 Task: Open Card Webinar Planning in Board Data Analytics Platforms to Workspace Document Management and add a team member Softage.1@softage.net, a label Green, a checklist Project Scope Management, an attachment from your computer, a color Green and finally, add a card description 'Update employee handbook with new policies' and a comment 'Given the potential impact of this task on our team morale and motivation, let us ensure that we approach it with a sense of positivity and enthusiasm.'. Add a start date 'Jan 01, 1900' with a due date 'Jan 08, 1900'
Action: Mouse moved to (88, 430)
Screenshot: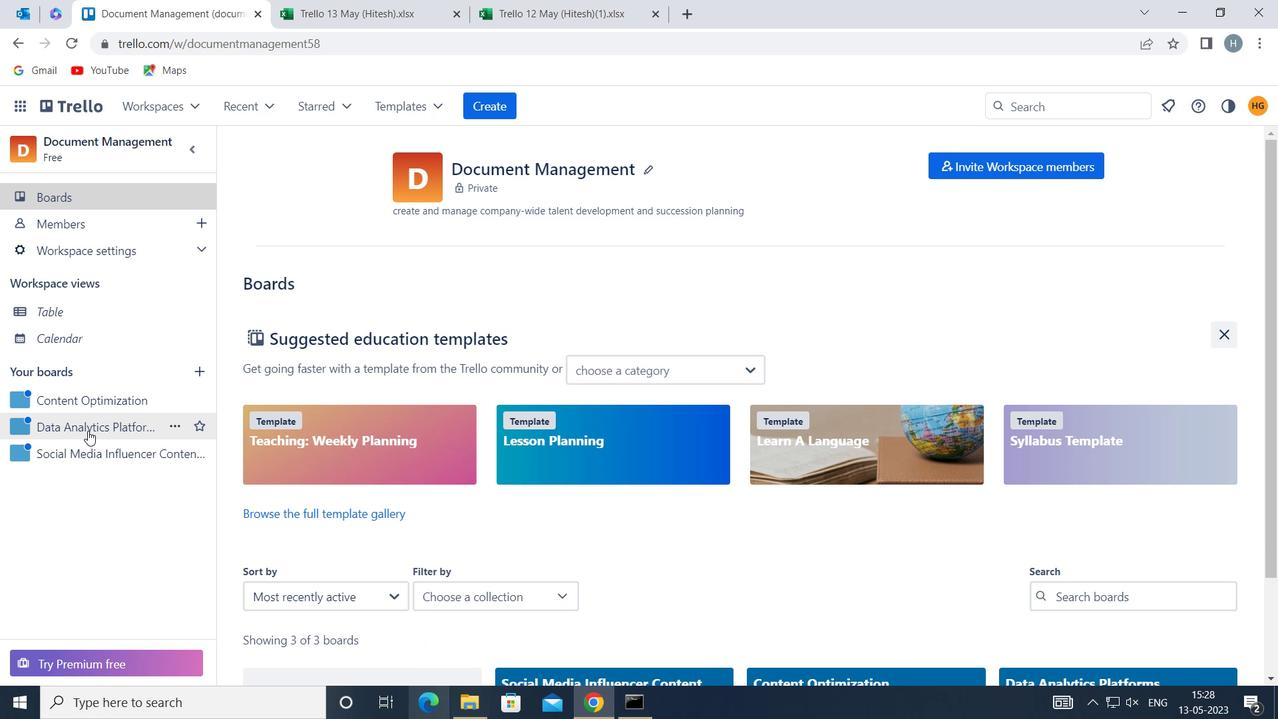 
Action: Mouse pressed left at (88, 430)
Screenshot: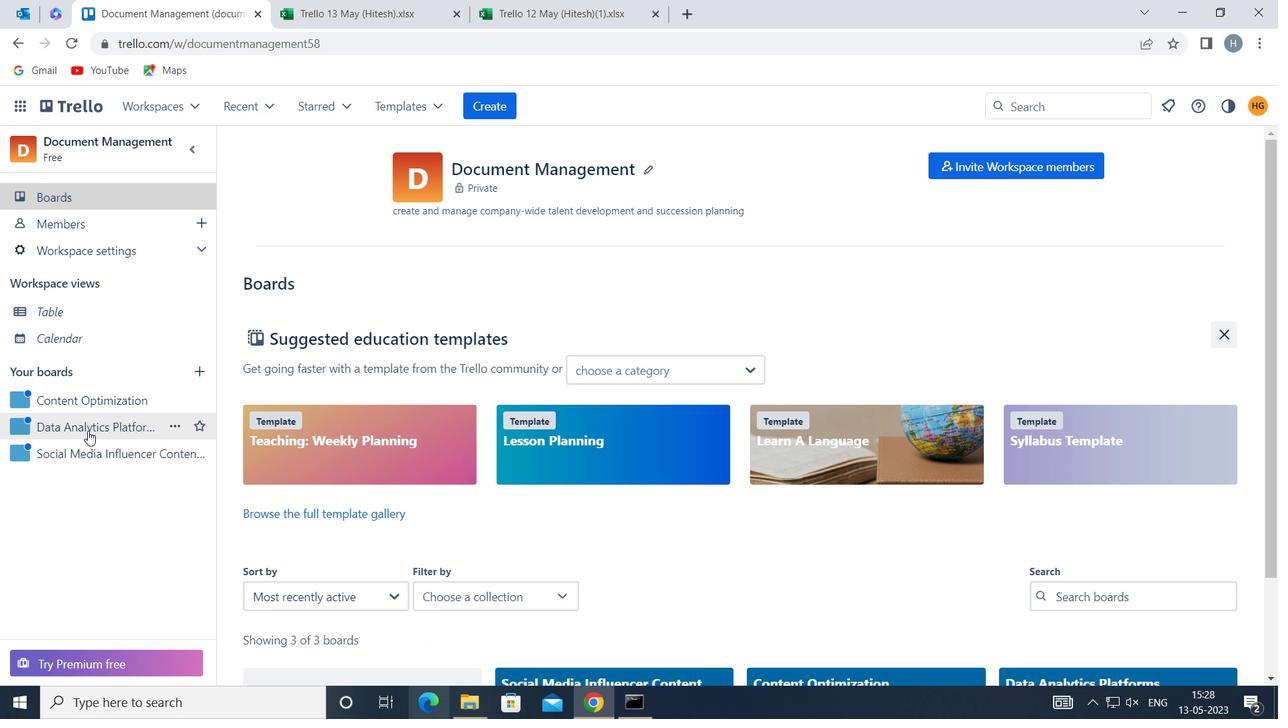 
Action: Mouse moved to (372, 232)
Screenshot: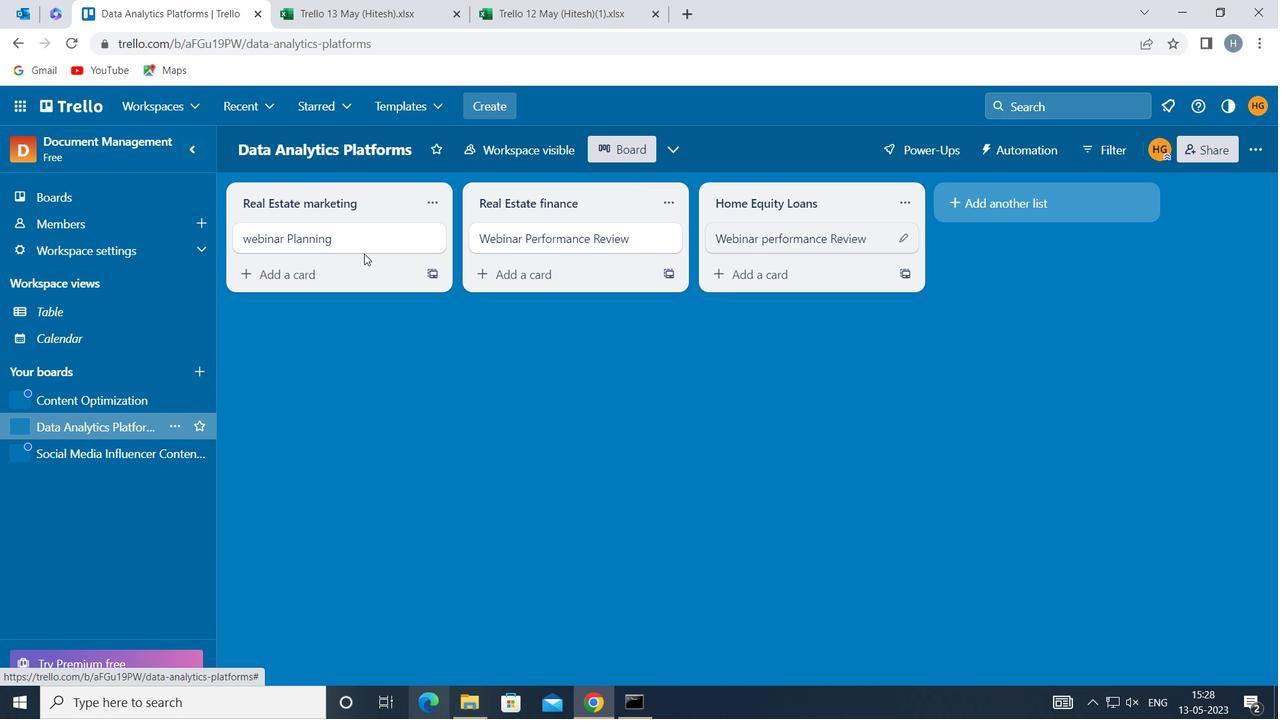 
Action: Mouse pressed left at (372, 232)
Screenshot: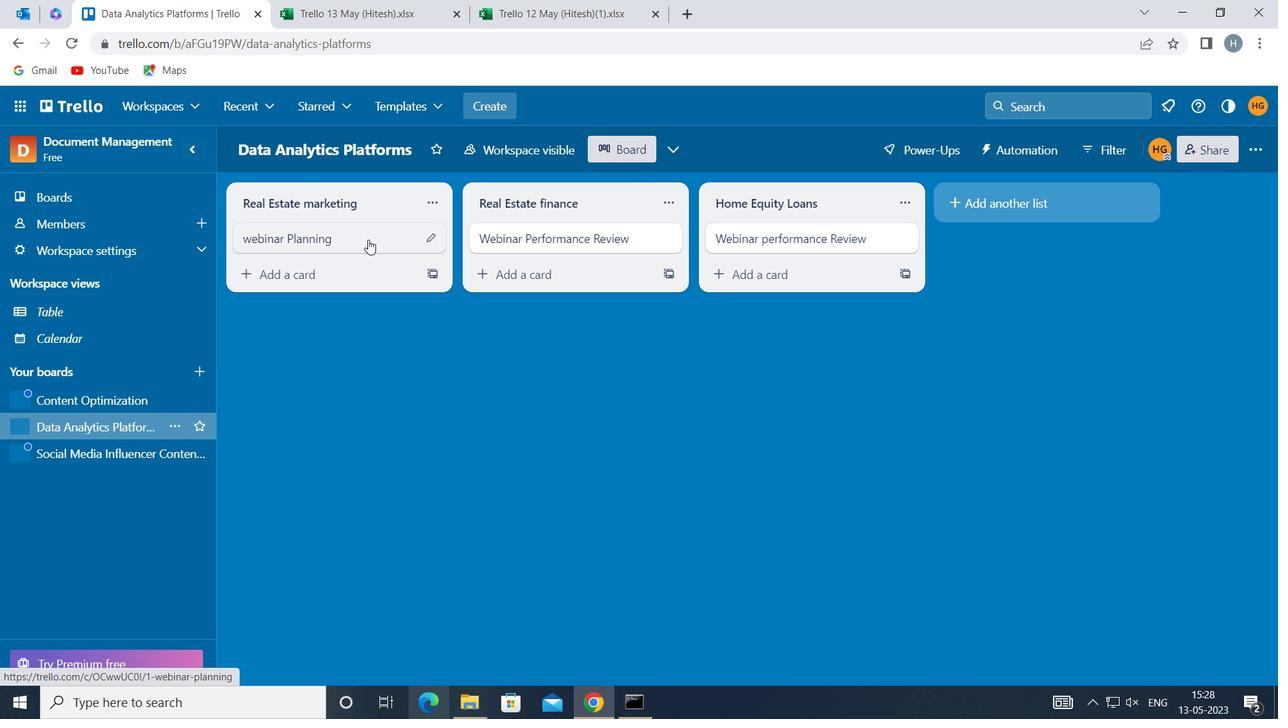 
Action: Mouse moved to (868, 220)
Screenshot: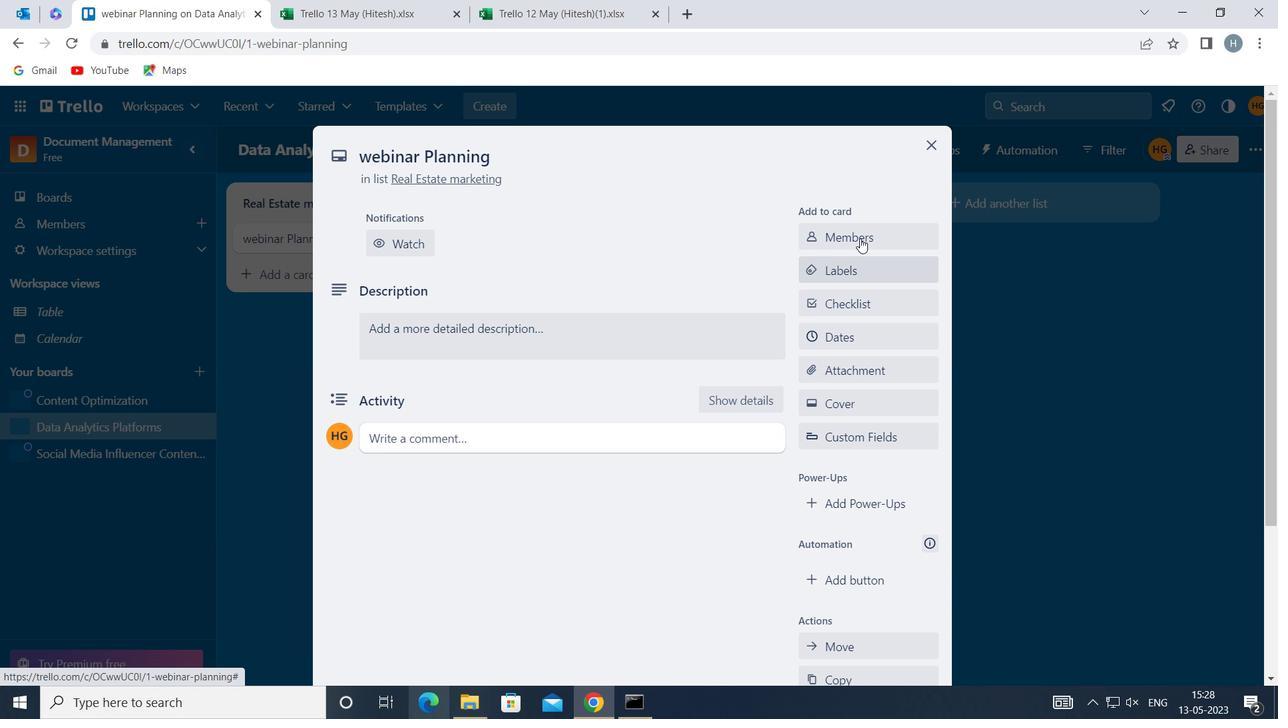 
Action: Mouse pressed left at (868, 220)
Screenshot: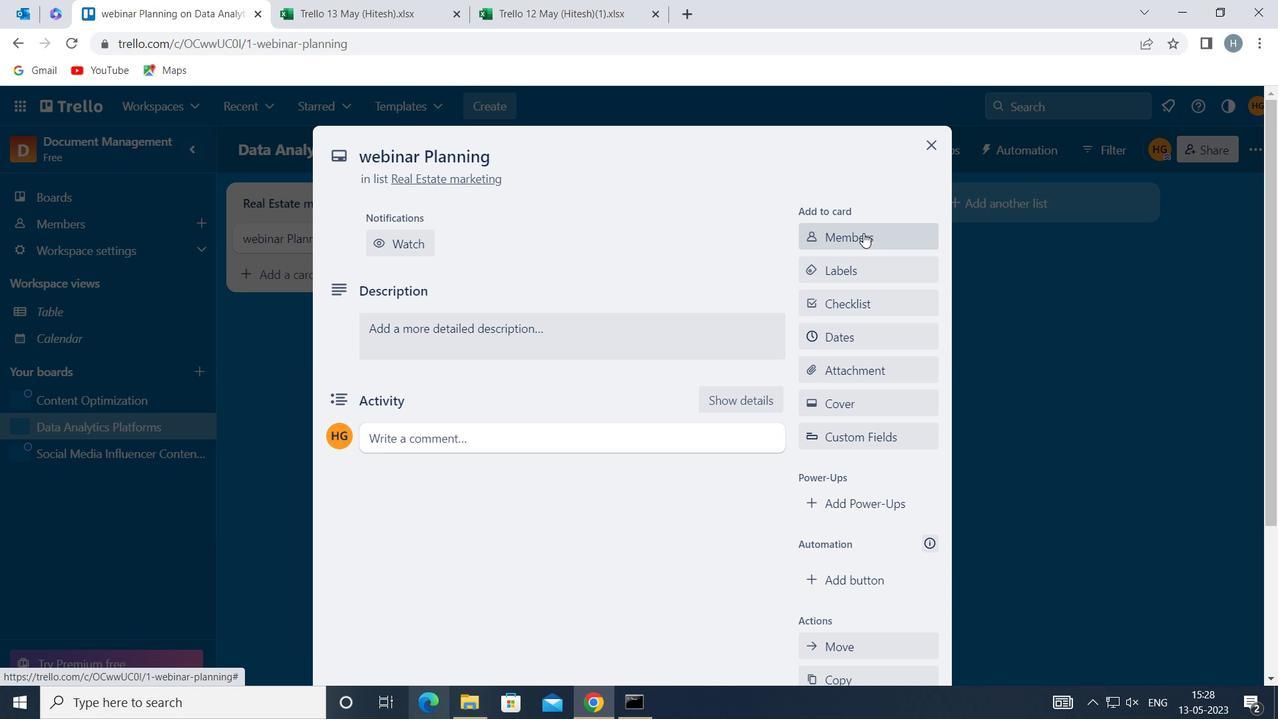 
Action: Mouse moved to (871, 234)
Screenshot: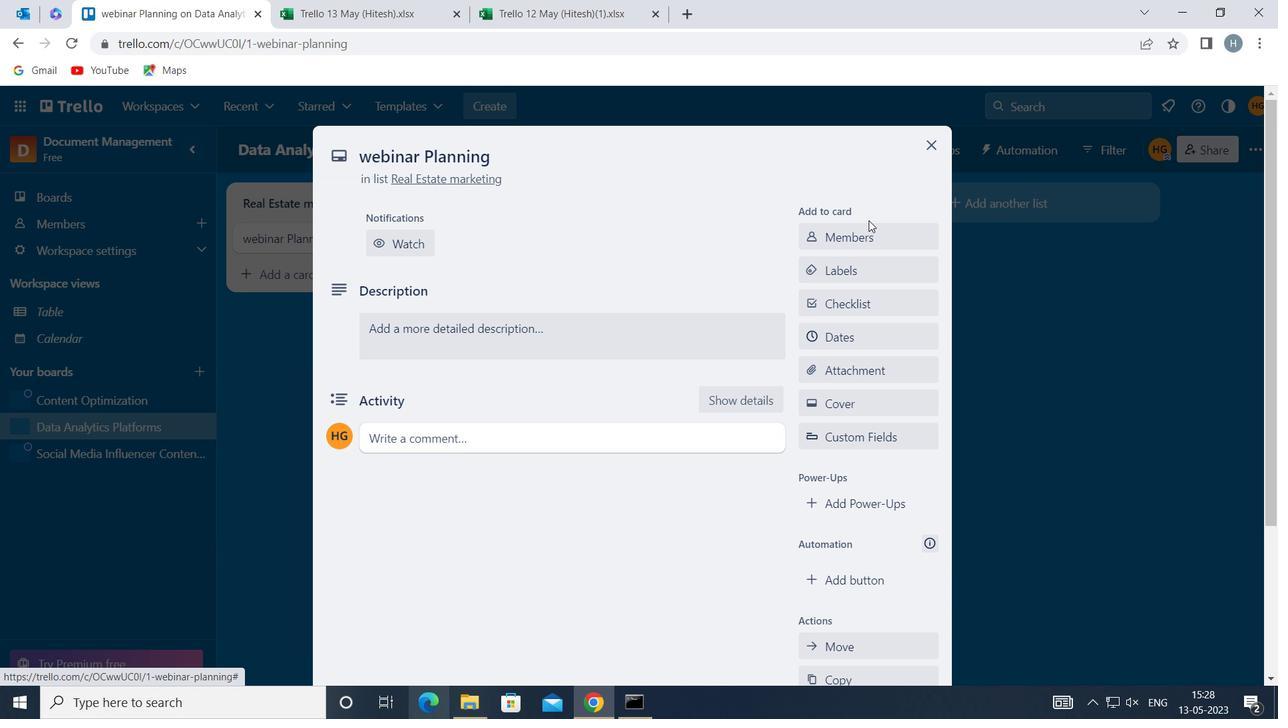 
Action: Mouse pressed left at (871, 234)
Screenshot: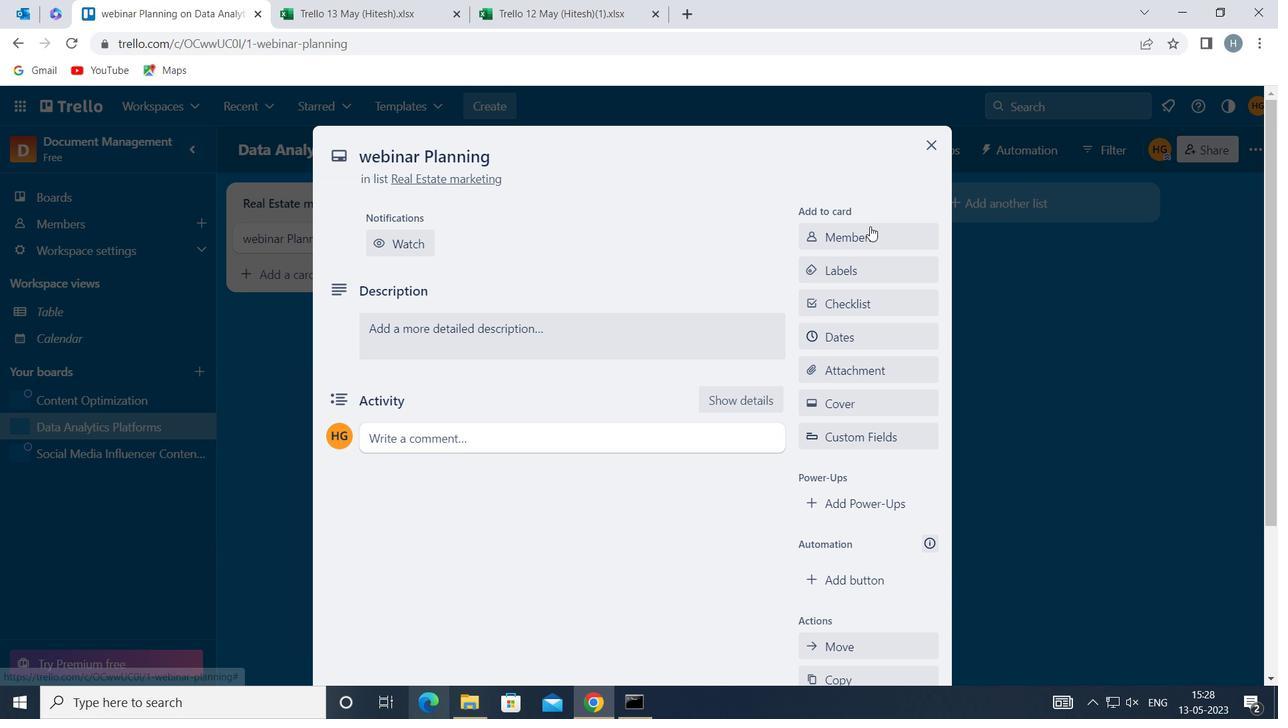 
Action: Mouse moved to (872, 235)
Screenshot: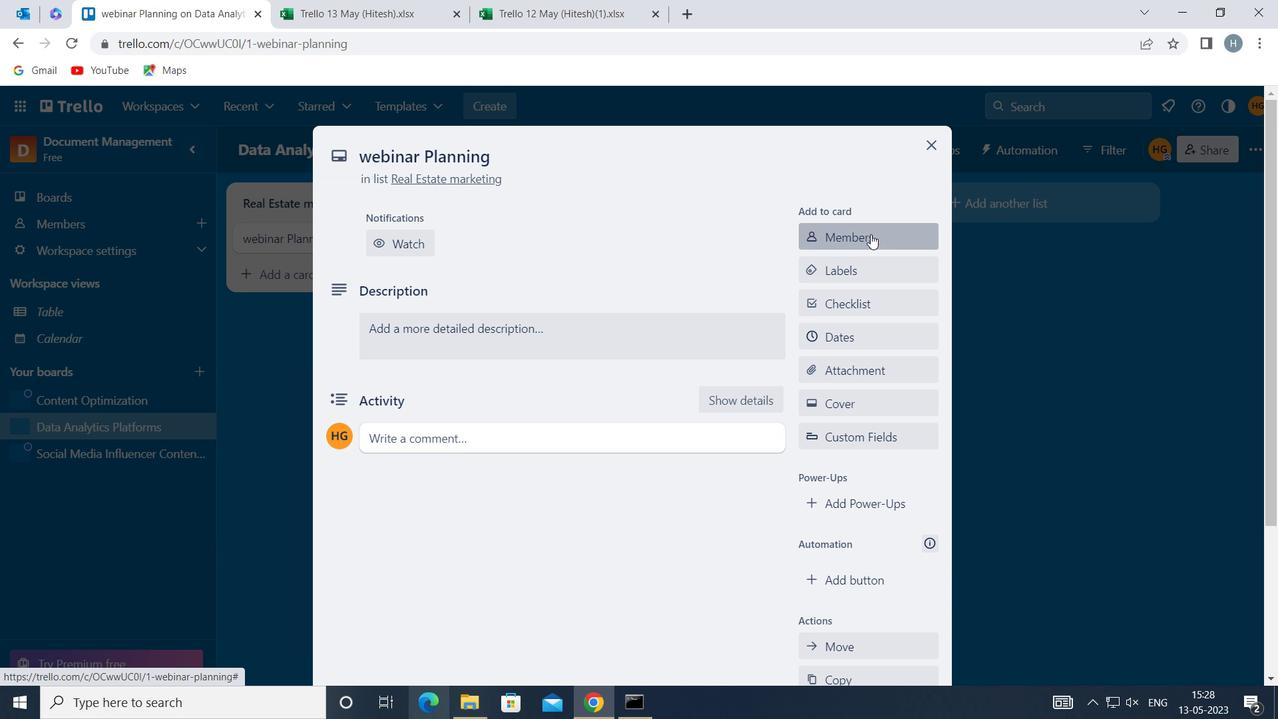 
Action: Key pressed softage
Screenshot: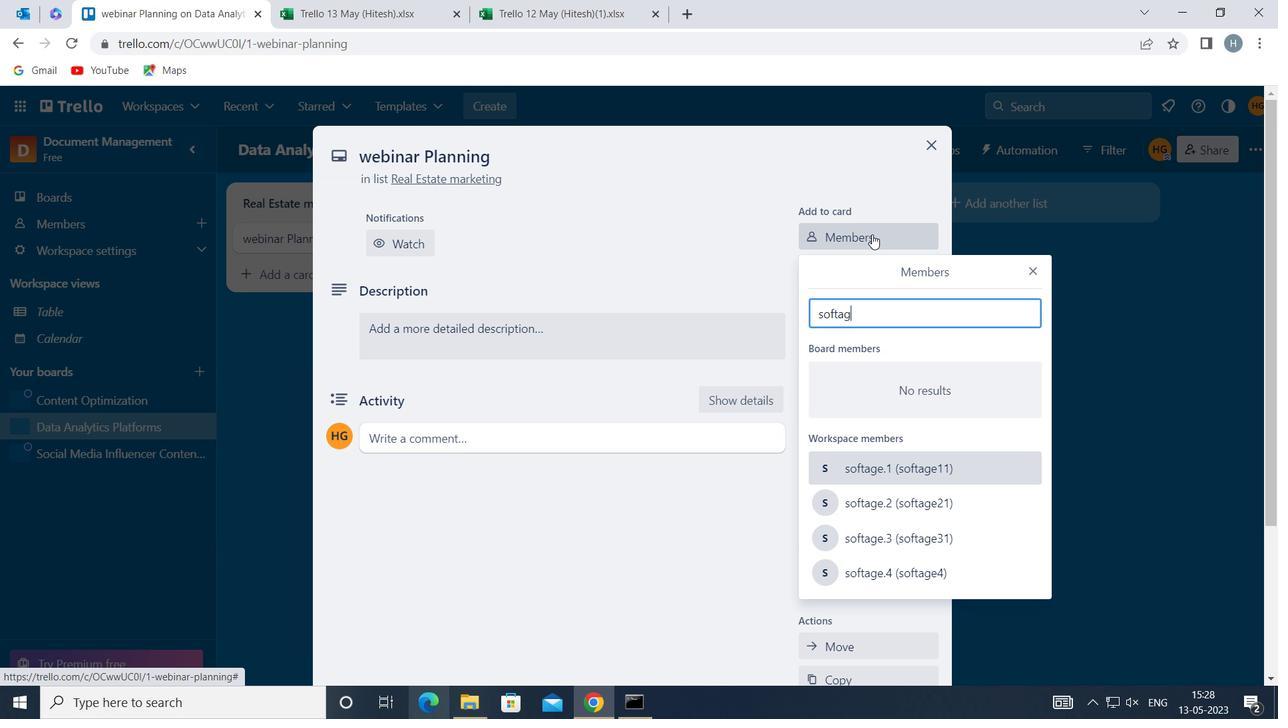 
Action: Mouse moved to (852, 458)
Screenshot: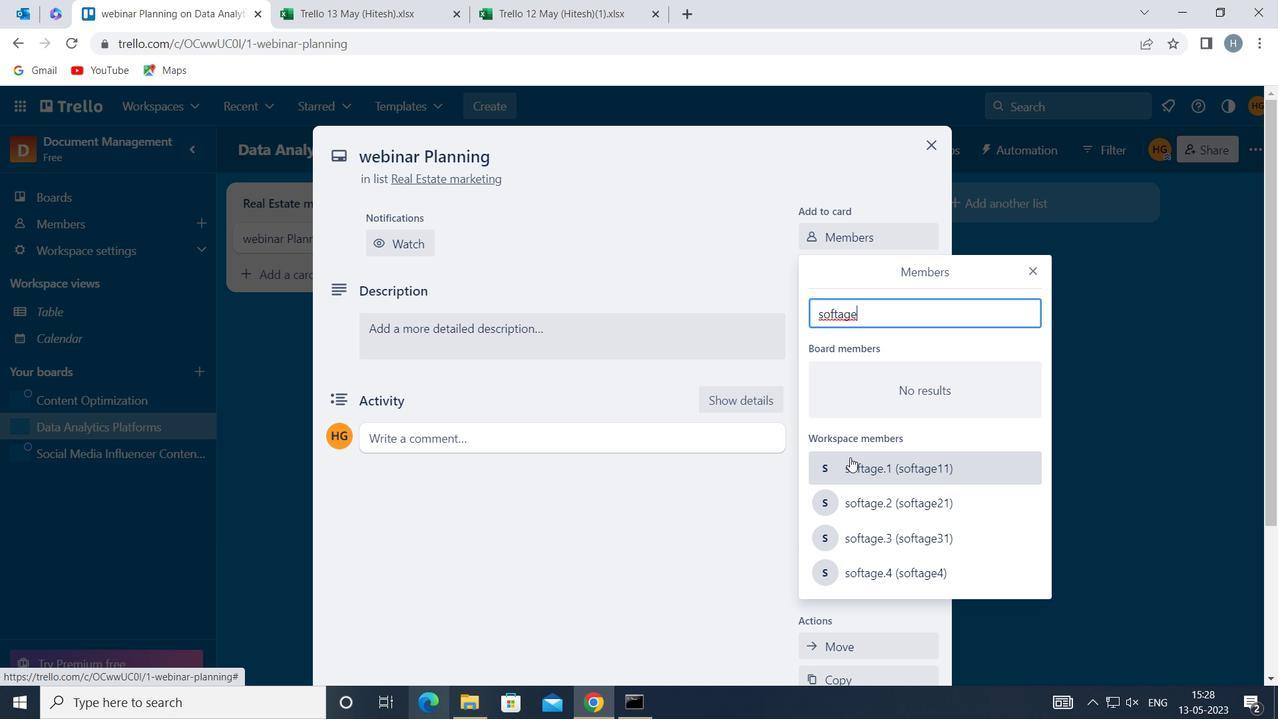 
Action: Mouse pressed left at (852, 458)
Screenshot: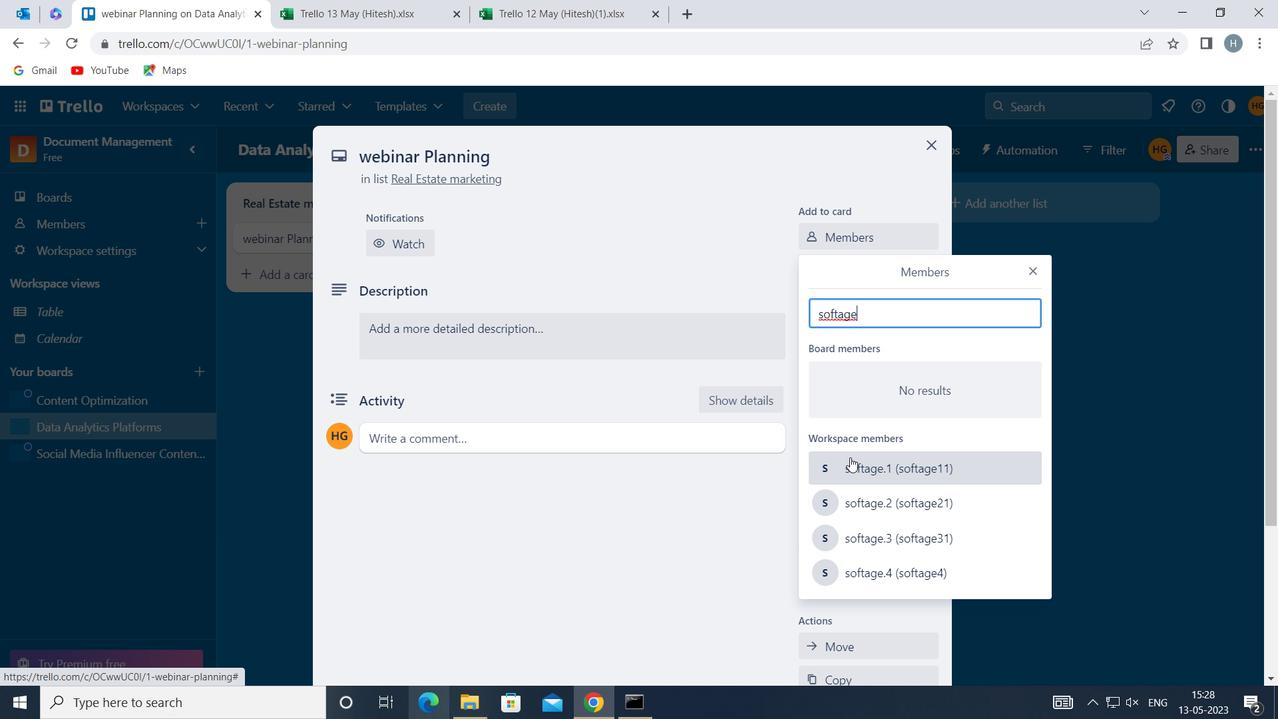 
Action: Mouse moved to (1033, 270)
Screenshot: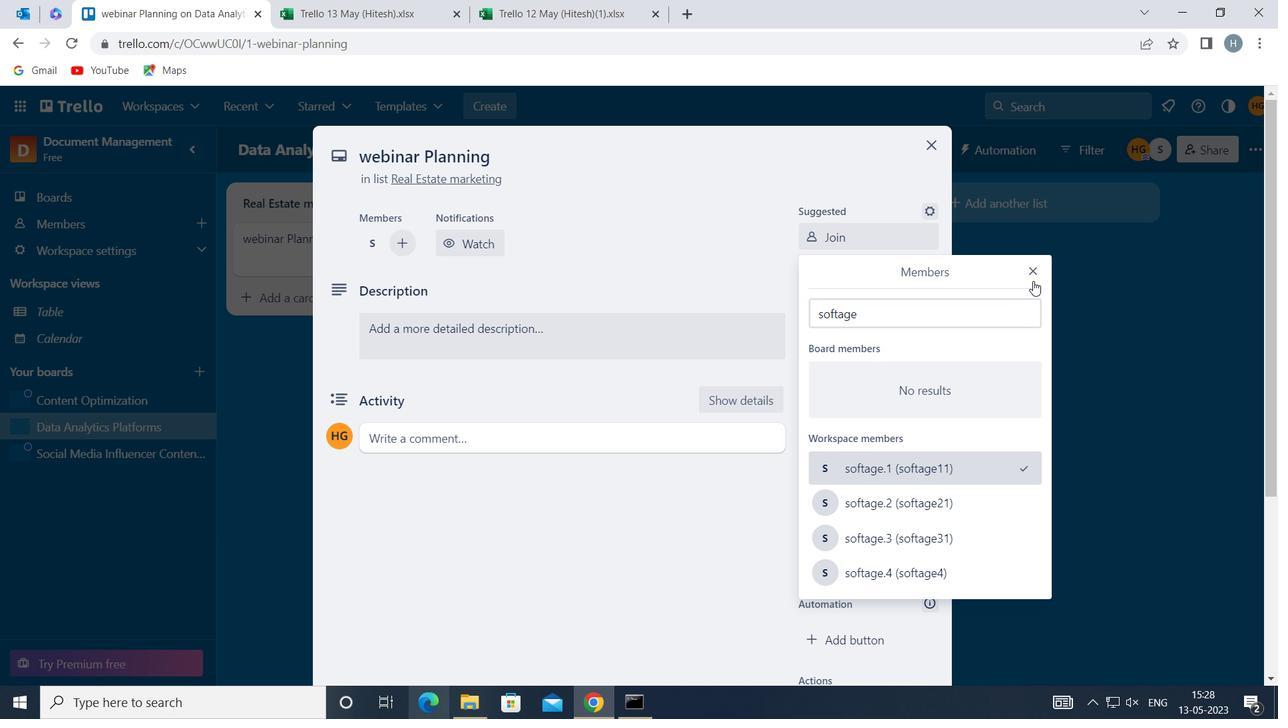 
Action: Mouse pressed left at (1033, 270)
Screenshot: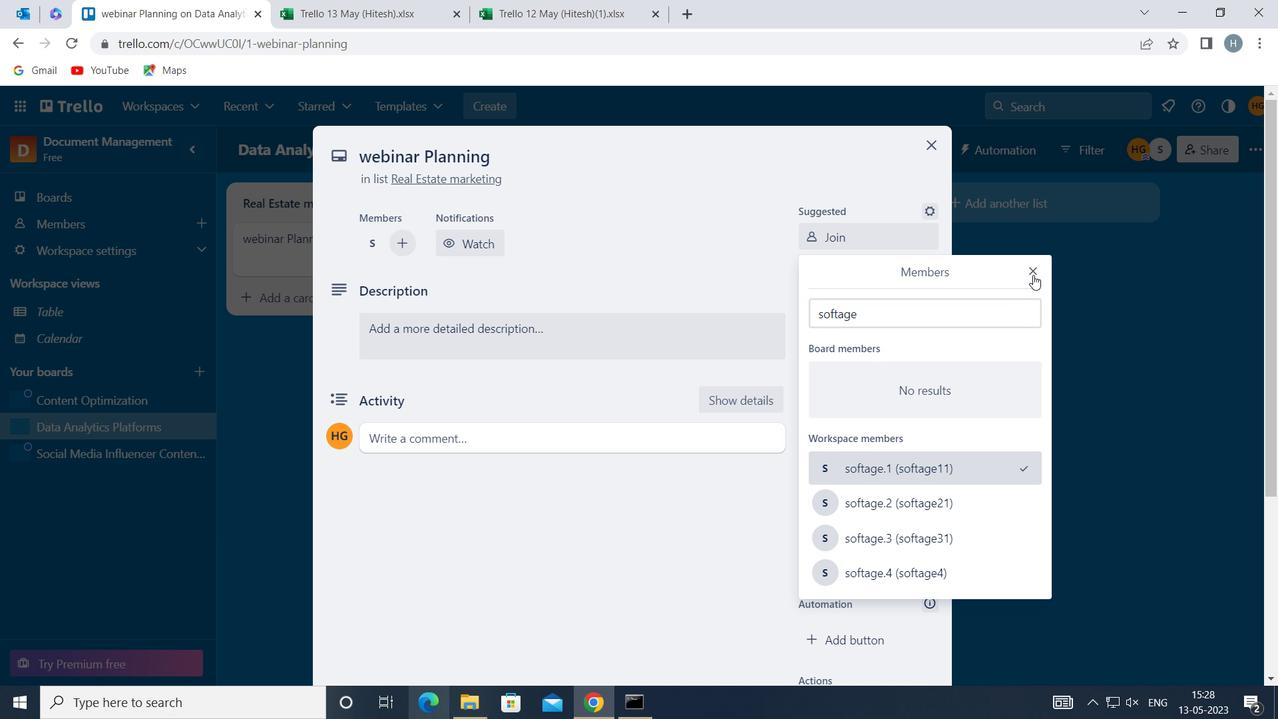 
Action: Mouse moved to (860, 322)
Screenshot: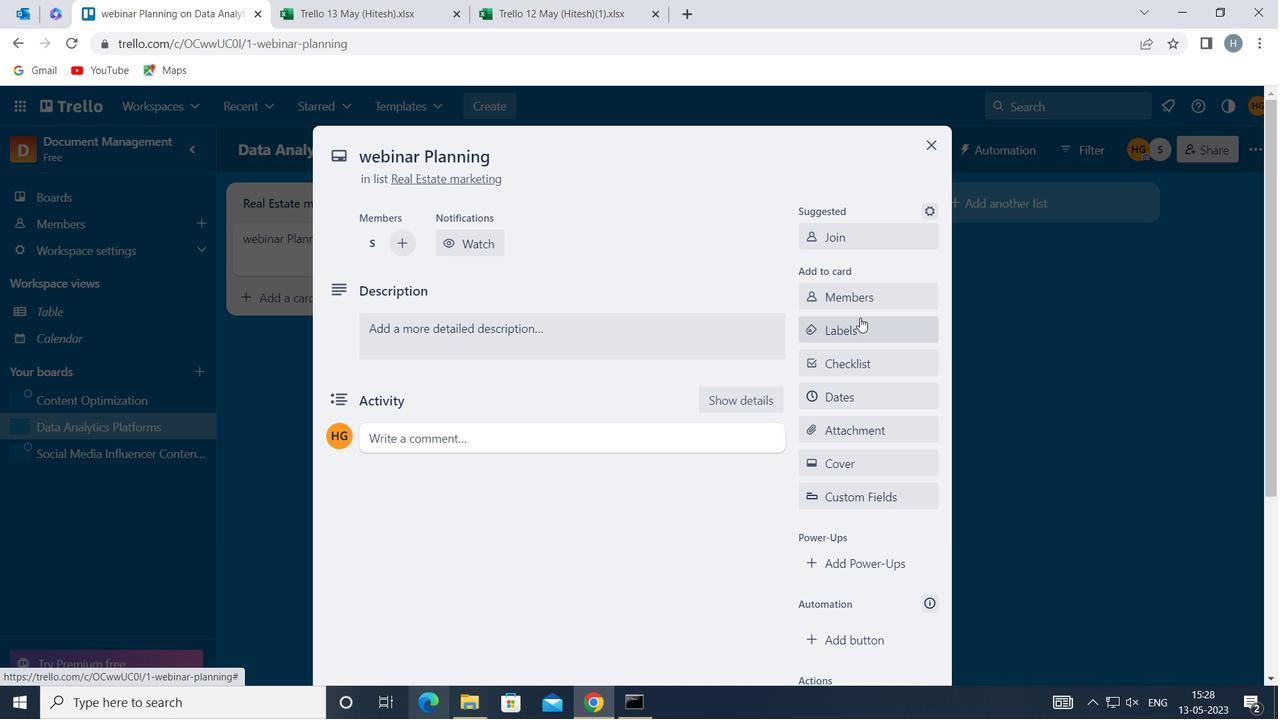 
Action: Mouse pressed left at (860, 322)
Screenshot: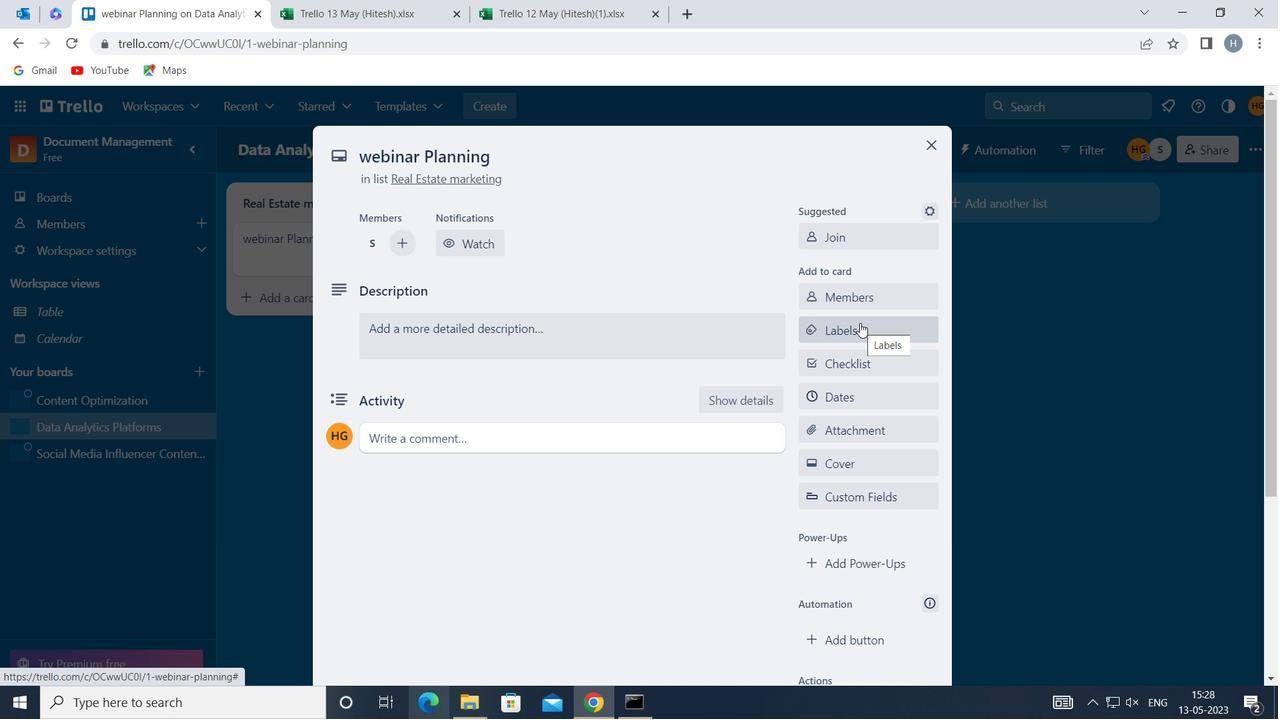 
Action: Mouse moved to (900, 239)
Screenshot: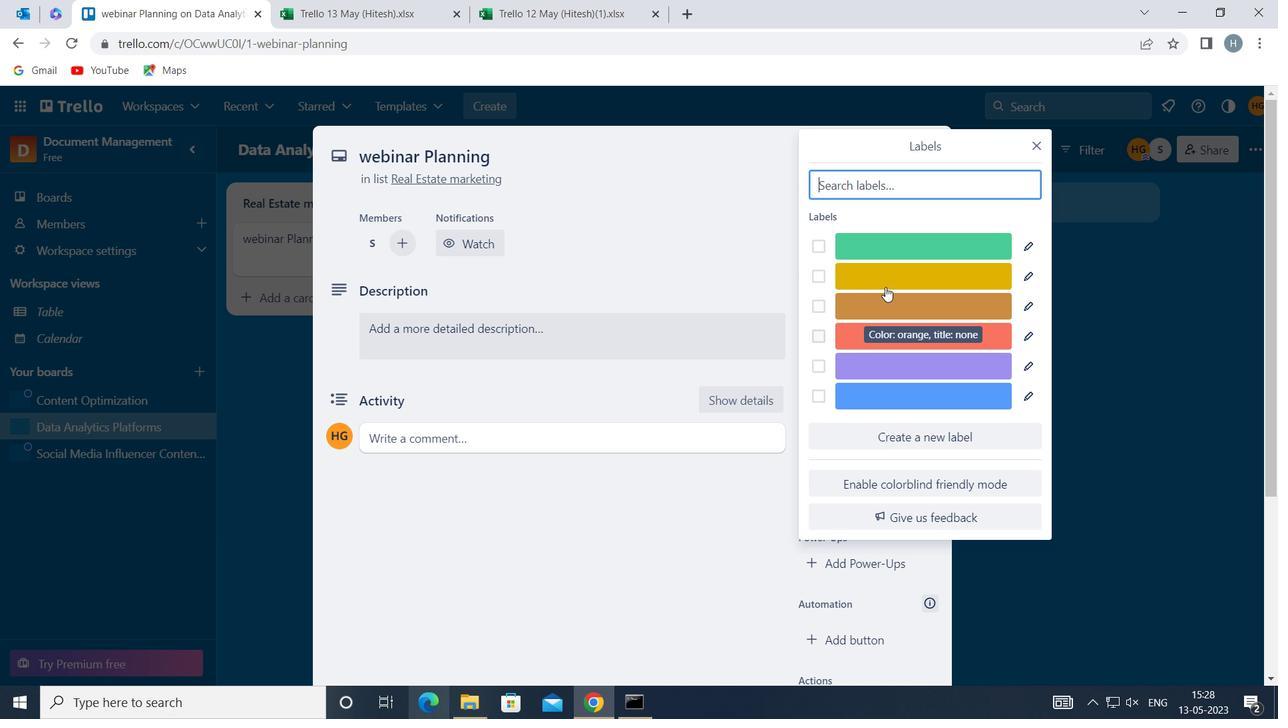 
Action: Mouse pressed left at (900, 239)
Screenshot: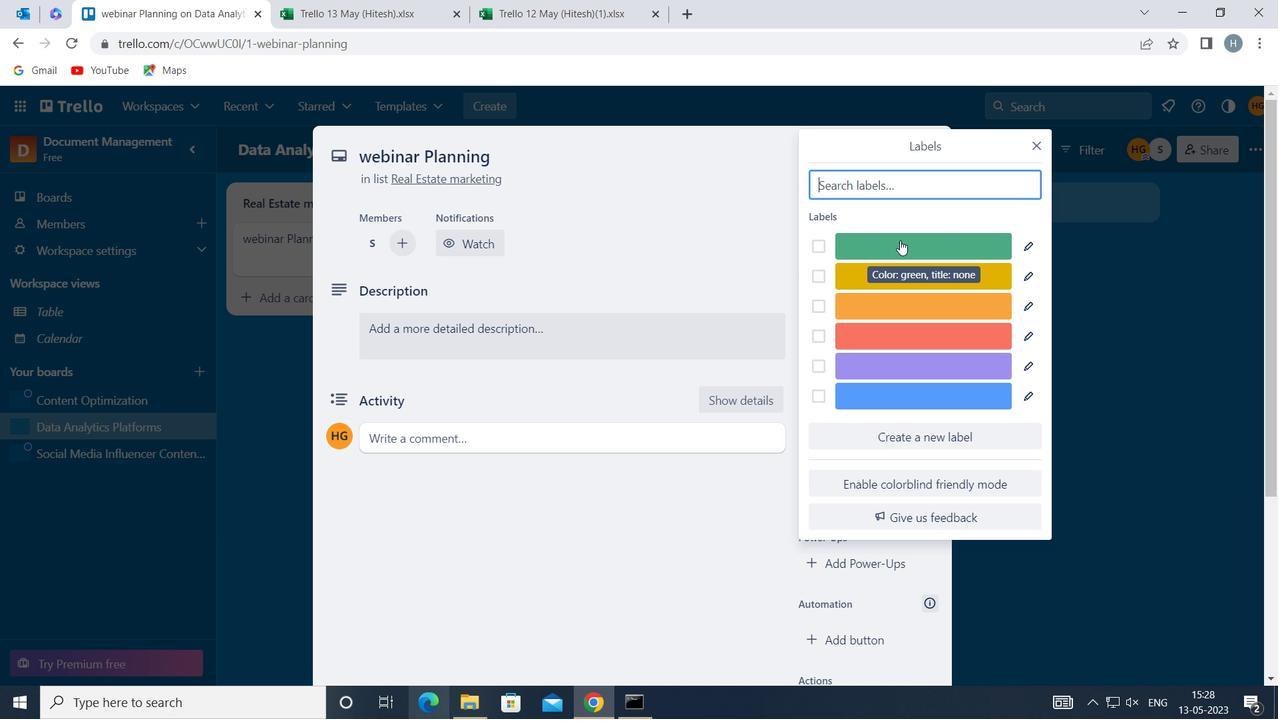 
Action: Mouse moved to (1037, 140)
Screenshot: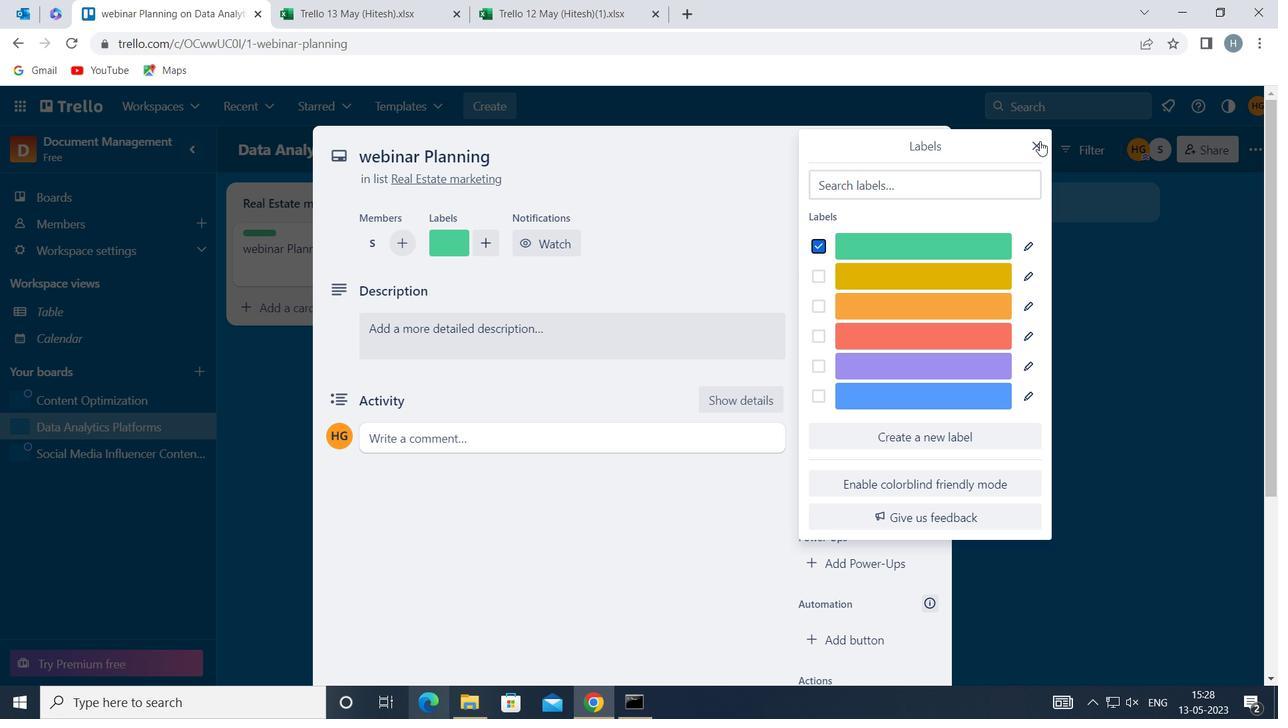 
Action: Mouse pressed left at (1037, 140)
Screenshot: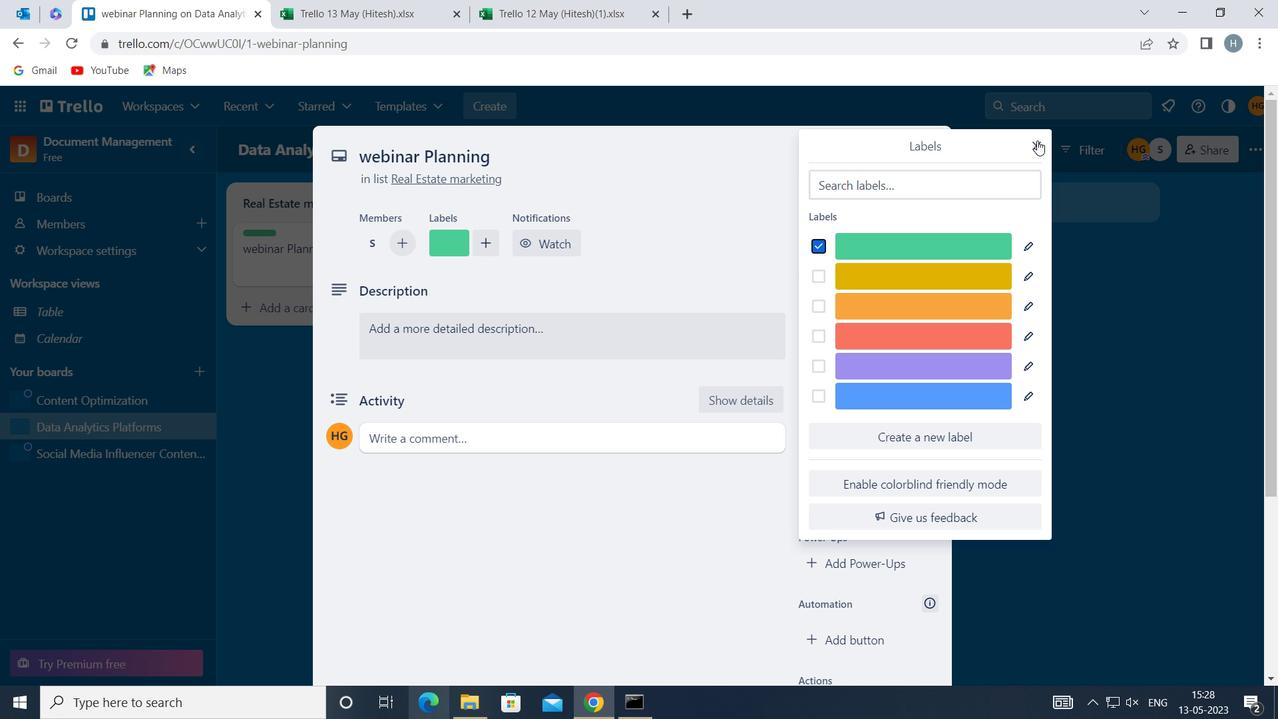
Action: Mouse moved to (888, 357)
Screenshot: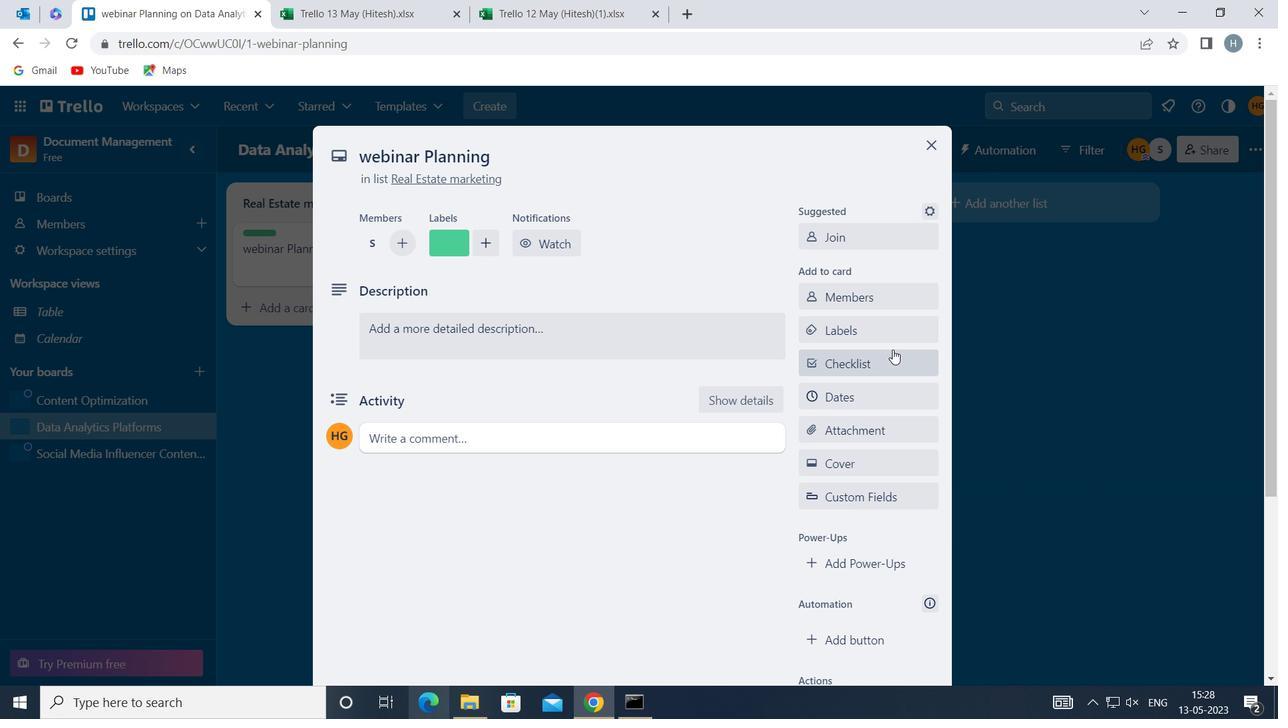 
Action: Mouse pressed left at (888, 357)
Screenshot: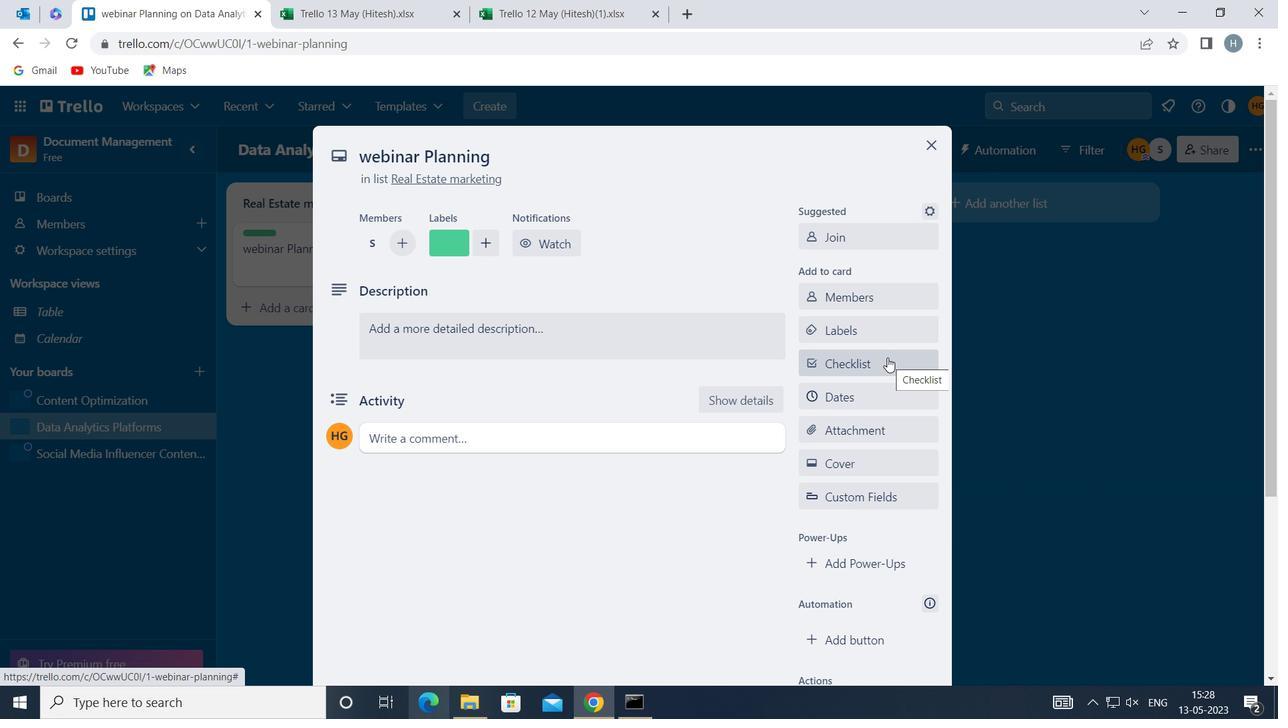 
Action: Key pressed <Key.shift>PROJECT<Key.space><Key.shift>SCOPE<Key.space><Key.shift>M<Key.backspace><Key.shift>MANAGEMENT
Screenshot: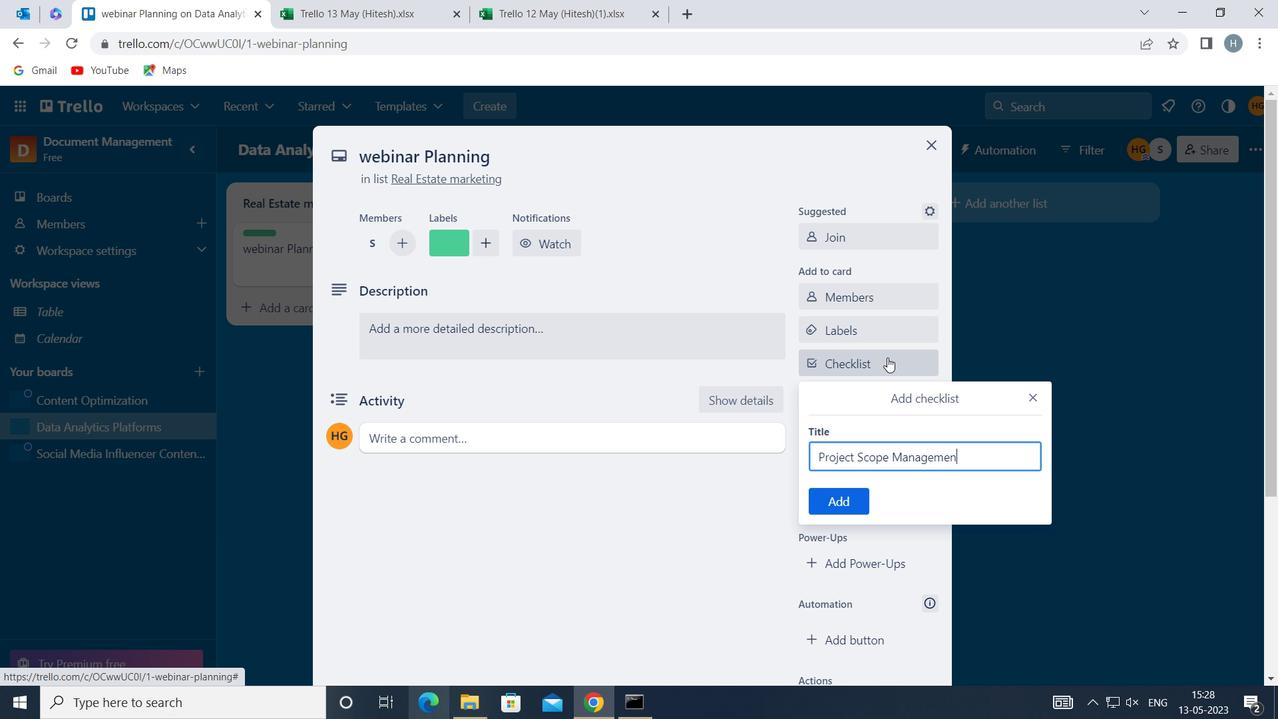 
Action: Mouse moved to (842, 498)
Screenshot: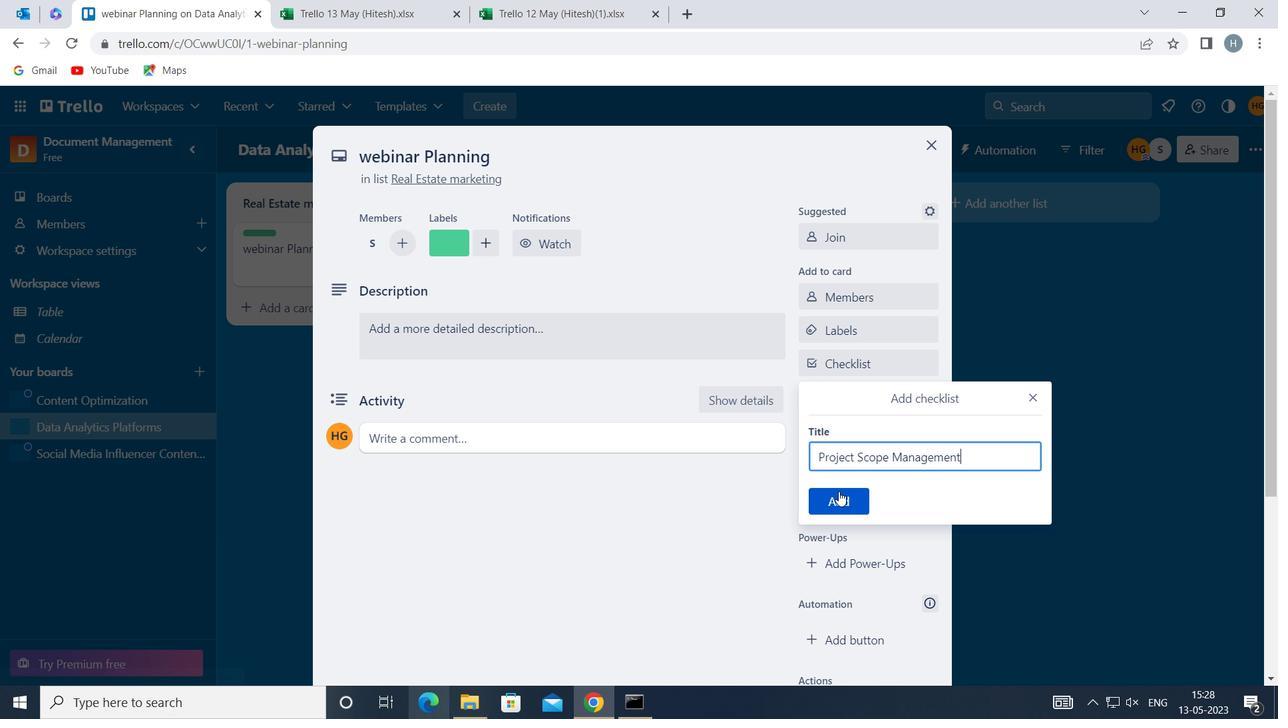 
Action: Mouse pressed left at (842, 498)
Screenshot: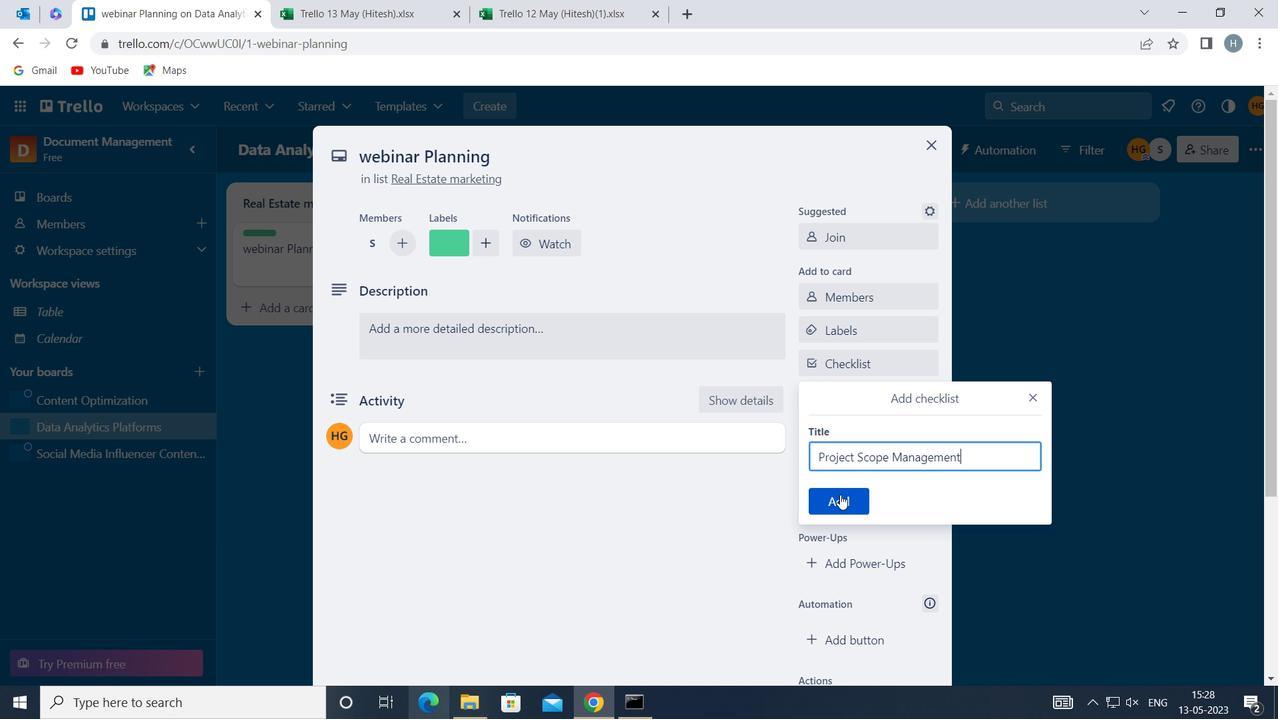 
Action: Mouse moved to (894, 425)
Screenshot: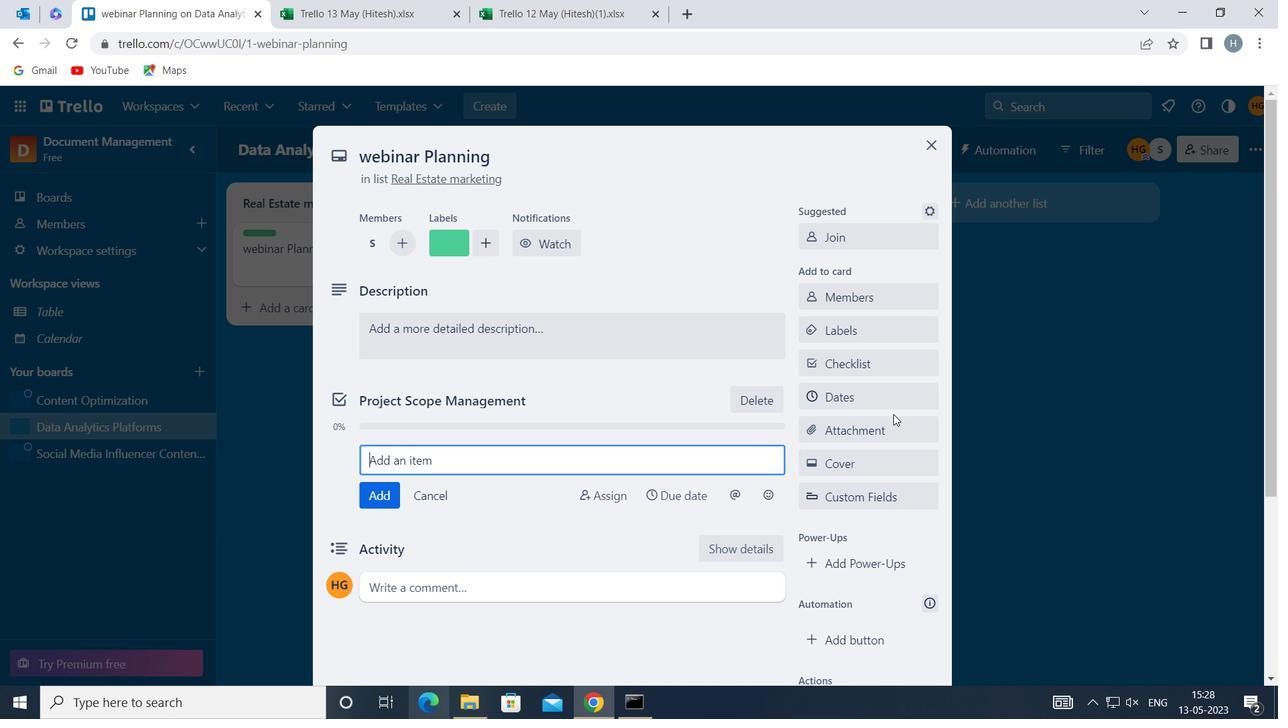 
Action: Mouse pressed left at (894, 425)
Screenshot: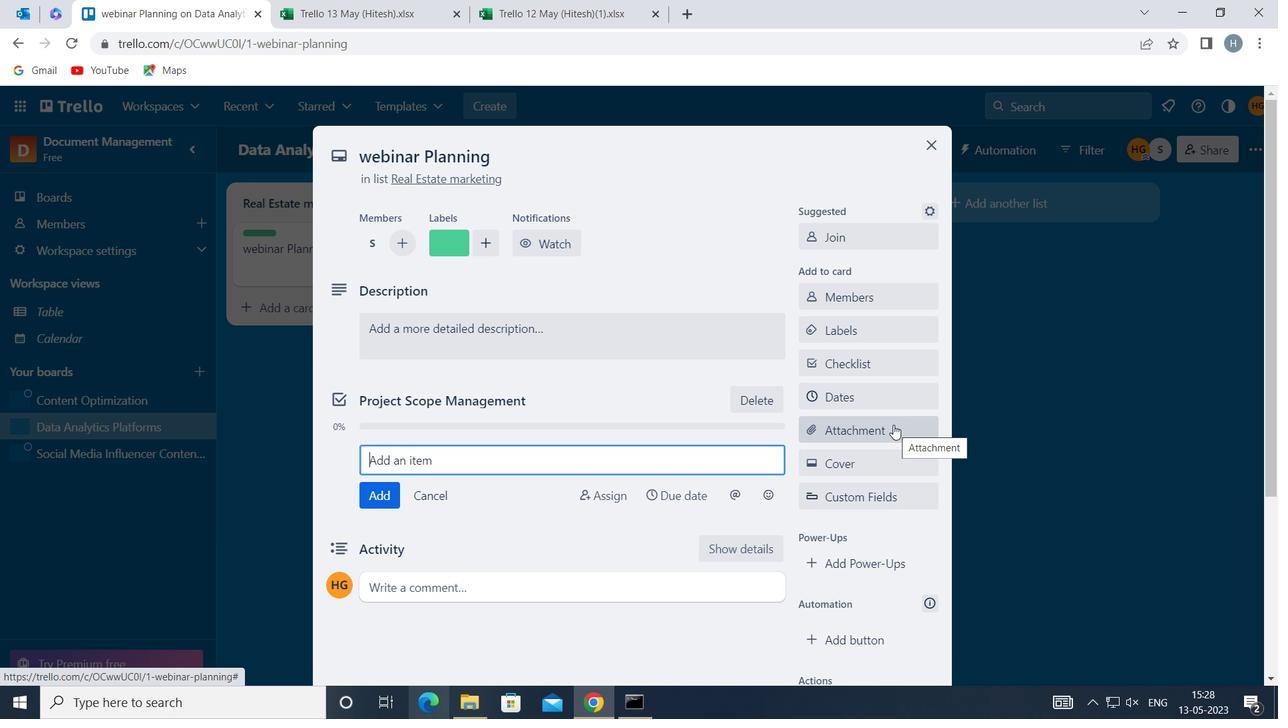 
Action: Mouse moved to (850, 180)
Screenshot: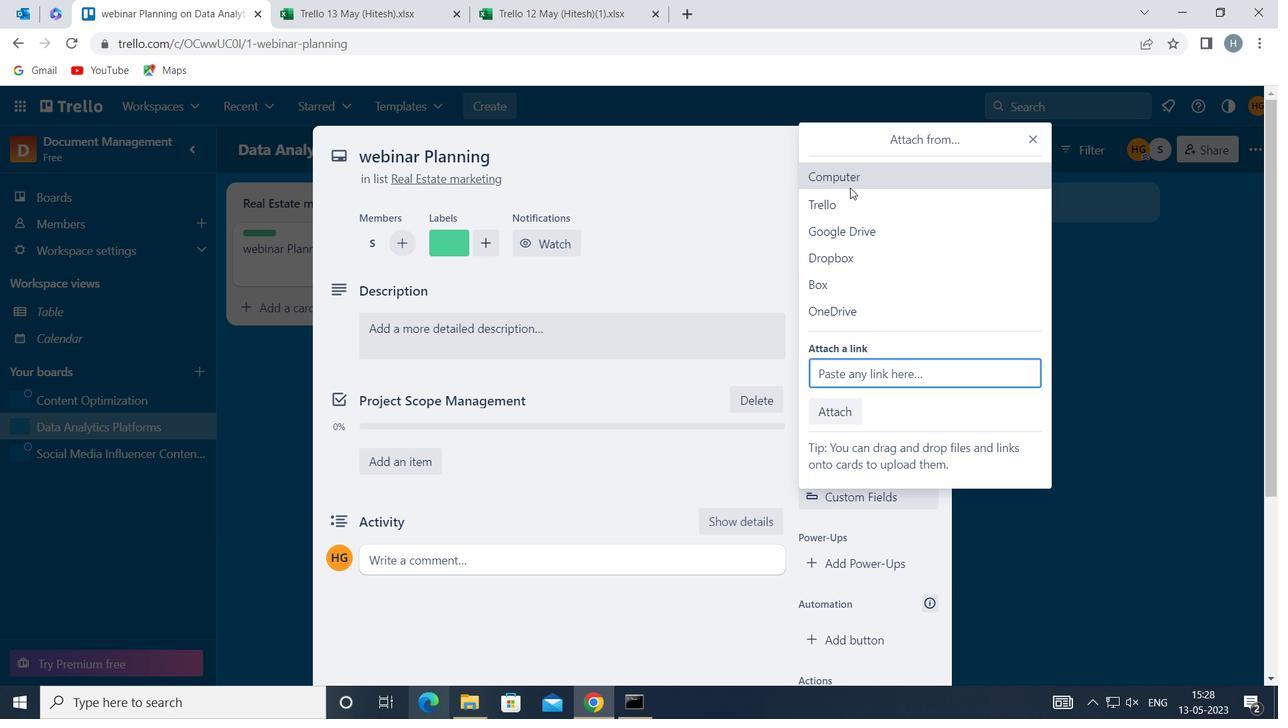 
Action: Mouse pressed left at (850, 180)
Screenshot: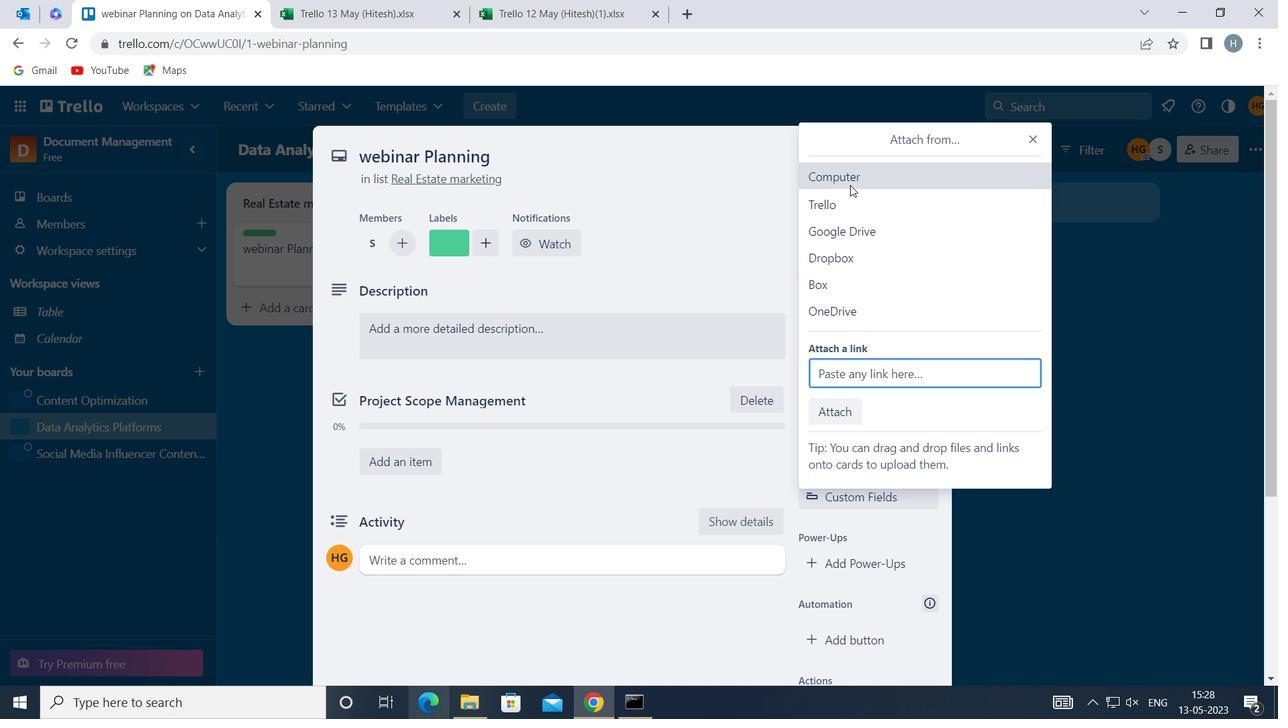 
Action: Mouse moved to (486, 141)
Screenshot: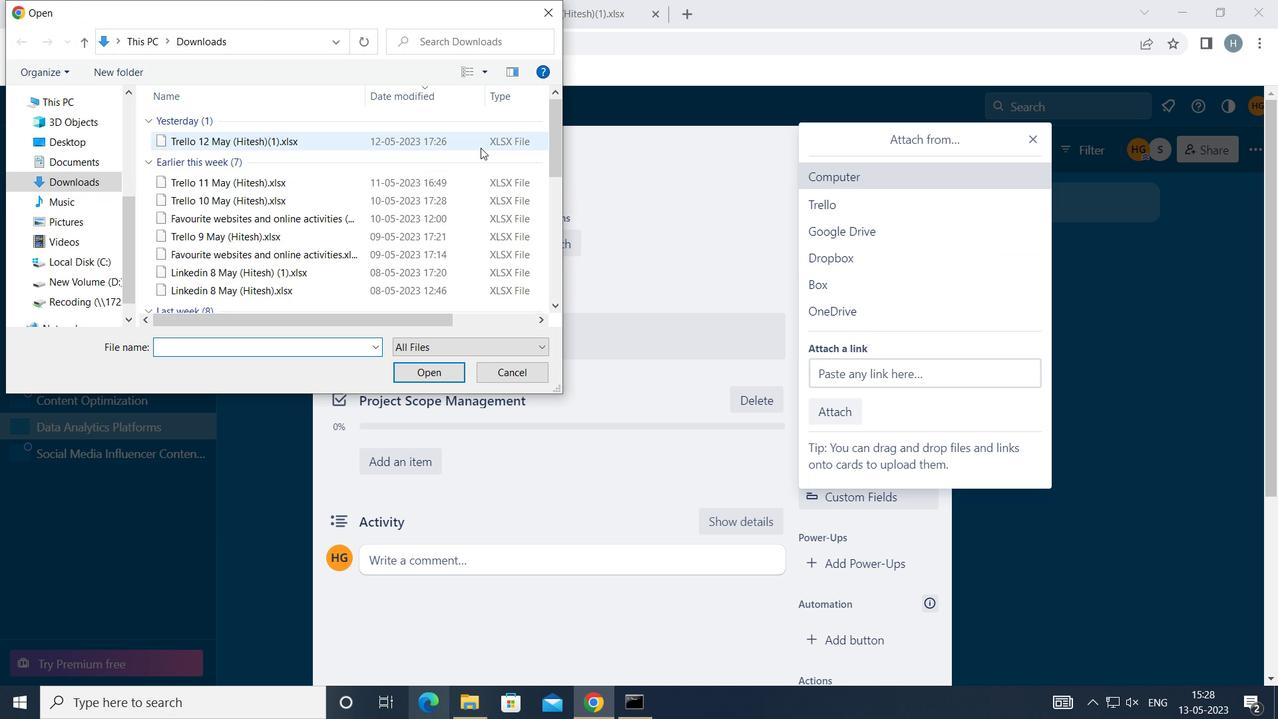 
Action: Mouse pressed left at (486, 141)
Screenshot: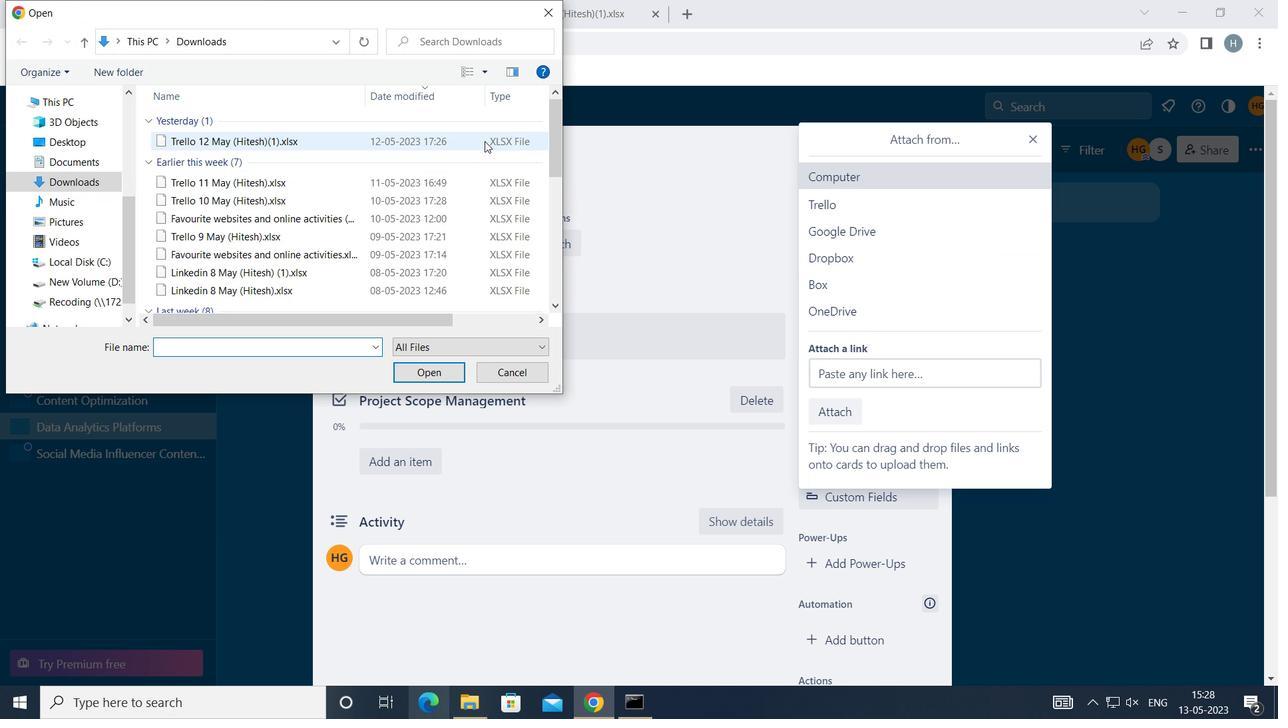 
Action: Mouse moved to (476, 177)
Screenshot: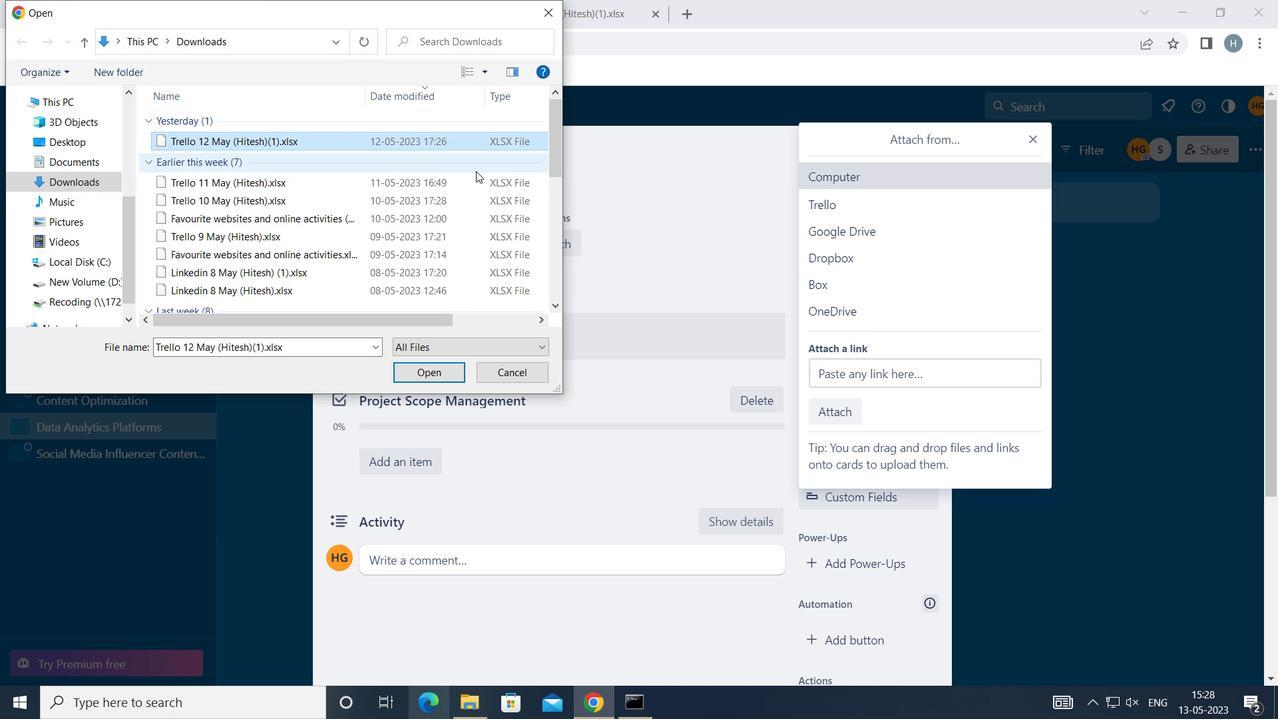 
Action: Mouse pressed left at (476, 177)
Screenshot: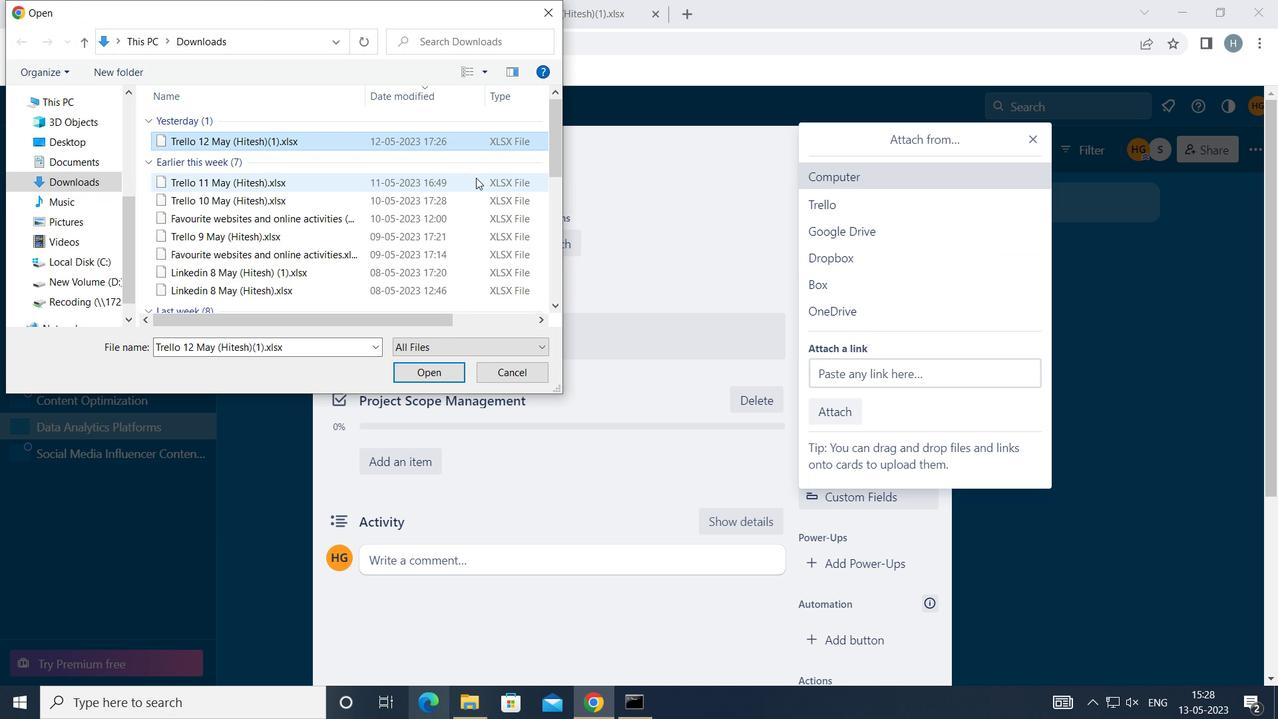 
Action: Mouse moved to (438, 366)
Screenshot: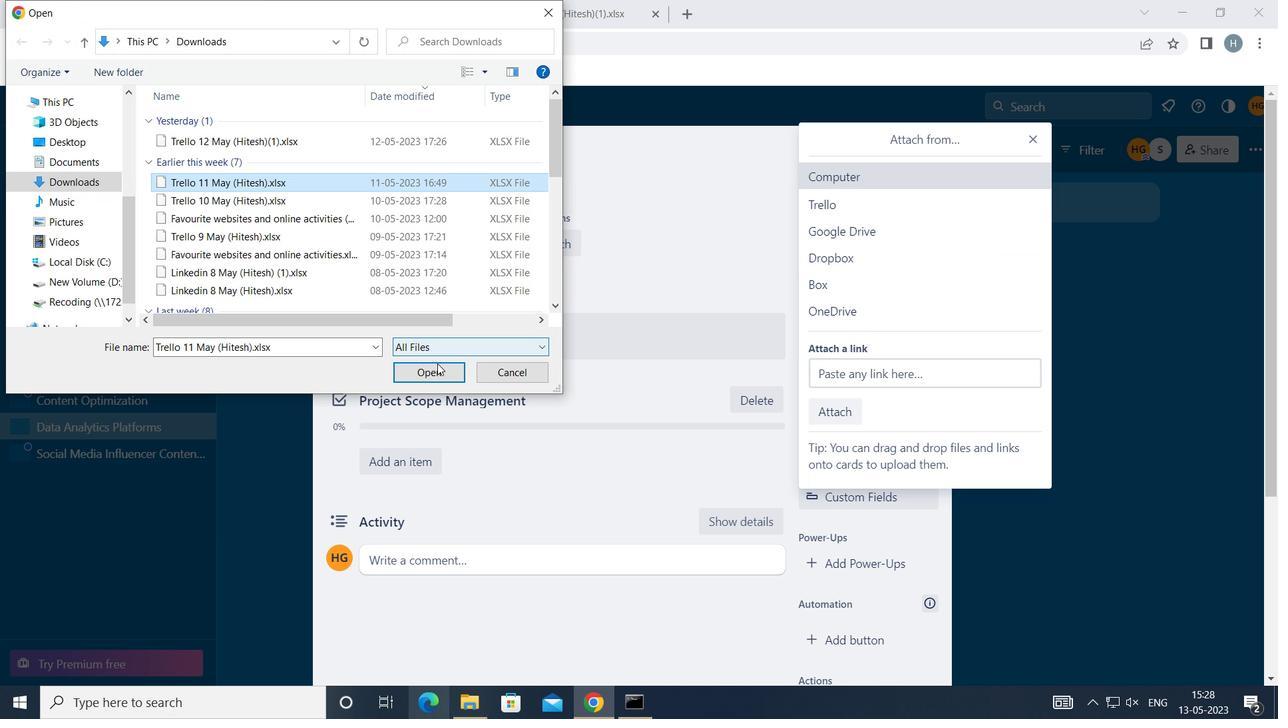 
Action: Mouse pressed left at (438, 366)
Screenshot: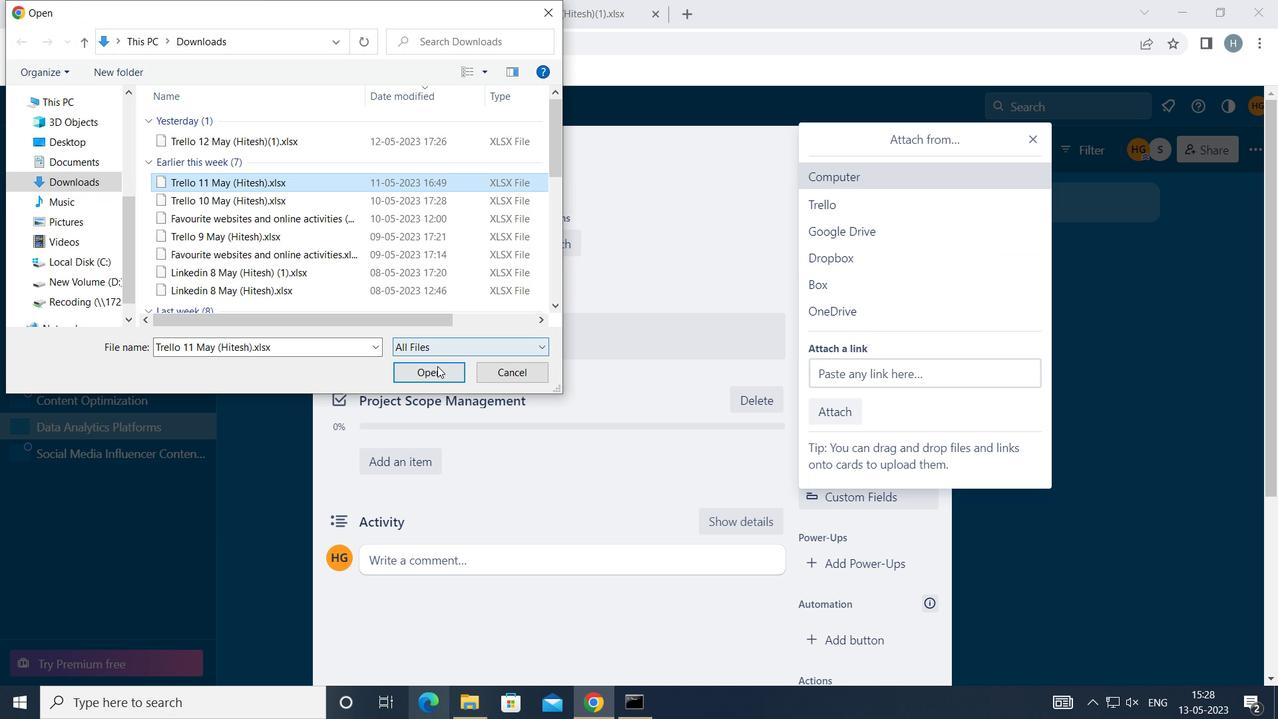 
Action: Mouse moved to (866, 463)
Screenshot: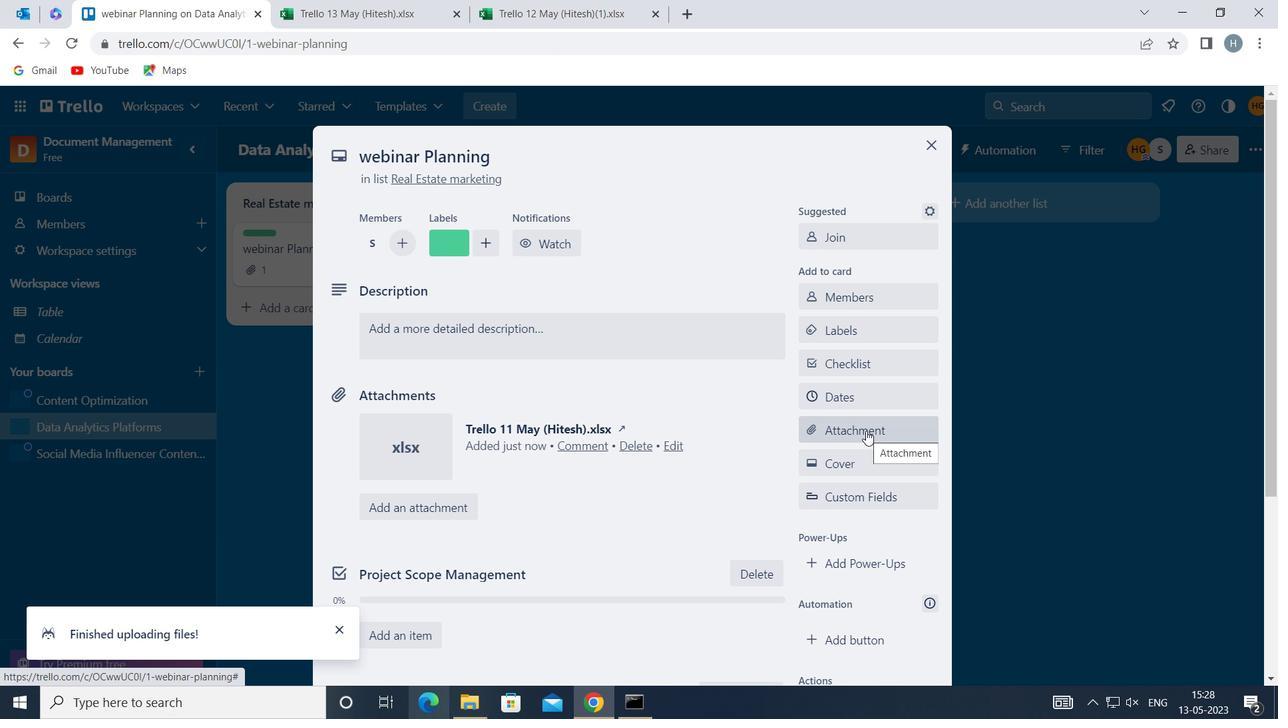 
Action: Mouse pressed left at (866, 463)
Screenshot: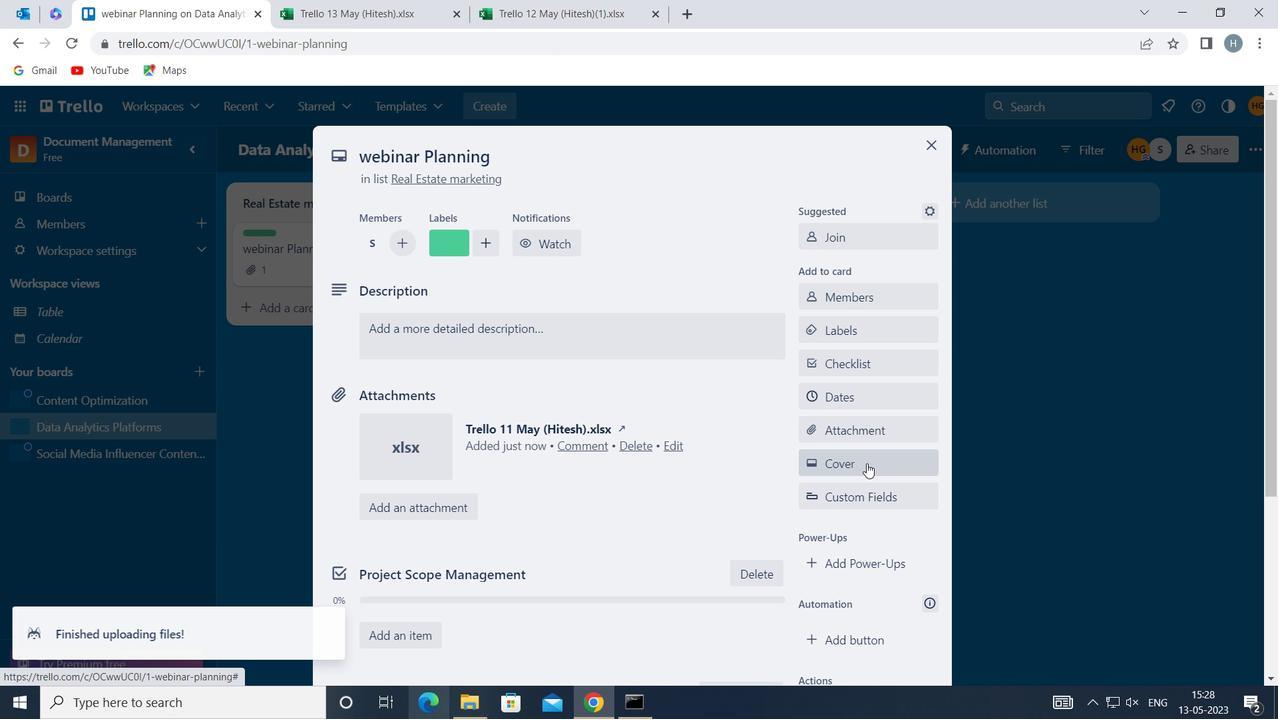 
Action: Mouse moved to (831, 342)
Screenshot: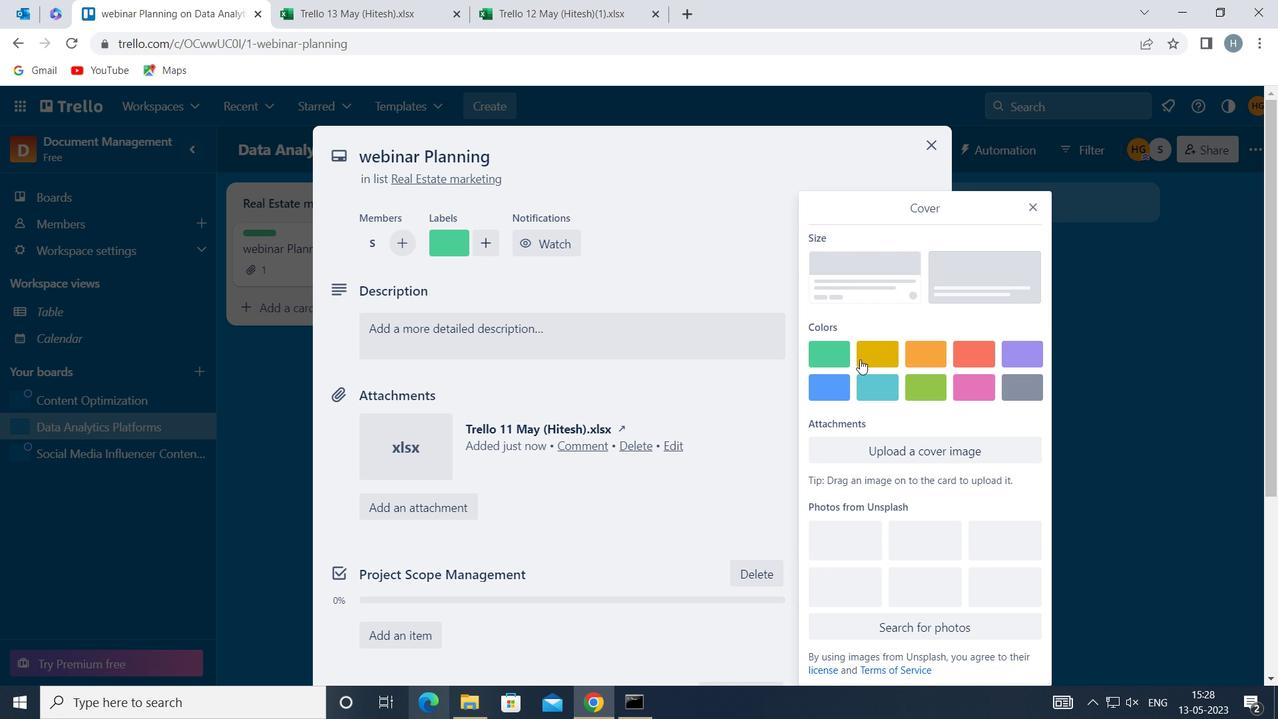 
Action: Mouse pressed left at (831, 342)
Screenshot: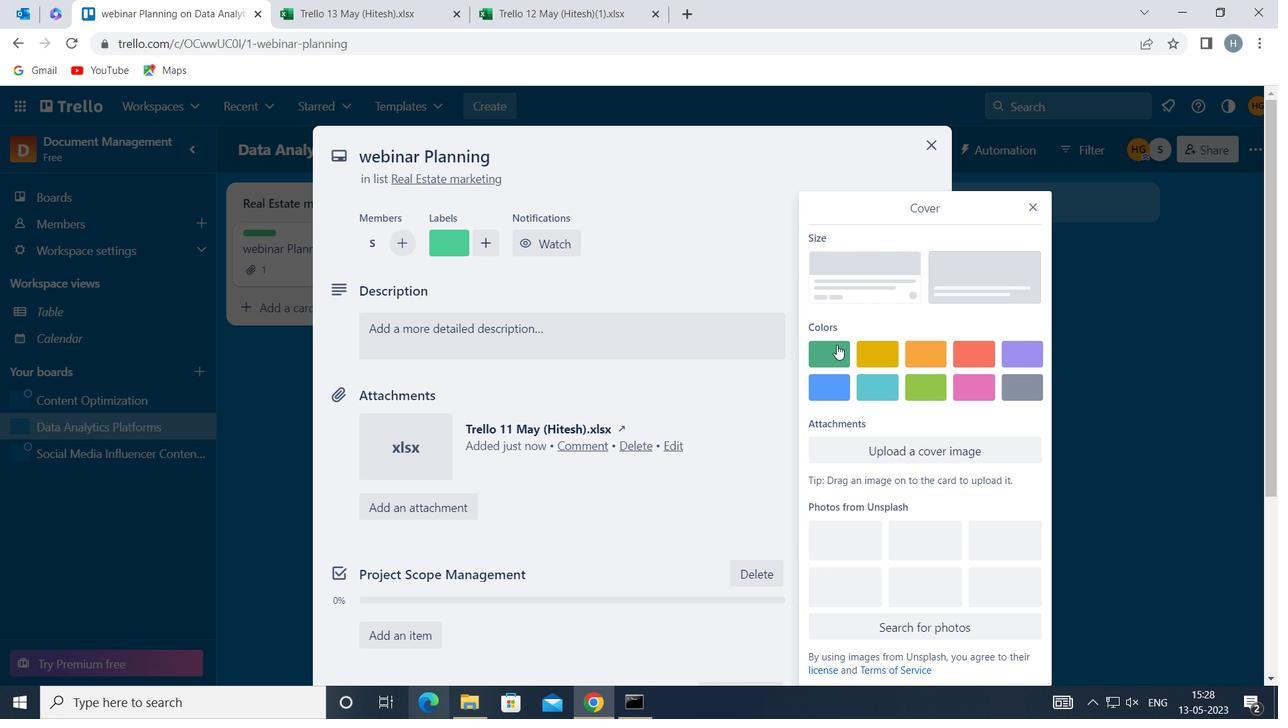 
Action: Mouse moved to (1031, 175)
Screenshot: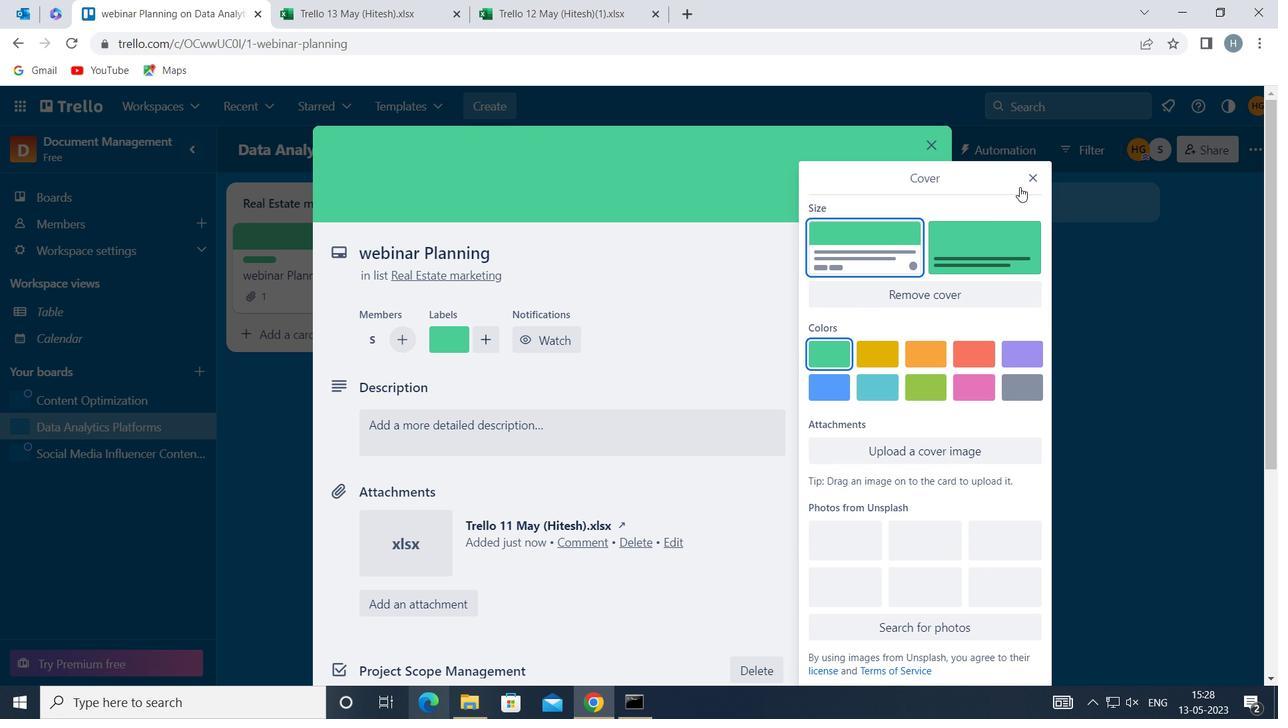 
Action: Mouse pressed left at (1031, 175)
Screenshot: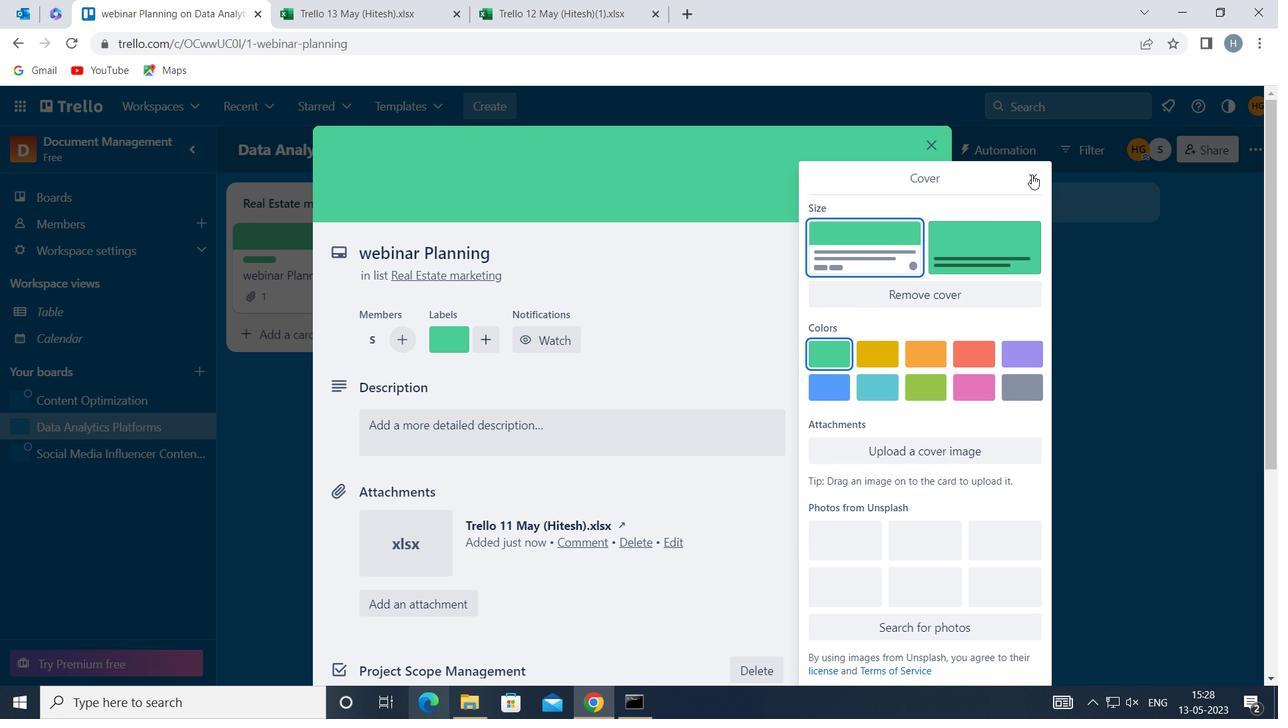 
Action: Mouse moved to (626, 433)
Screenshot: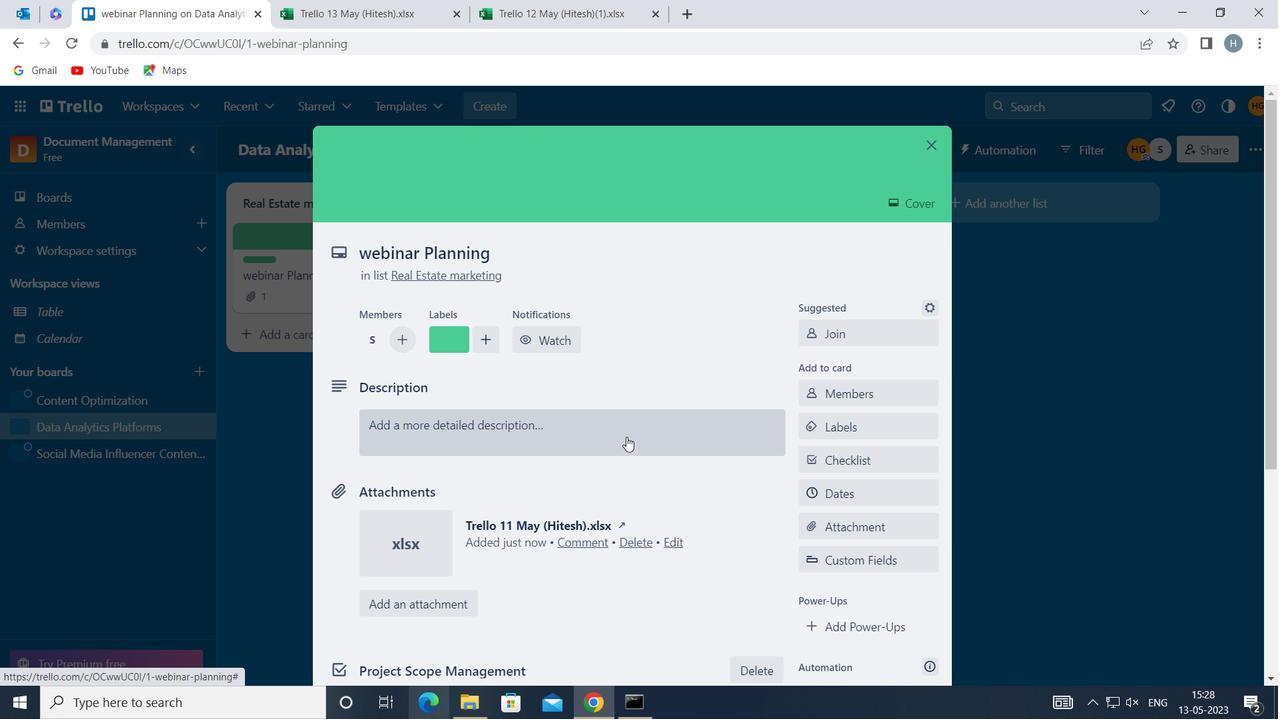 
Action: Mouse pressed left at (626, 433)
Screenshot: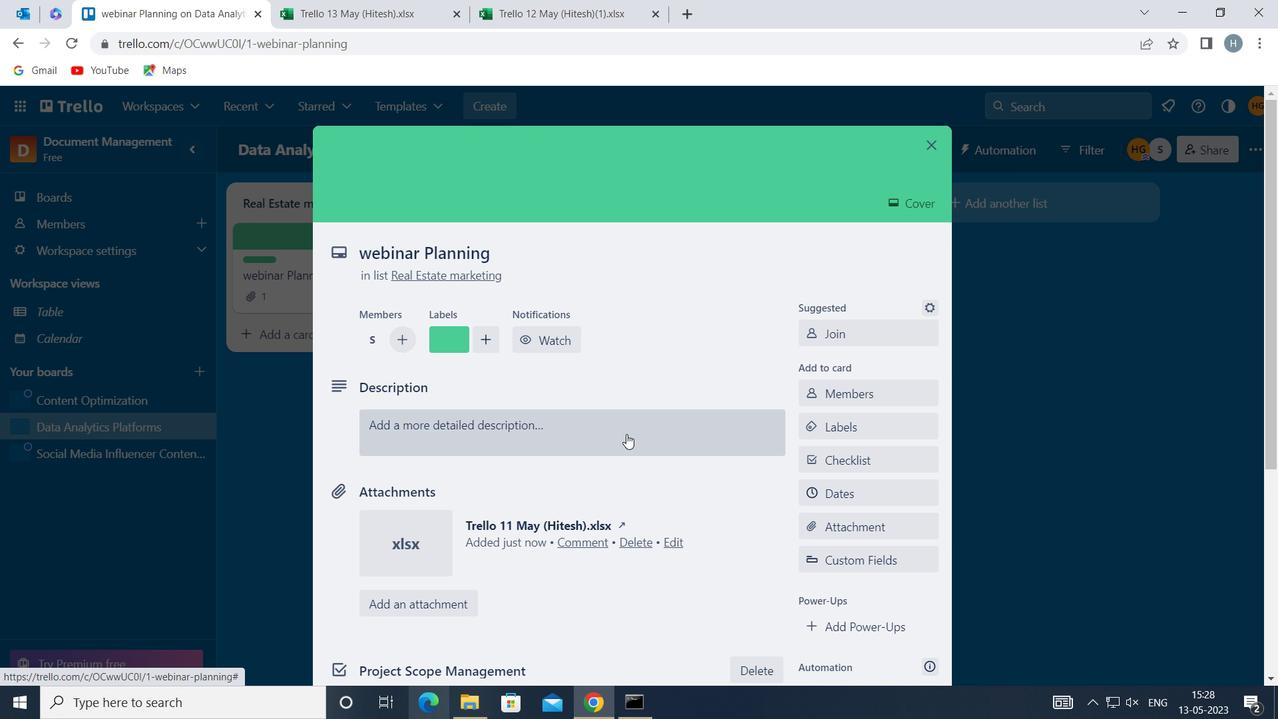 
Action: Mouse moved to (626, 432)
Screenshot: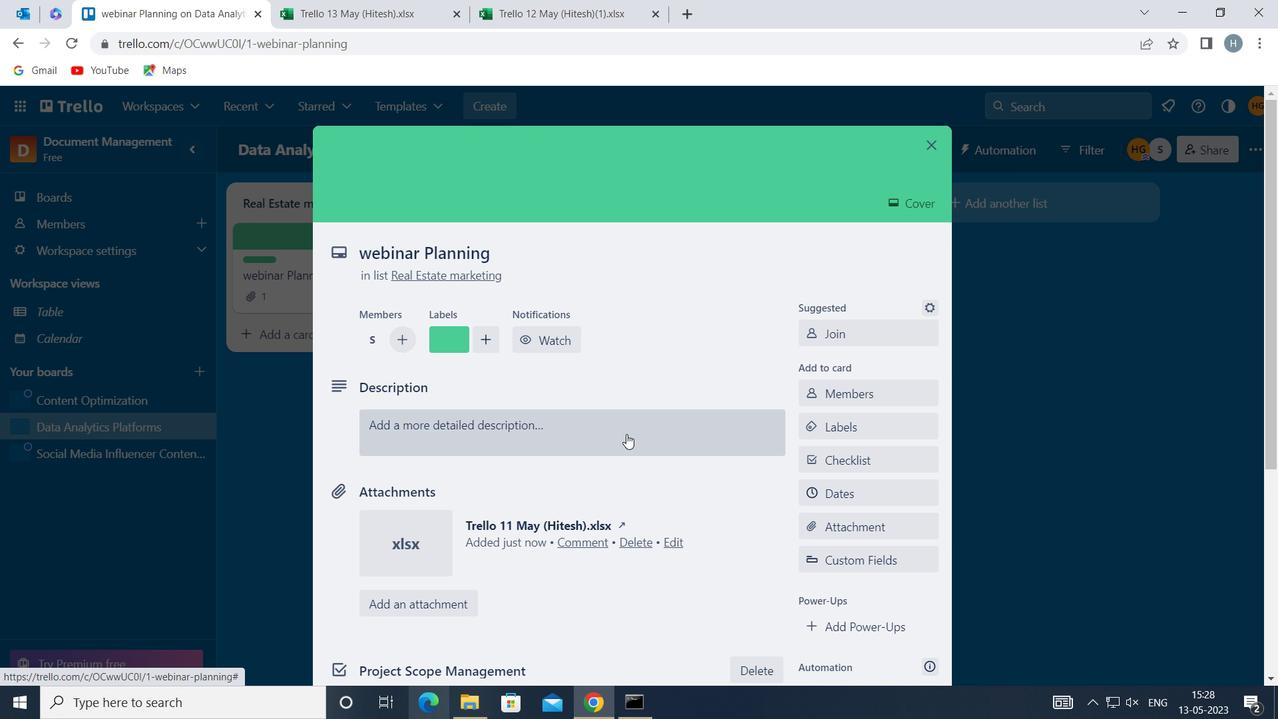 
Action: Key pressed <Key.shift>UPDATE<Key.space>EMPLOYEE<Key.space>HANDBOOK<Key.space>WITH<Key.space>NEW<Key.space>POLICIES<Key.space>A<Key.backspace>
Screenshot: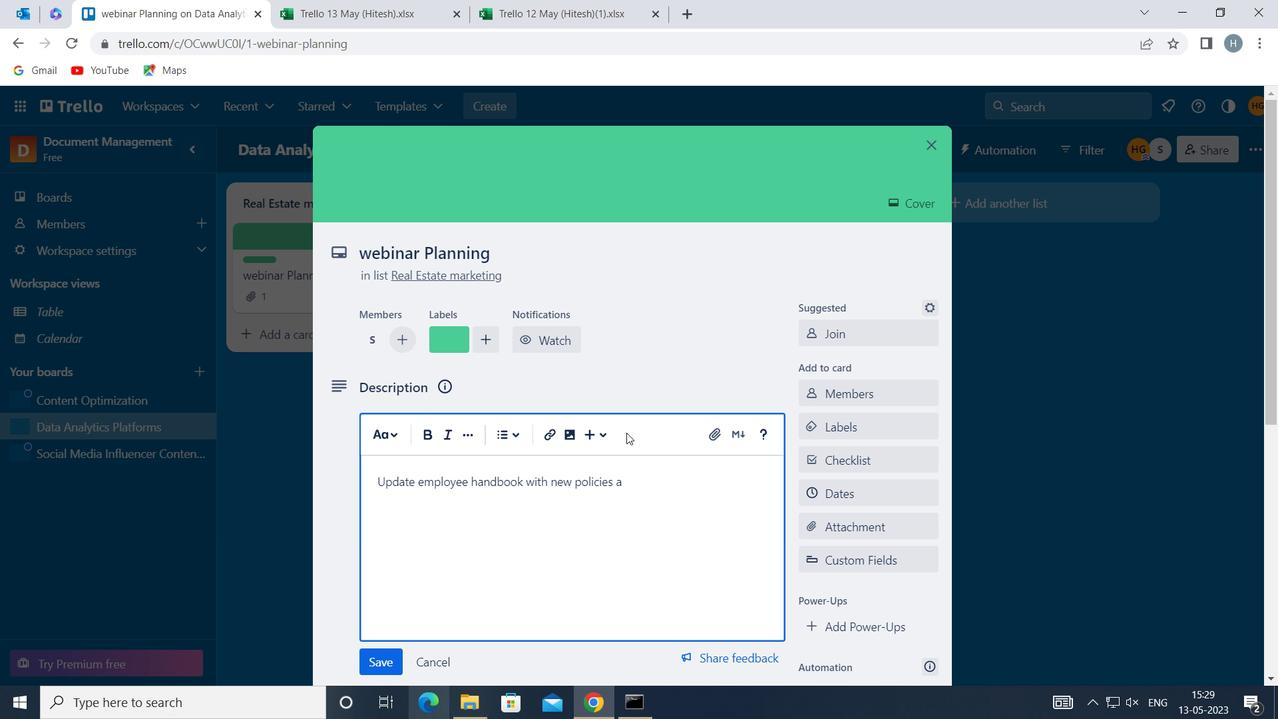 
Action: Mouse moved to (382, 663)
Screenshot: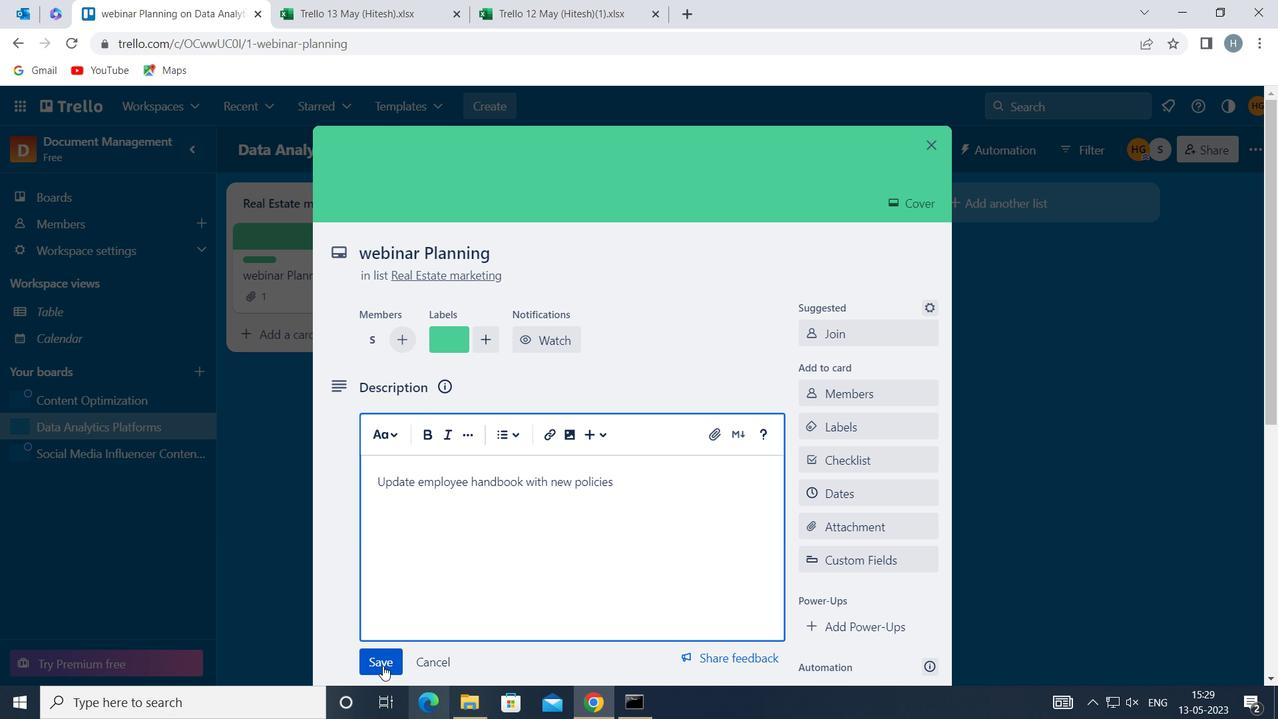 
Action: Mouse pressed left at (382, 663)
Screenshot: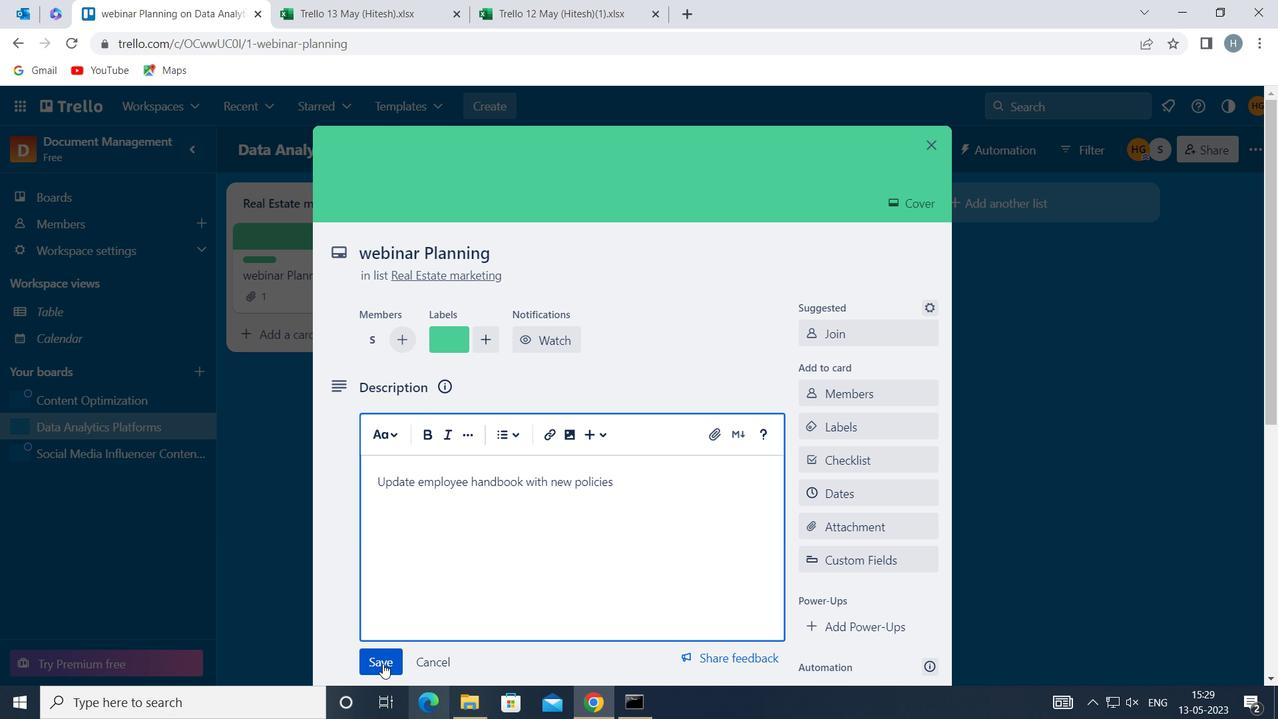 
Action: Mouse moved to (442, 549)
Screenshot: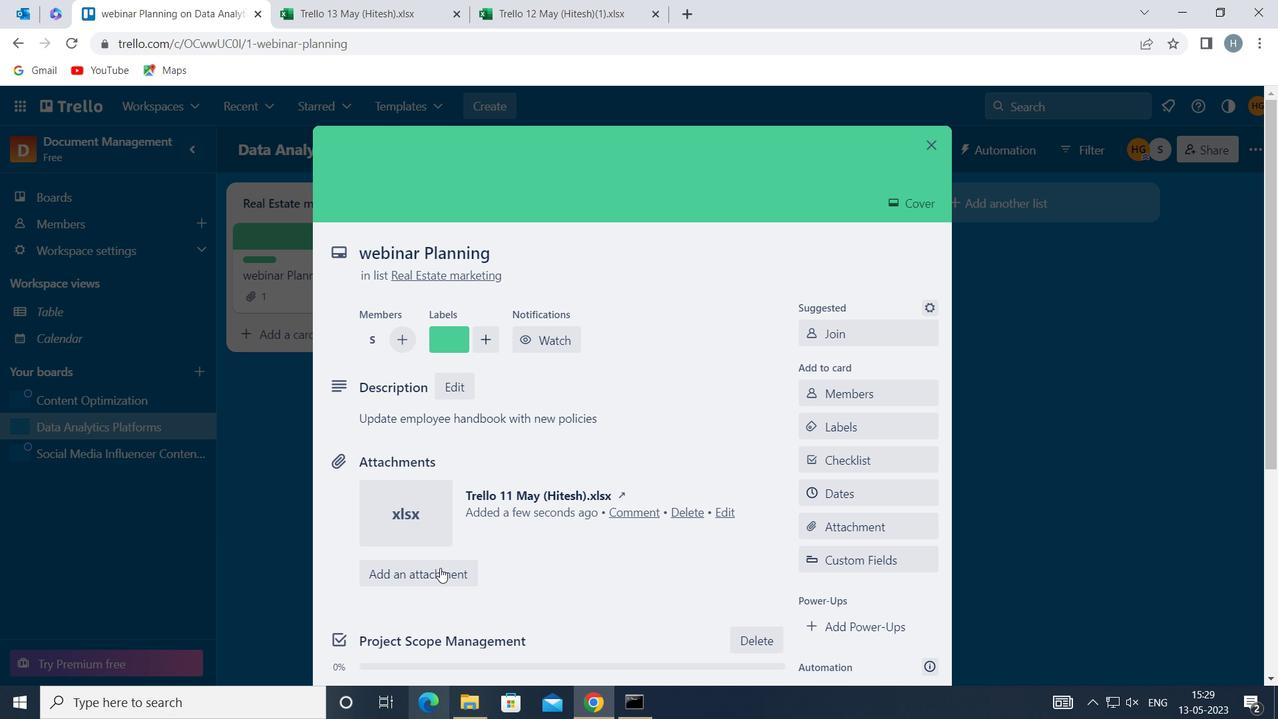 
Action: Mouse scrolled (442, 548) with delta (0, 0)
Screenshot: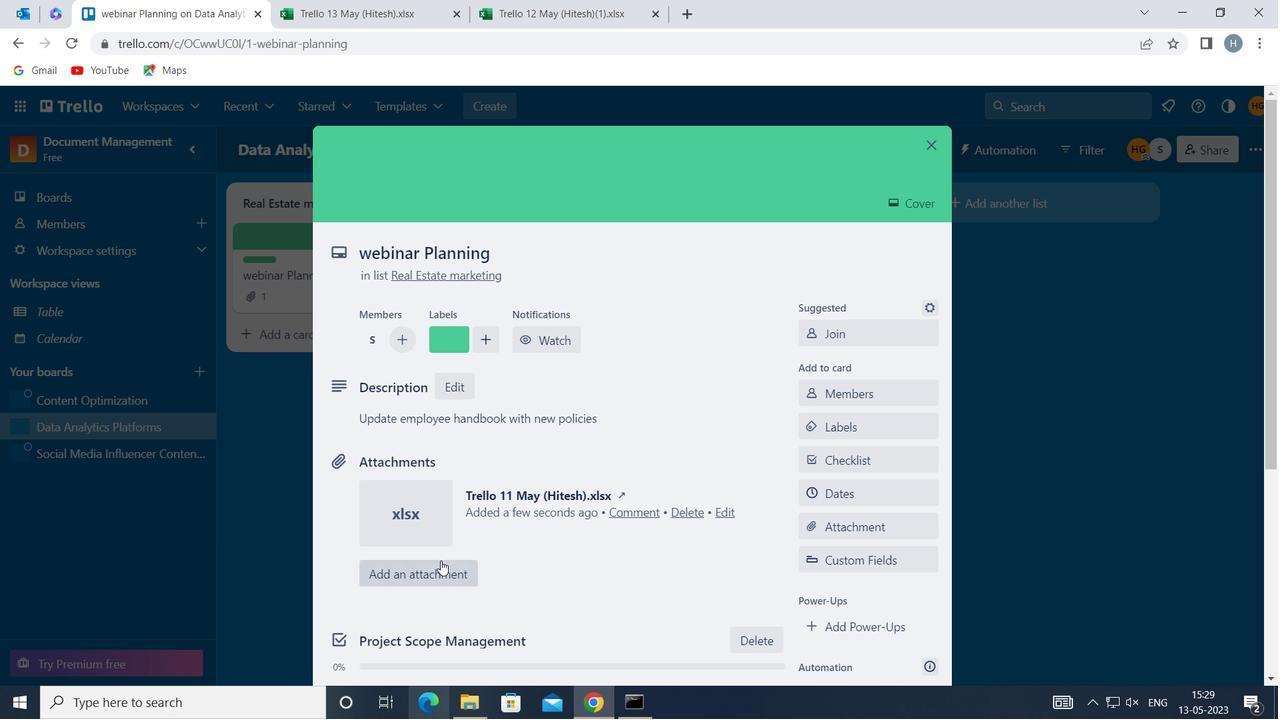 
Action: Mouse scrolled (442, 548) with delta (0, 0)
Screenshot: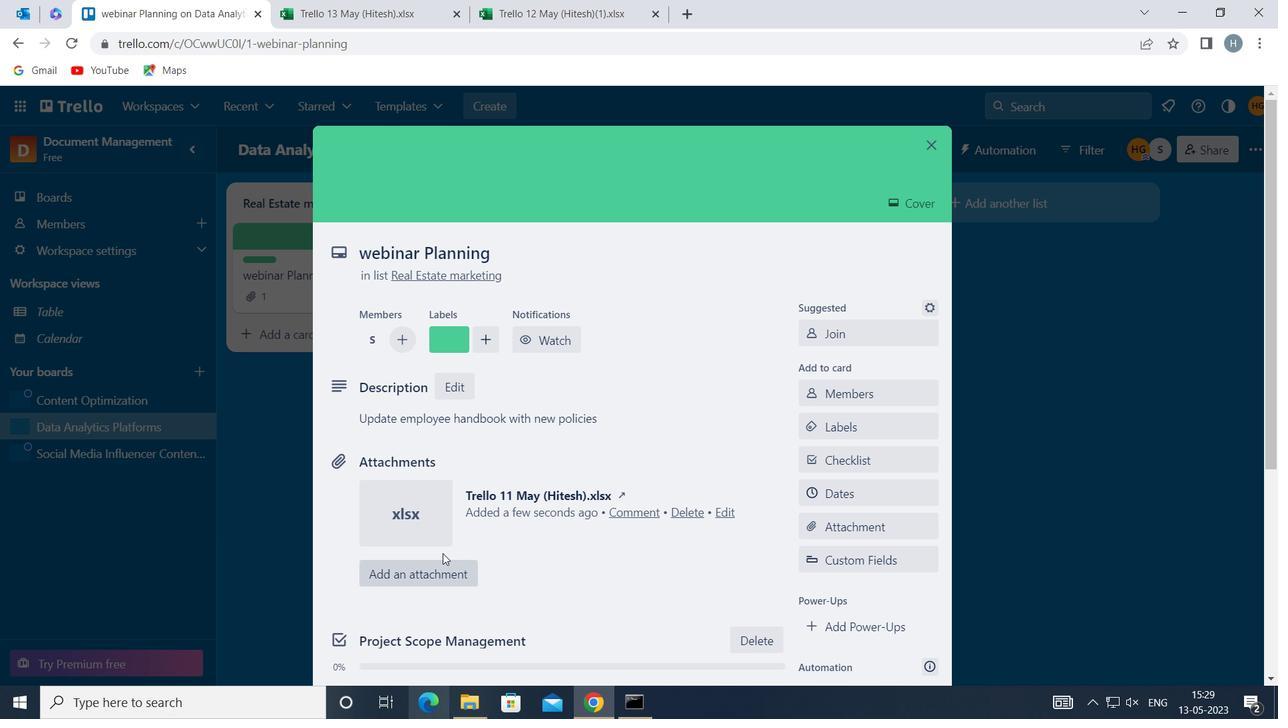 
Action: Mouse moved to (506, 615)
Screenshot: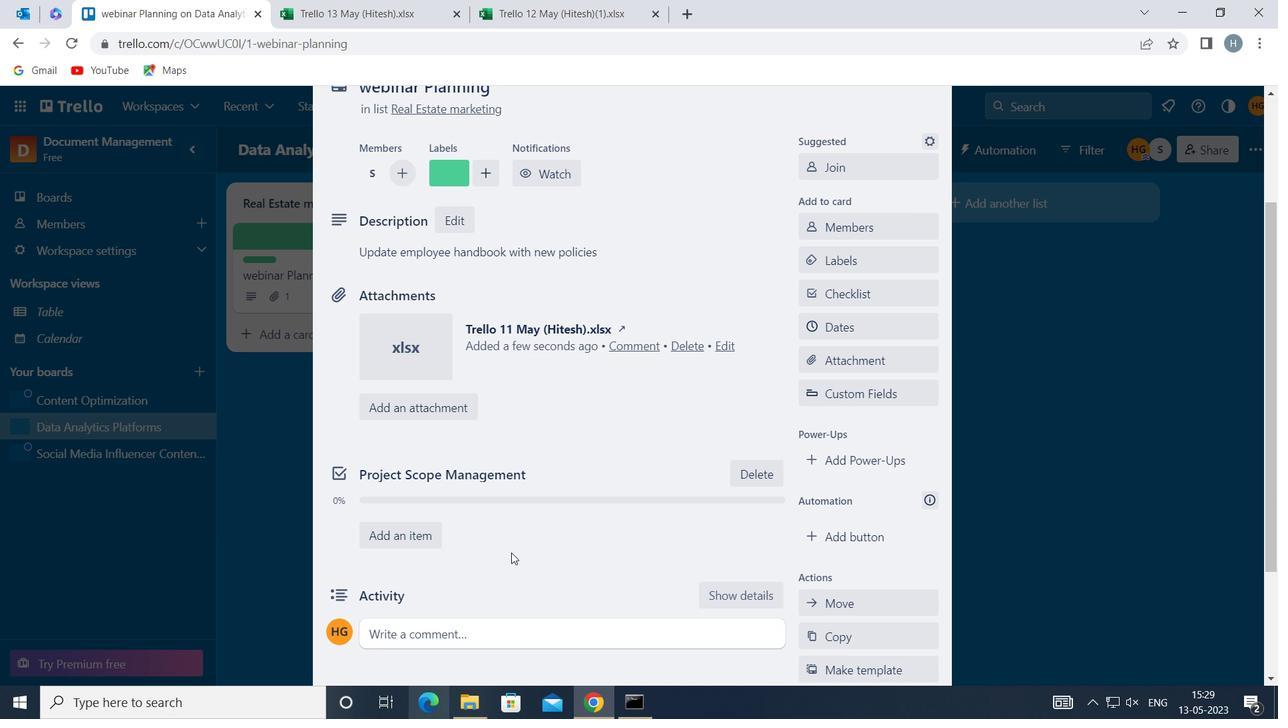 
Action: Mouse pressed left at (506, 615)
Screenshot: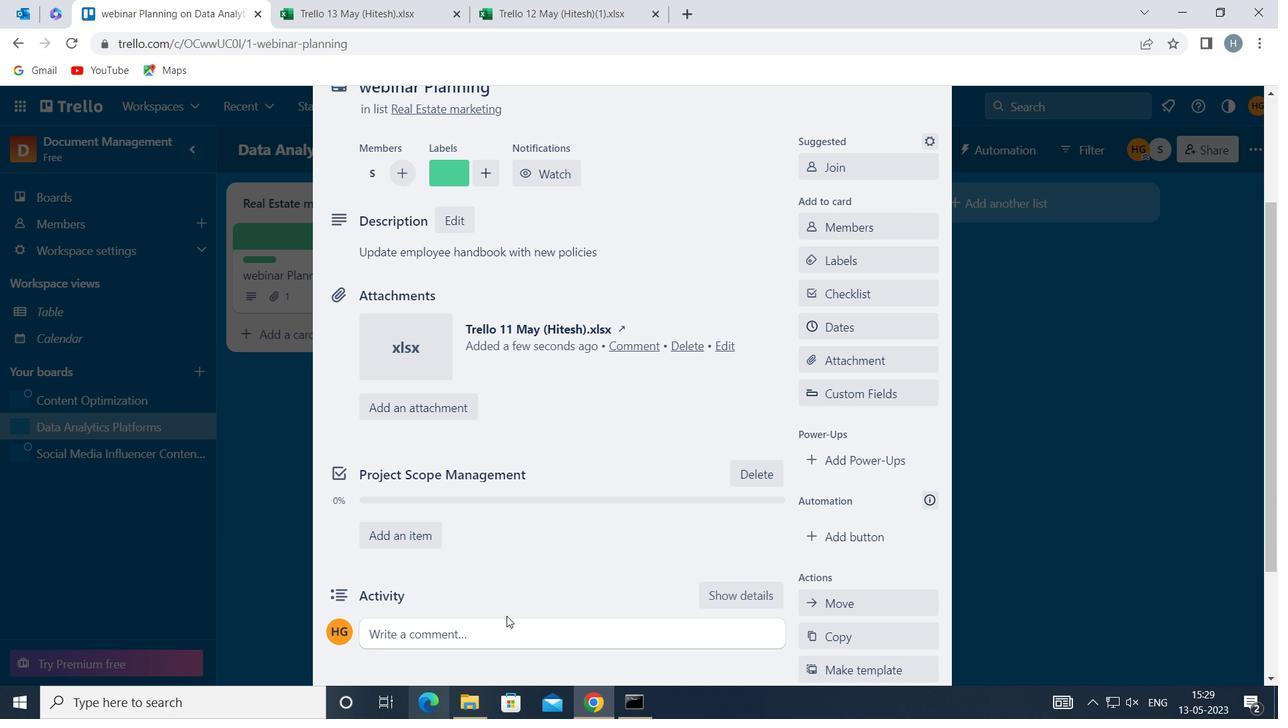 
Action: Mouse moved to (507, 627)
Screenshot: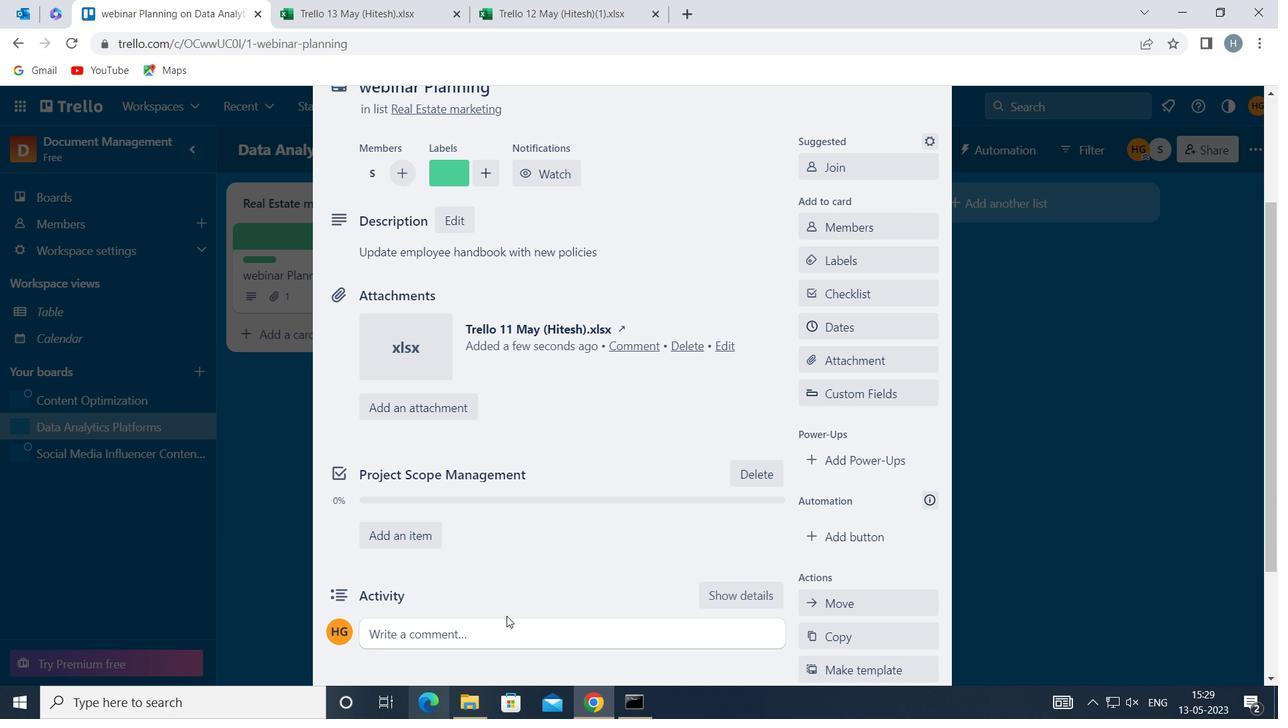 
Action: Mouse pressed left at (507, 627)
Screenshot: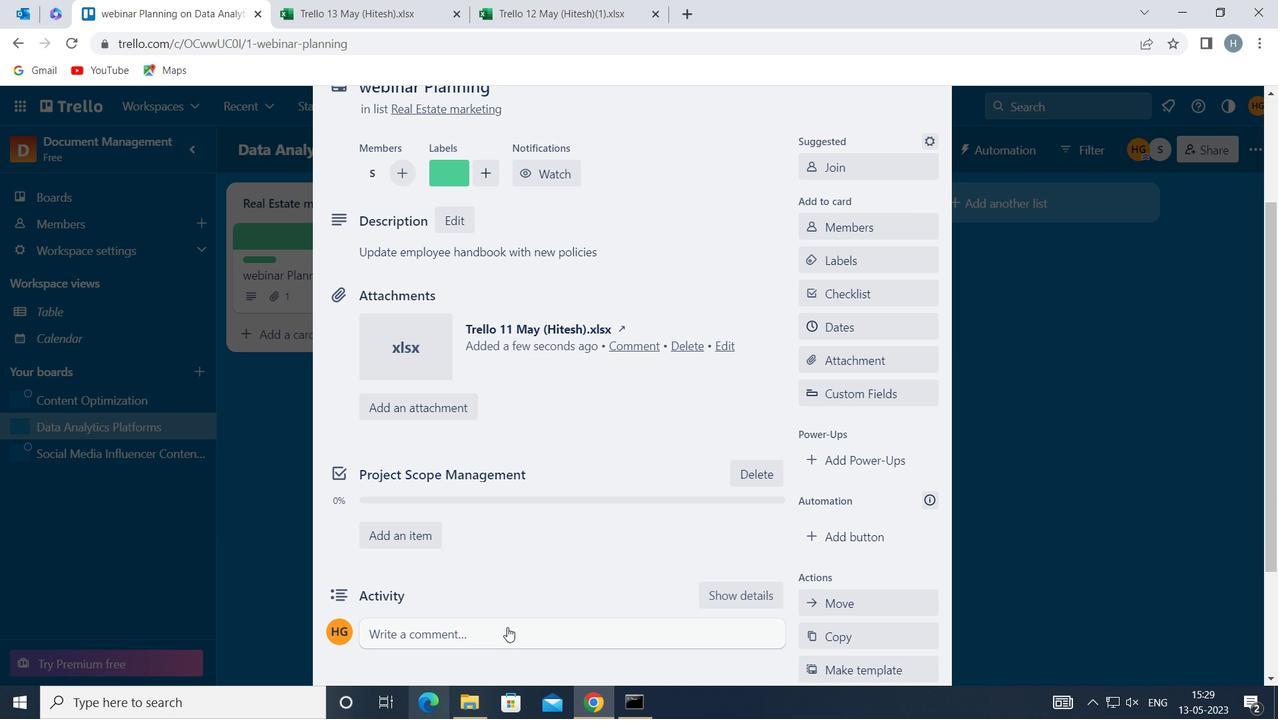 
Action: Mouse moved to (503, 494)
Screenshot: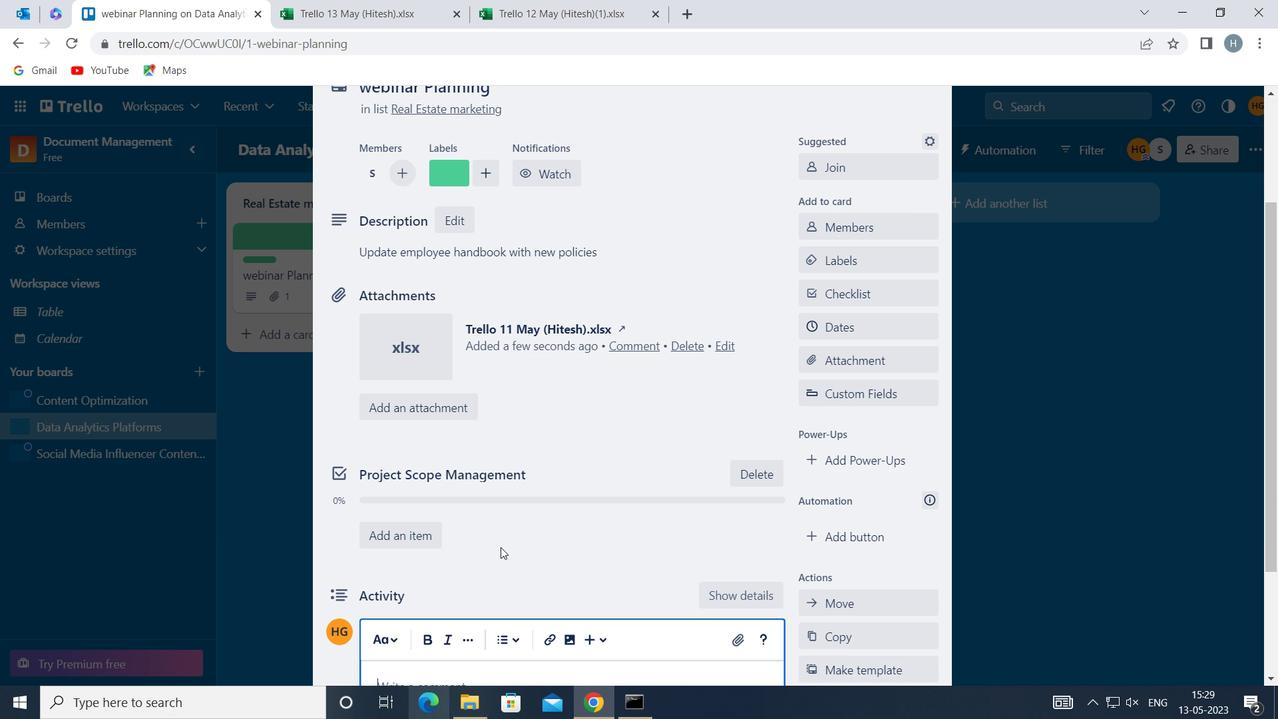 
Action: Mouse scrolled (503, 494) with delta (0, 0)
Screenshot: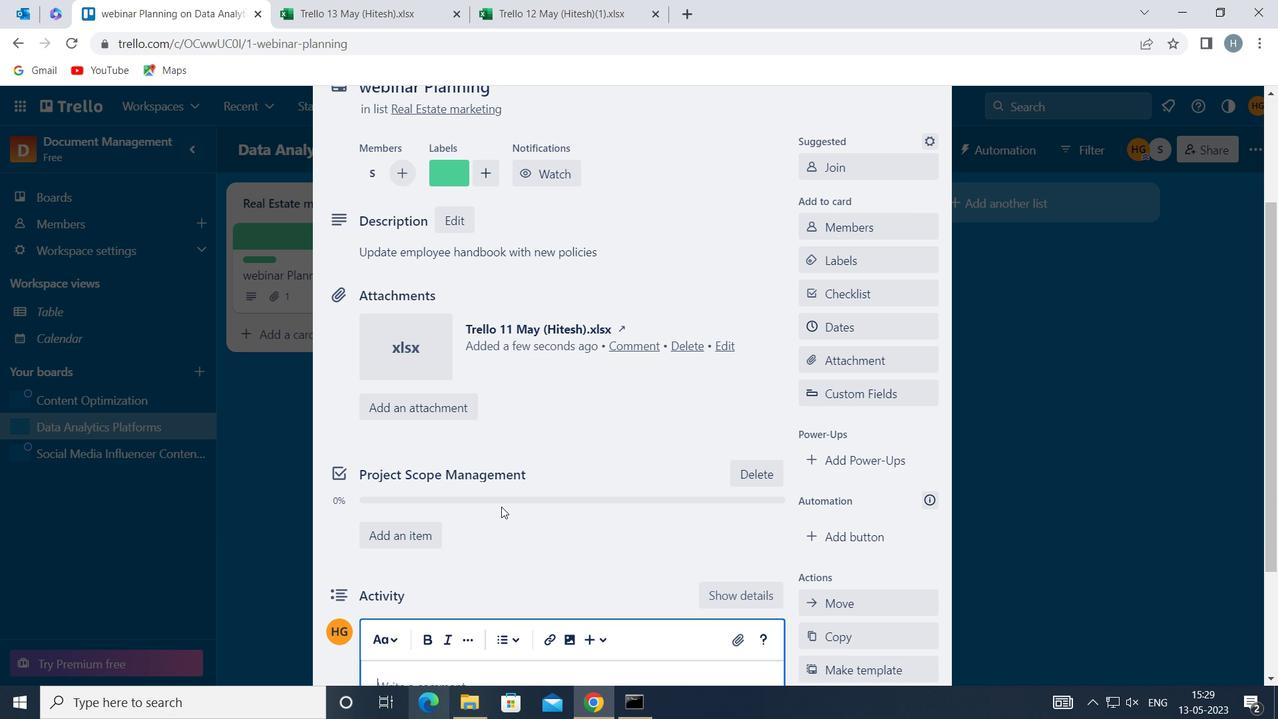 
Action: Mouse scrolled (503, 494) with delta (0, 0)
Screenshot: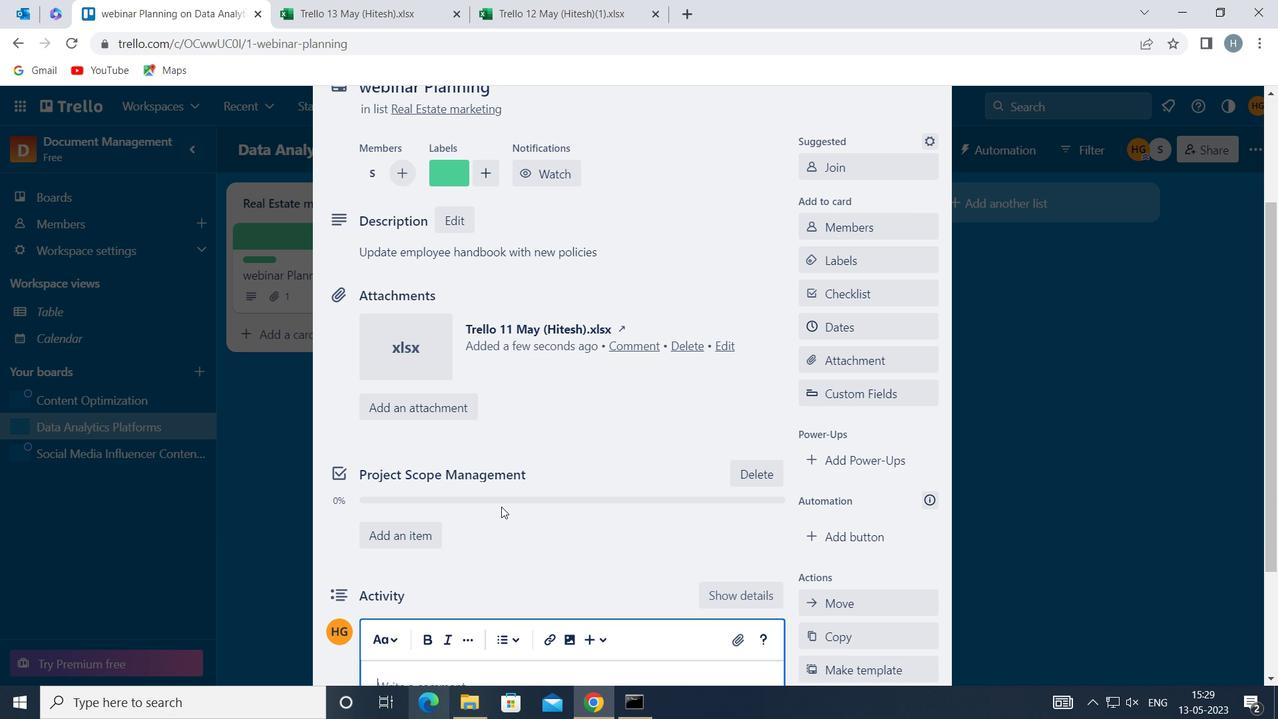 
Action: Mouse scrolled (503, 494) with delta (0, 0)
Screenshot: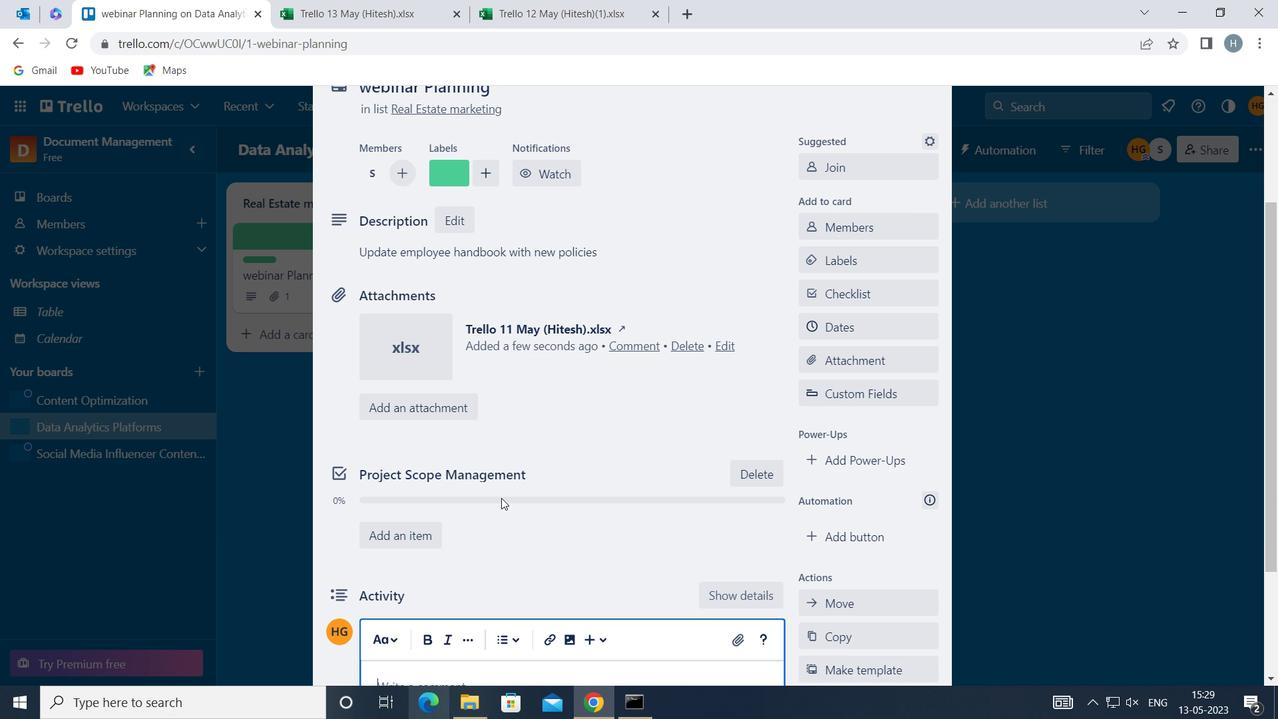 
Action: Mouse moved to (471, 516)
Screenshot: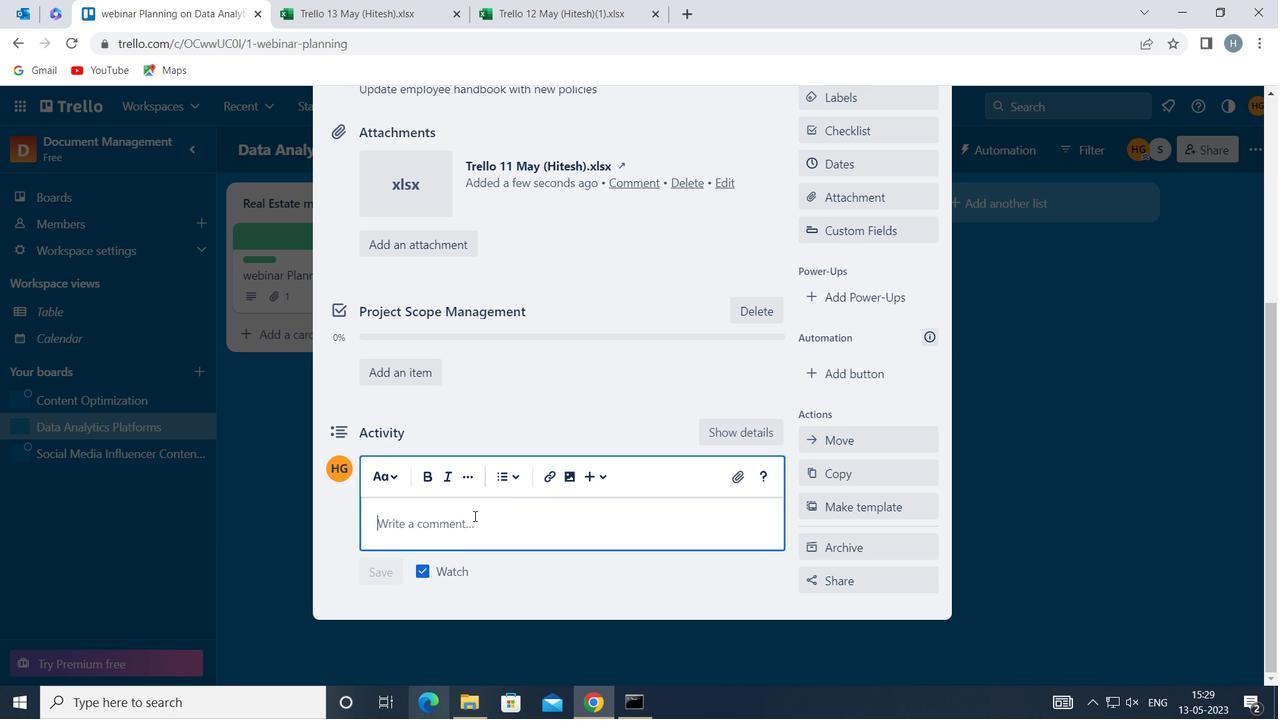 
Action: Mouse pressed left at (471, 516)
Screenshot: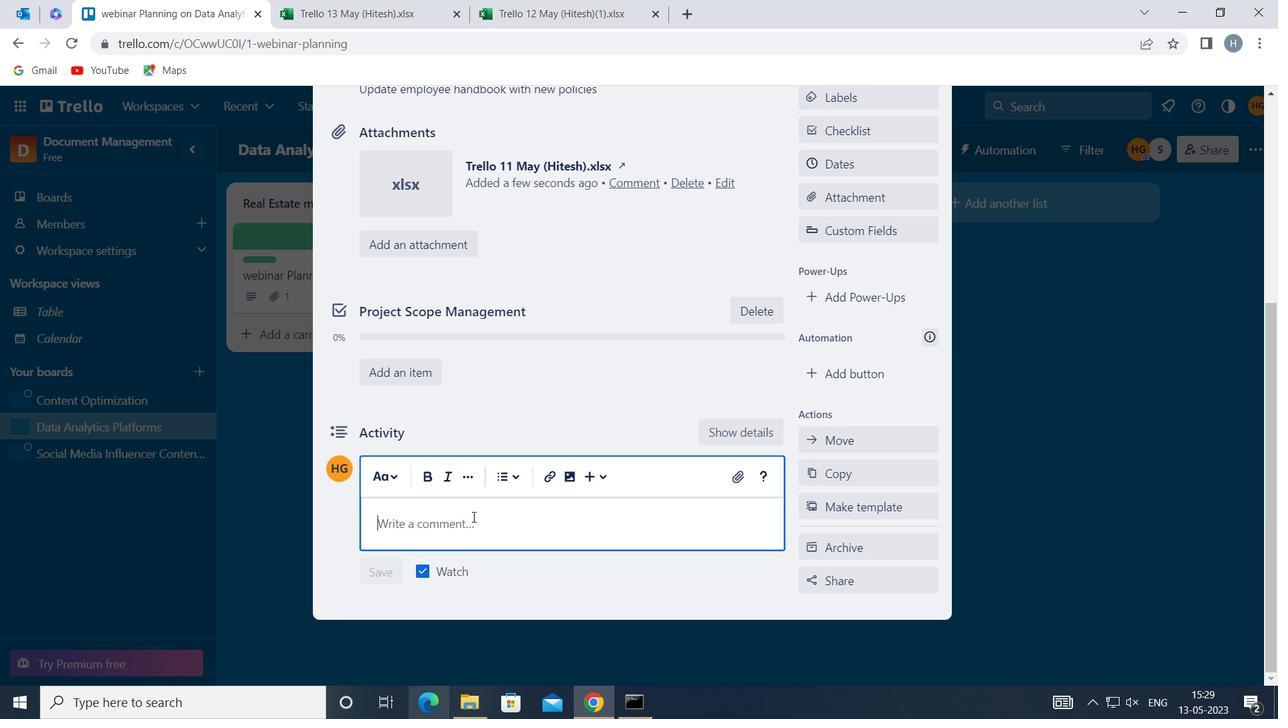 
Action: Key pressed <Key.shift>GIVEN<Key.space>THE<Key.space>POTENTIAL<Key.space>IMPACT<Key.space>OF<Key.space>THIS<Key.space>TASK<Key.space>ON<Key.space>OUR<Key.space>TEAM<Key.space>MORALE<Key.space>AND<Key.space>MOTIVATION,<Key.space>LET<Key.space>US<Key.space>ENSURE<Key.space>THAT<Key.space>WE<Key.space>APPROACH<Key.space>IT<Key.space>WITH<Key.space>A<Key.space>SENSE<Key.space>OF<Key.space>POSIR<Key.backspace>TIVITY<Key.space>AND<Key.space>ENTHUSIASM<Key.space>
Screenshot: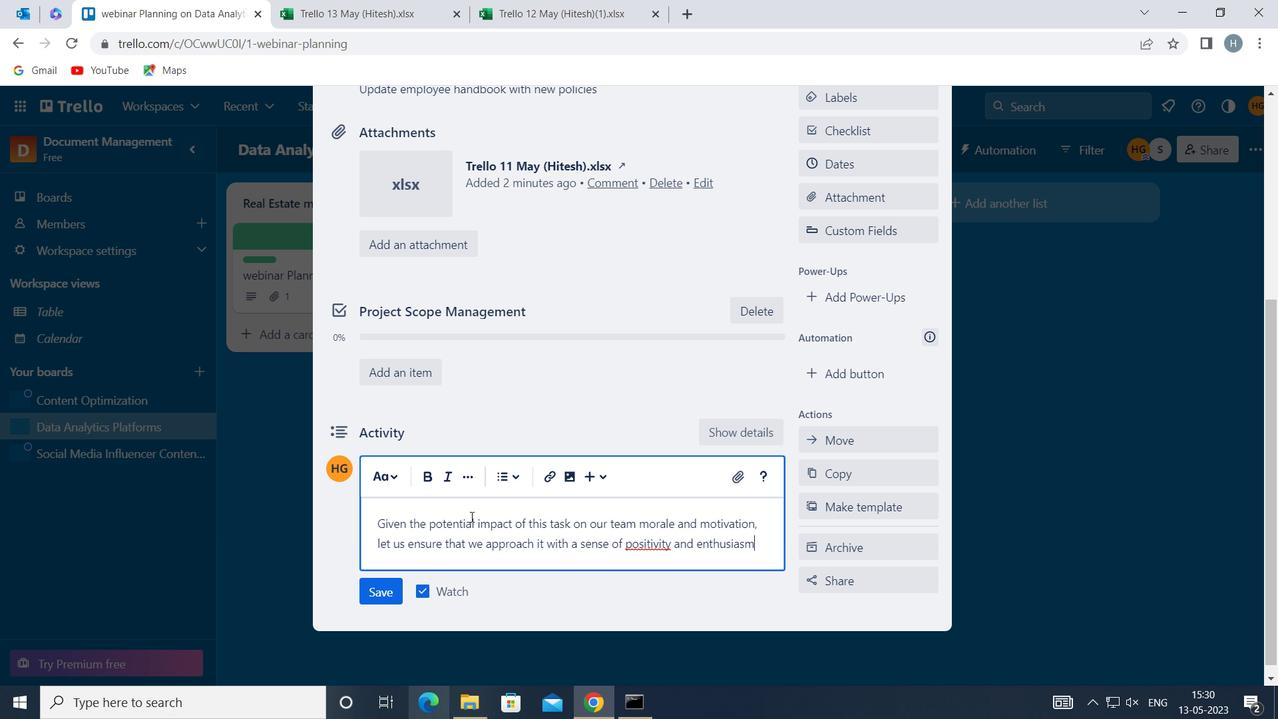
Action: Mouse moved to (391, 589)
Screenshot: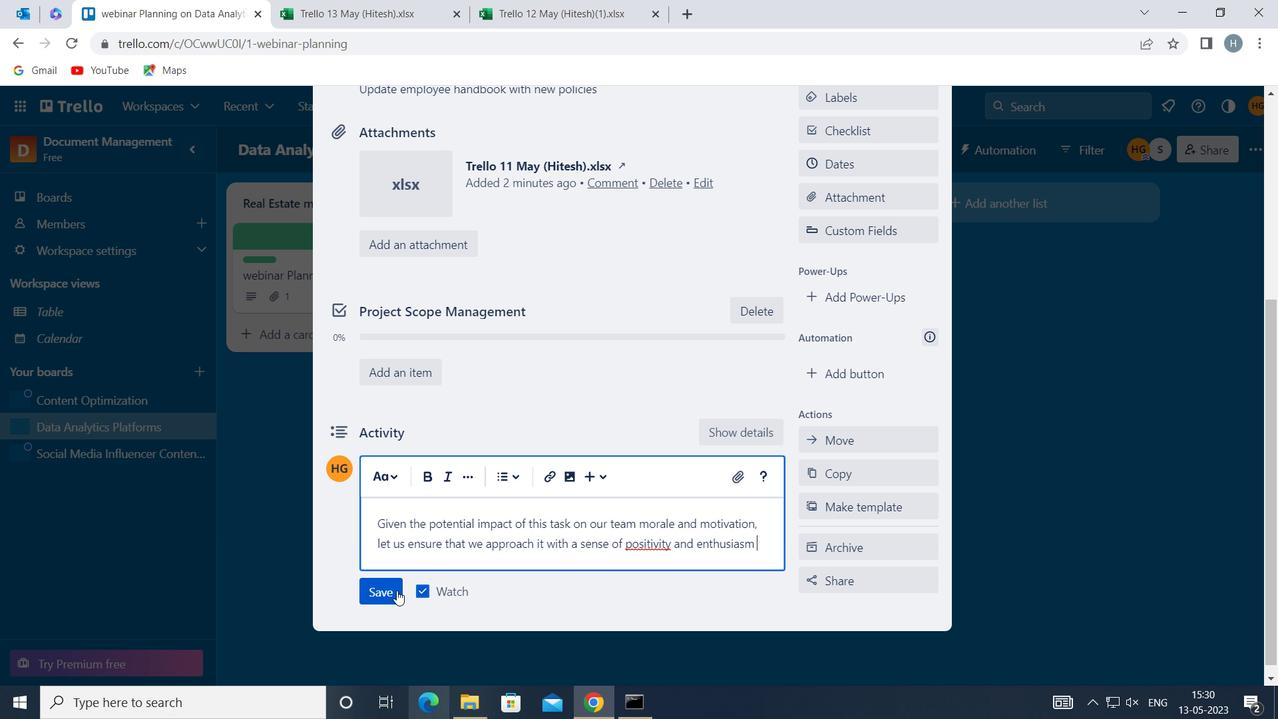 
Action: Mouse pressed left at (391, 589)
Screenshot: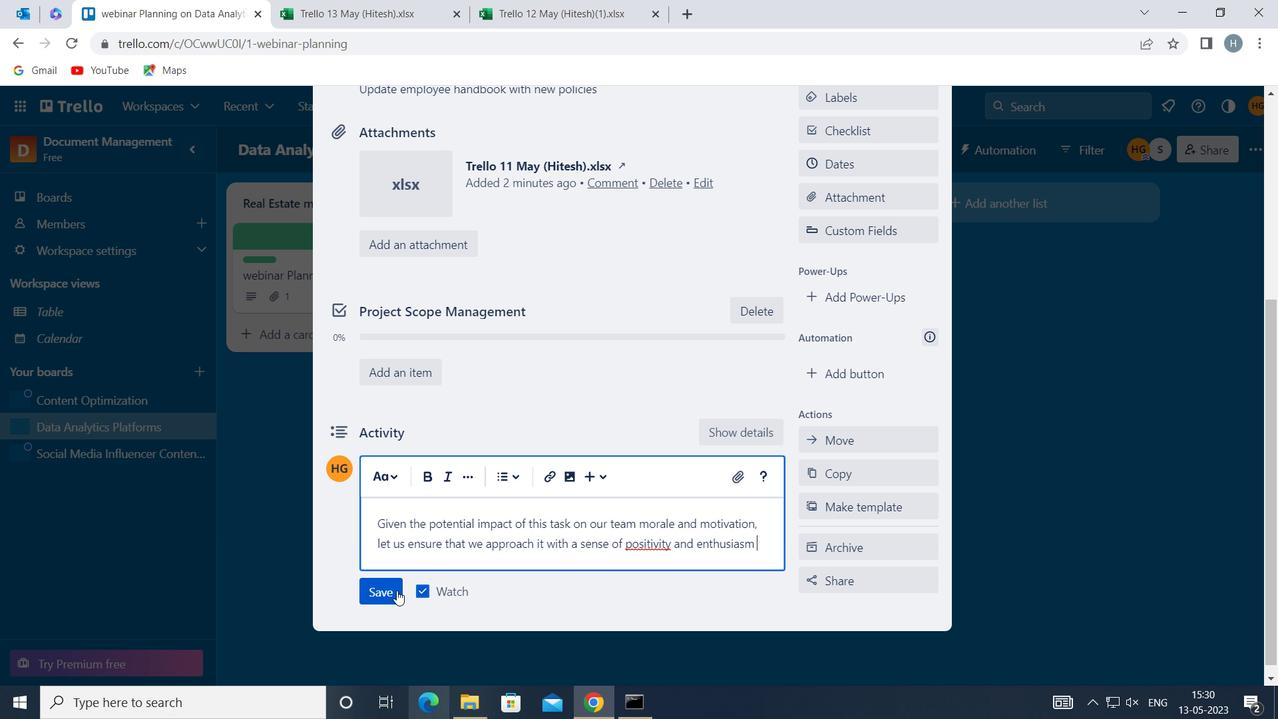 
Action: Mouse moved to (851, 156)
Screenshot: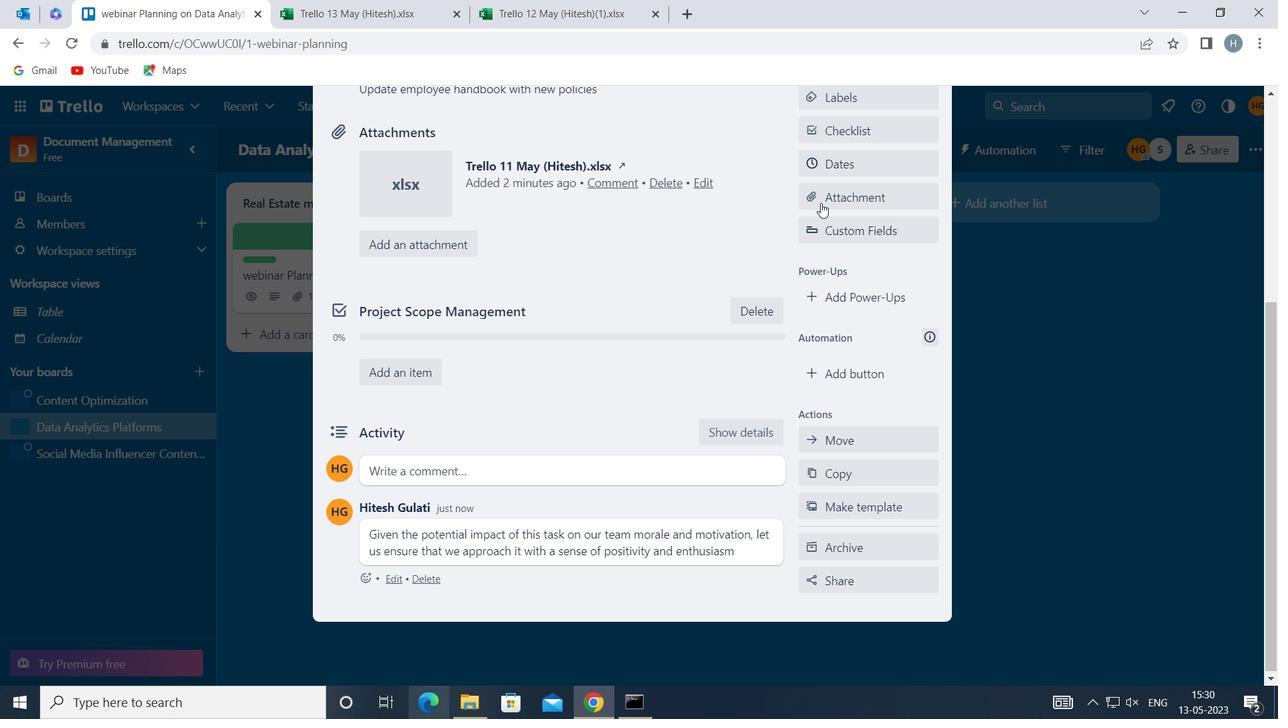
Action: Mouse pressed left at (851, 156)
Screenshot: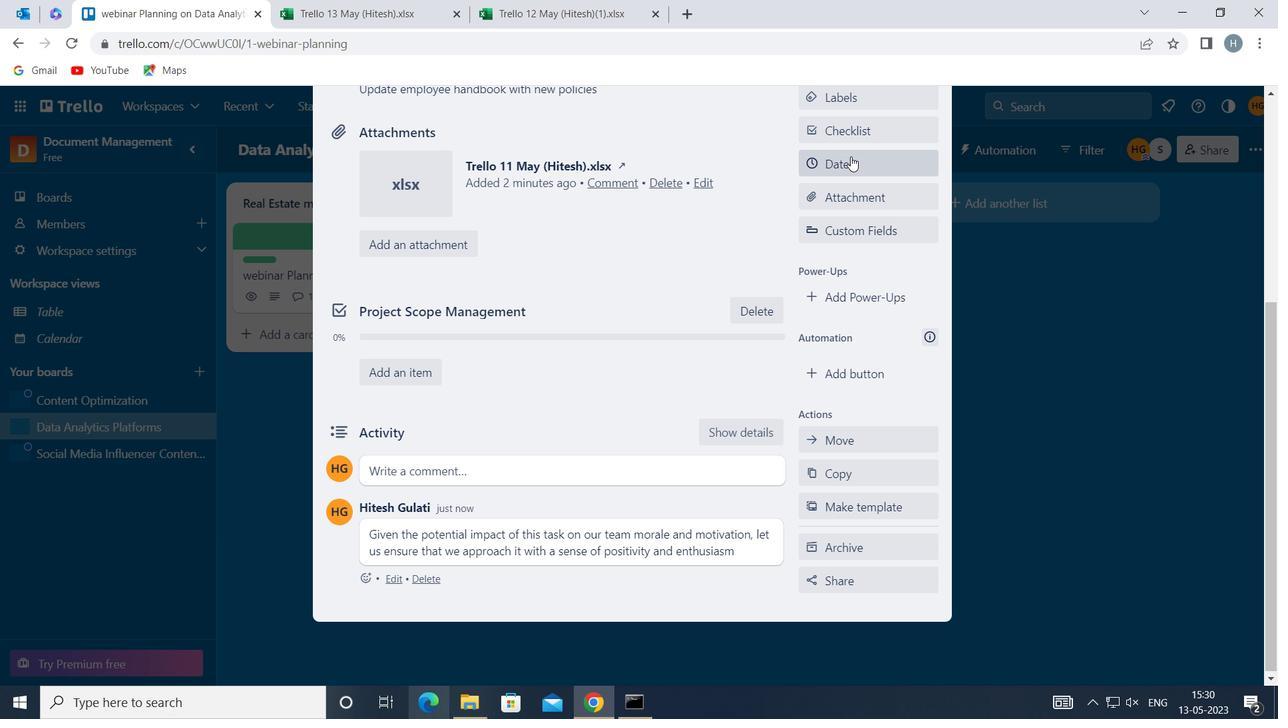 
Action: Mouse moved to (814, 446)
Screenshot: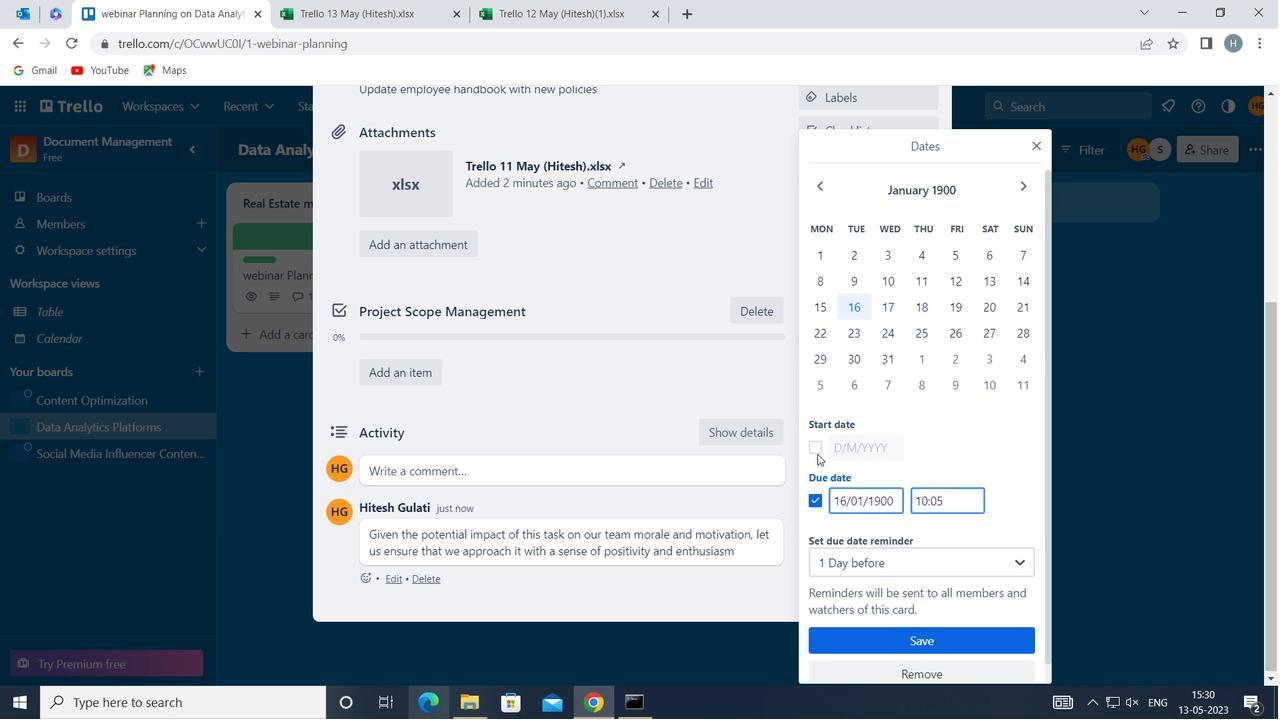 
Action: Mouse pressed left at (814, 446)
Screenshot: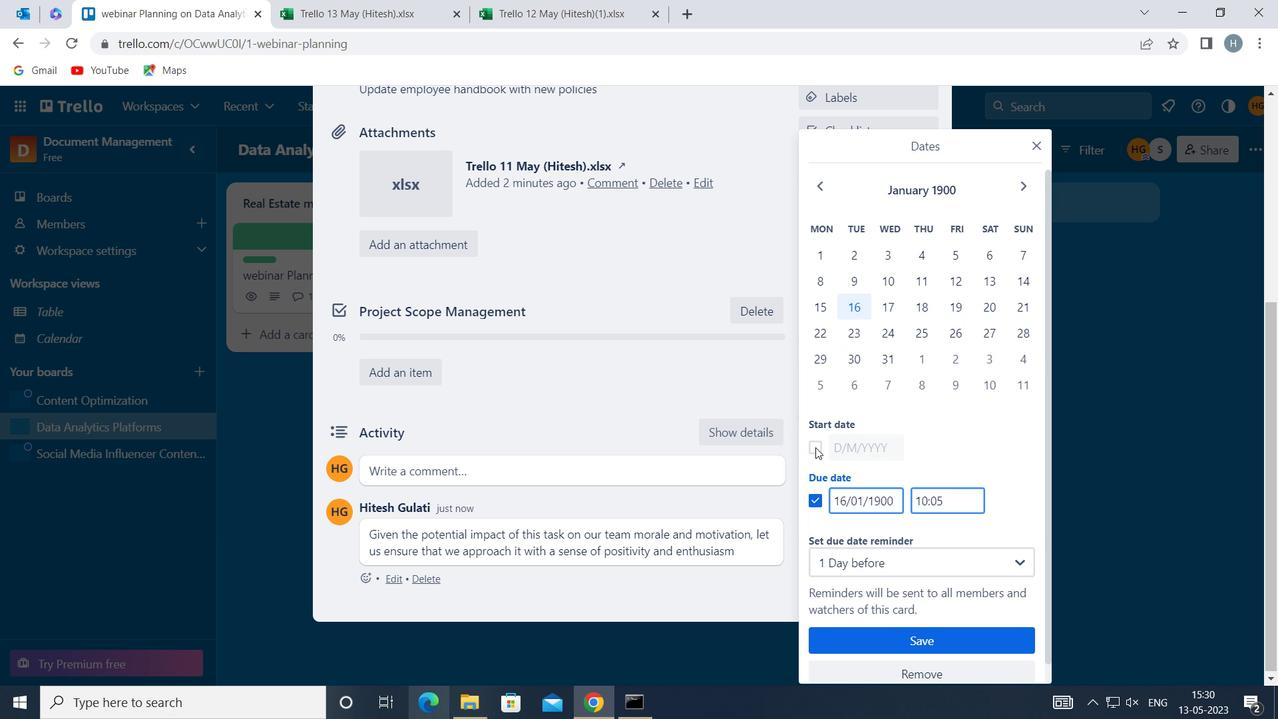 
Action: Mouse moved to (835, 443)
Screenshot: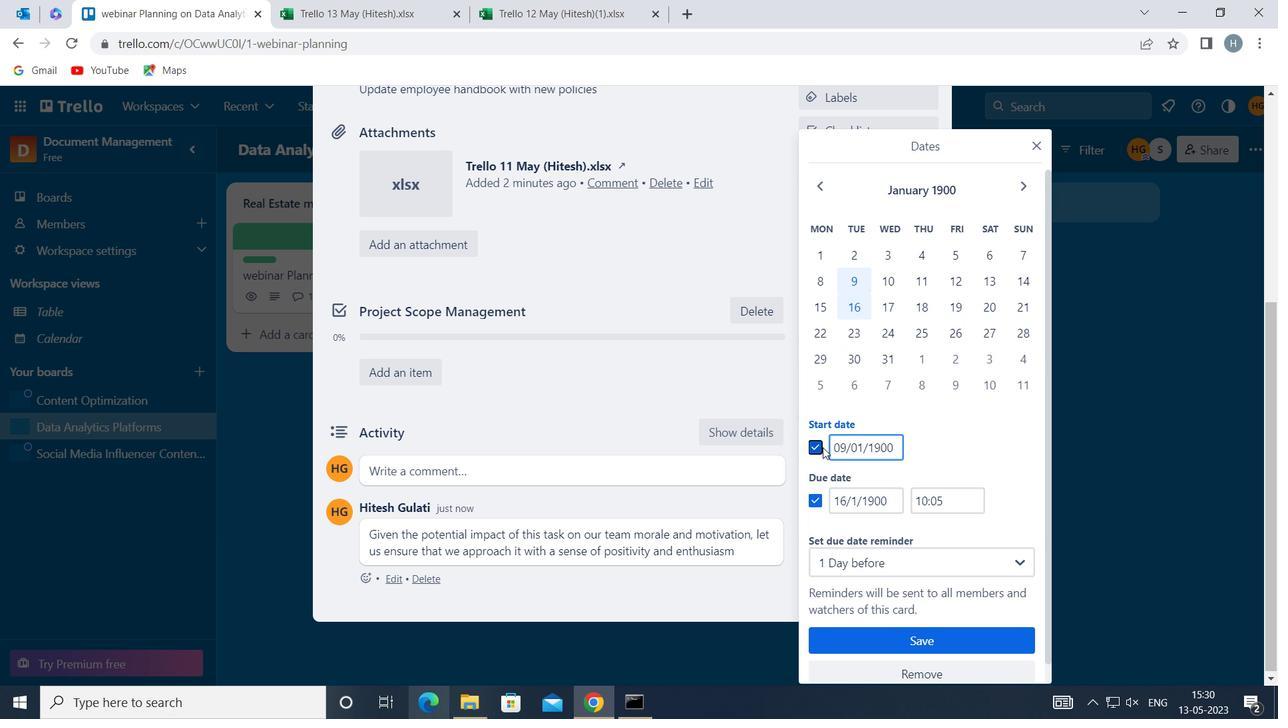 
Action: Mouse pressed left at (835, 443)
Screenshot: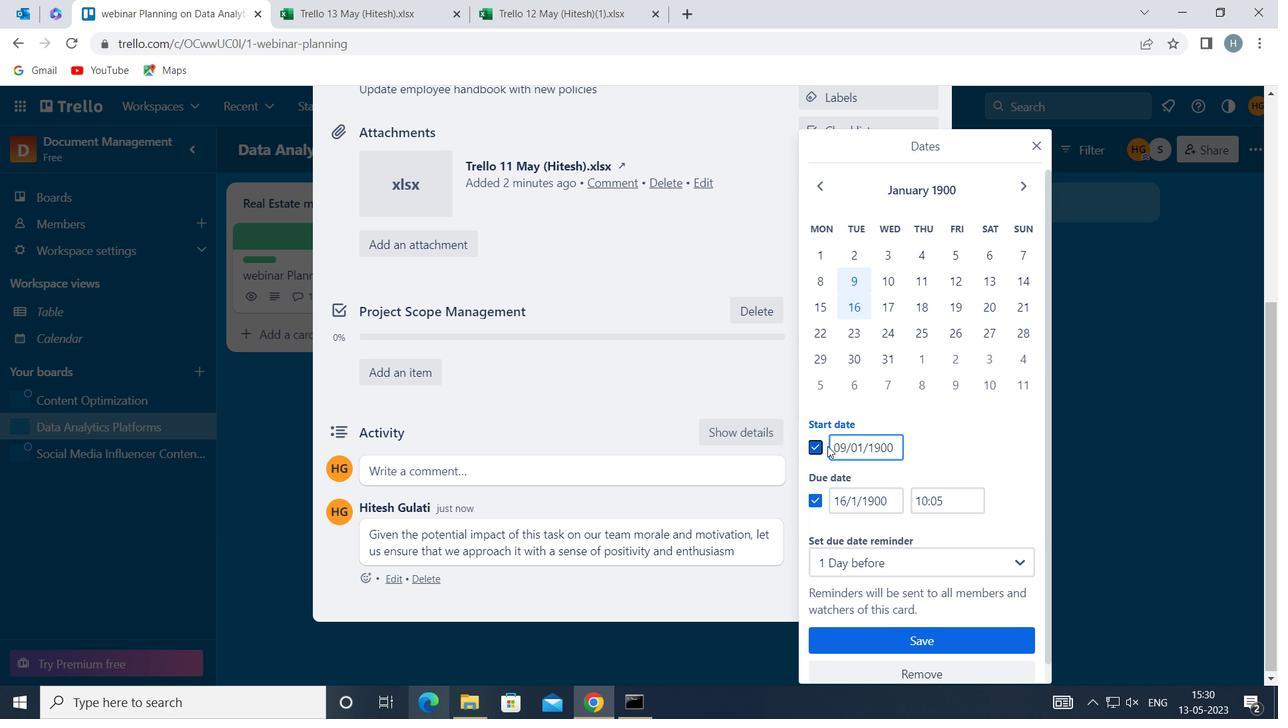 
Action: Key pressed <Key.right><Key.backspace>1
Screenshot: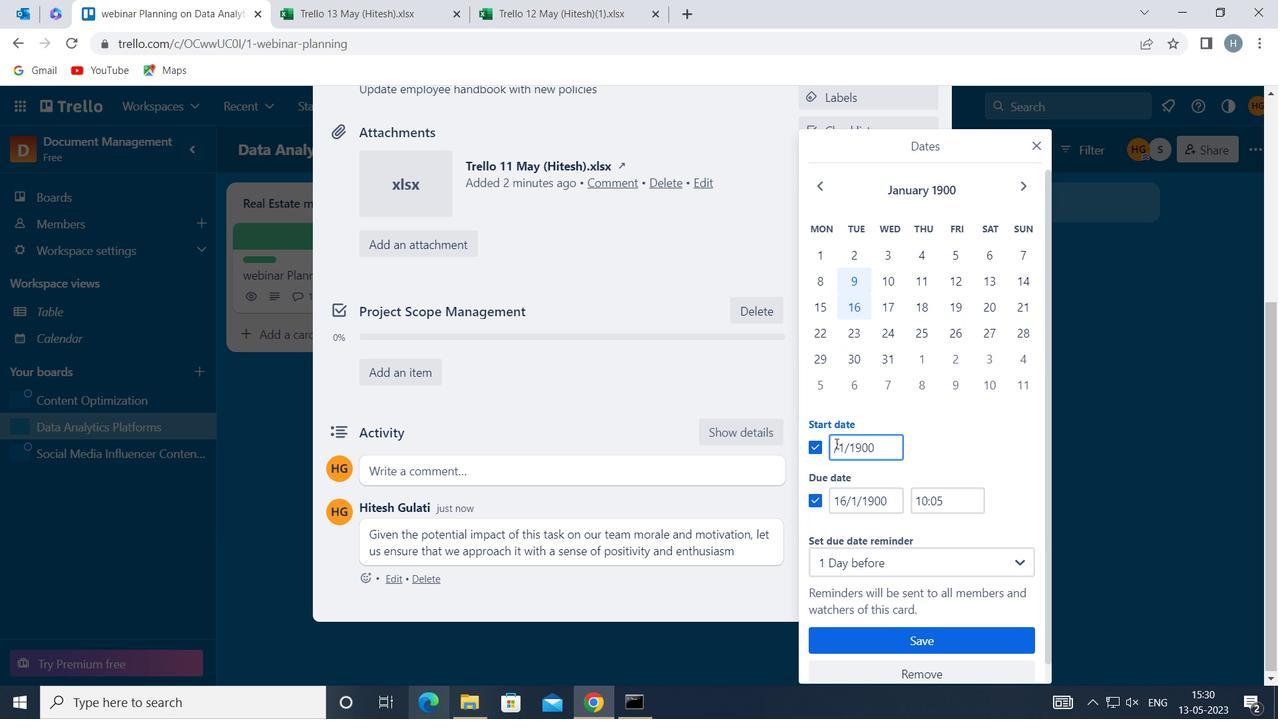 
Action: Mouse moved to (836, 494)
Screenshot: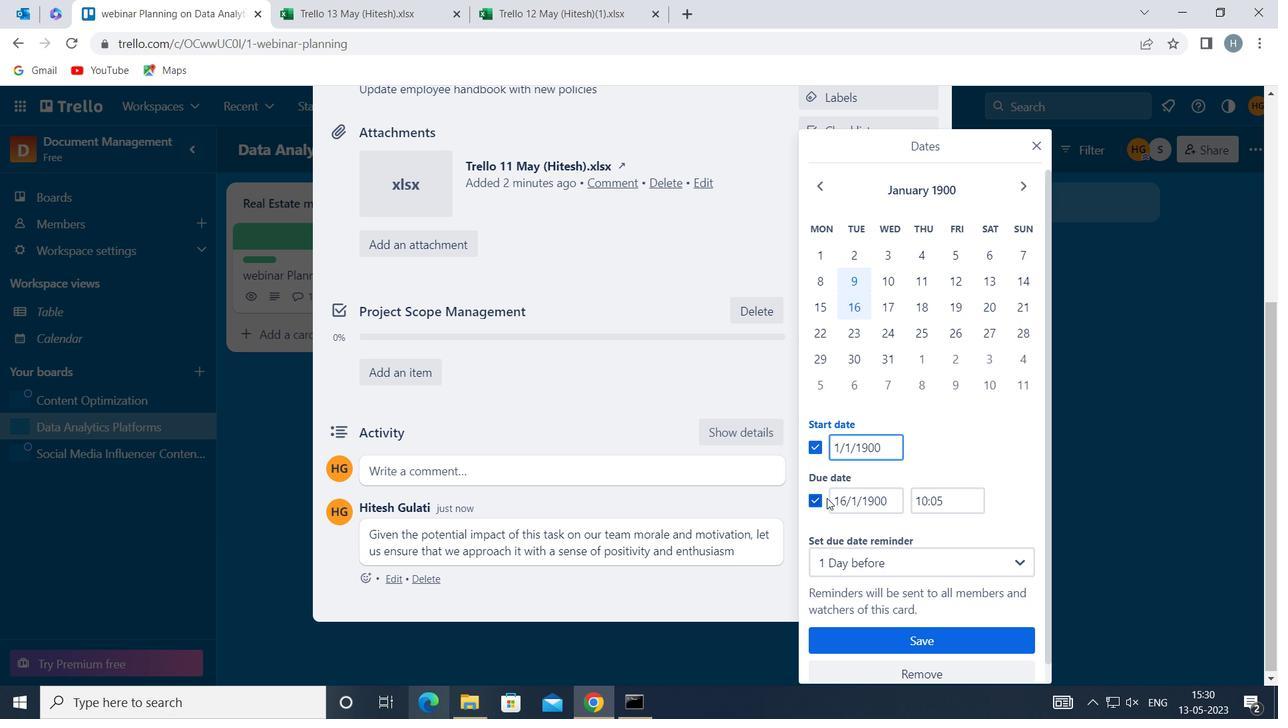
Action: Mouse pressed left at (836, 494)
Screenshot: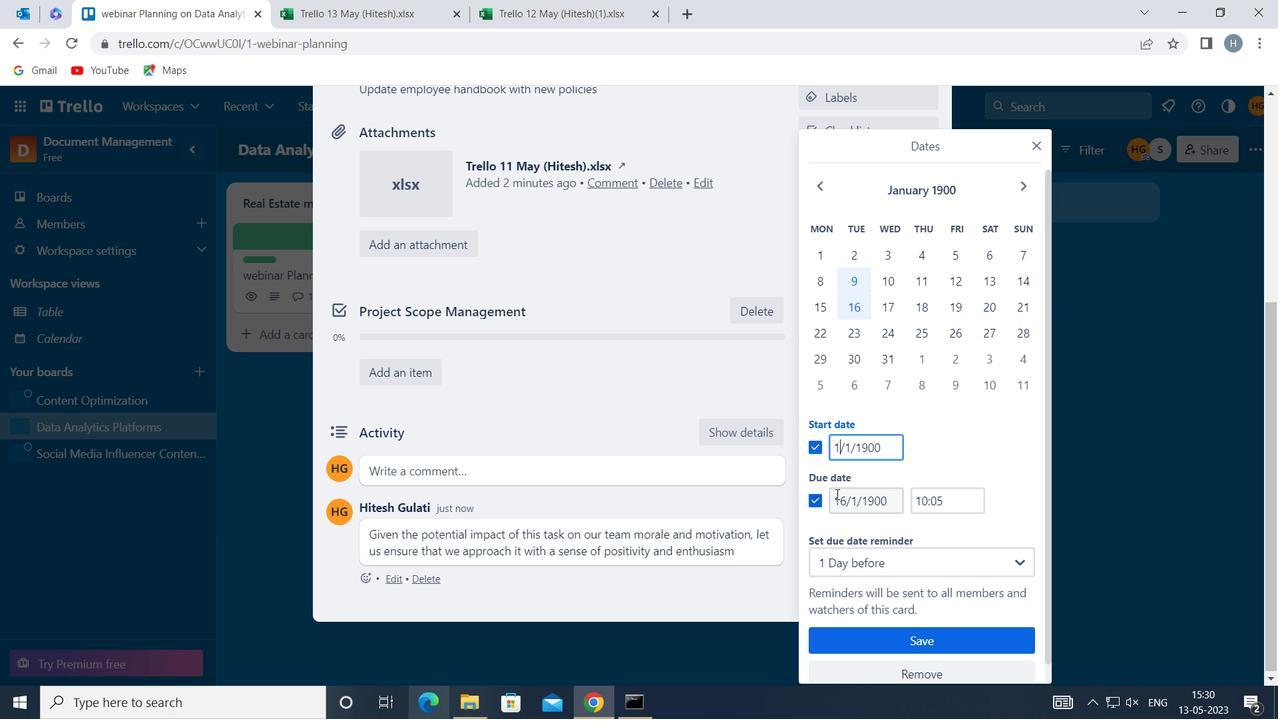
Action: Key pressed <Key.right><Key.right><Key.backspace><Key.backspace>8
Screenshot: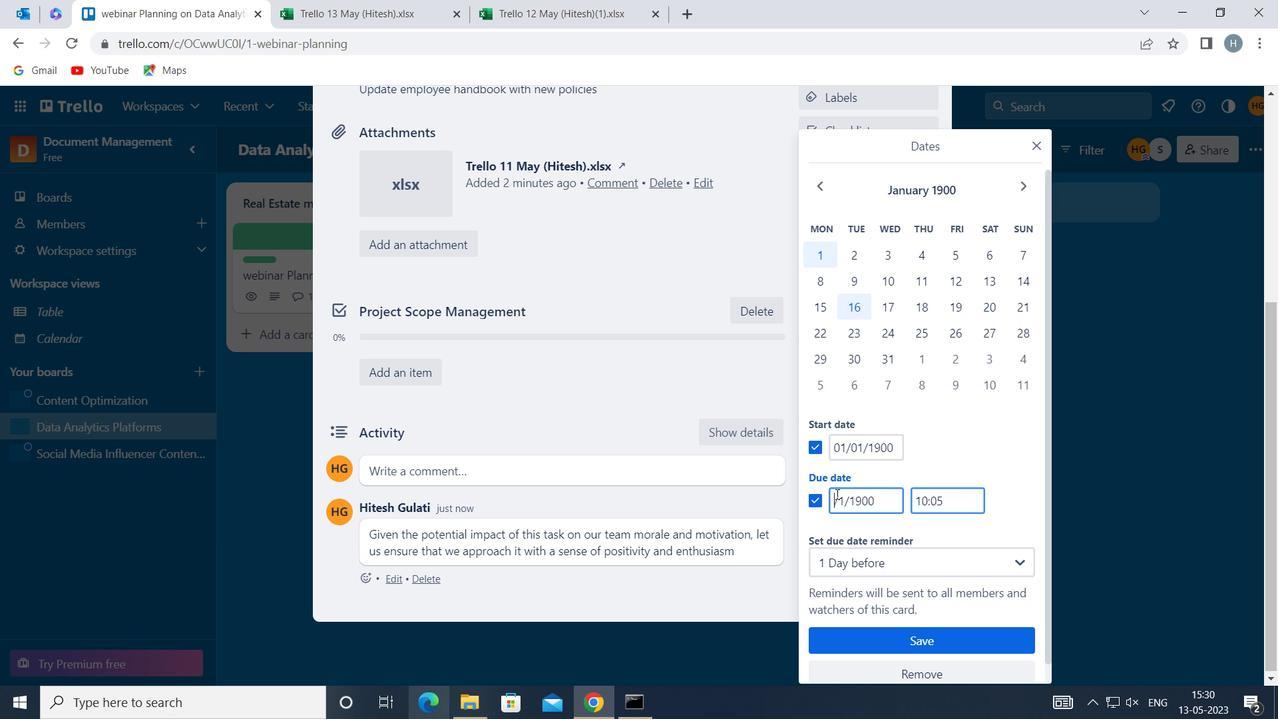 
Action: Mouse moved to (878, 638)
Screenshot: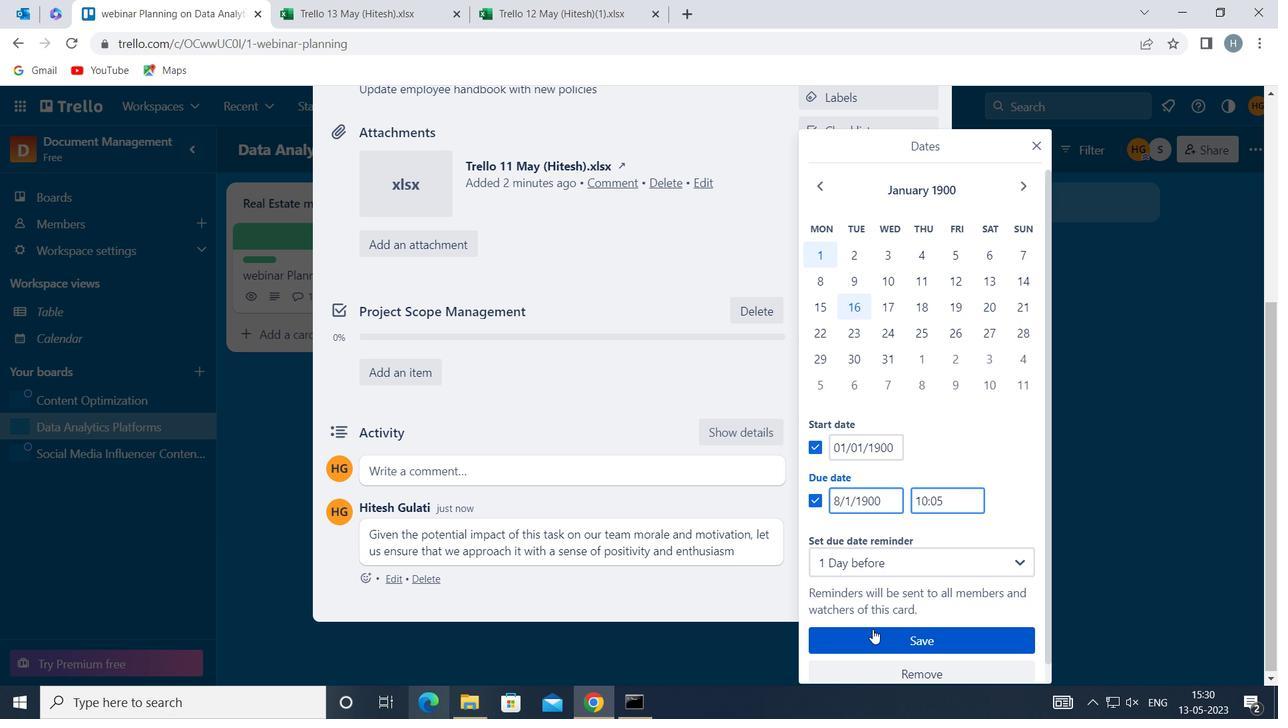 
Action: Mouse pressed left at (878, 638)
Screenshot: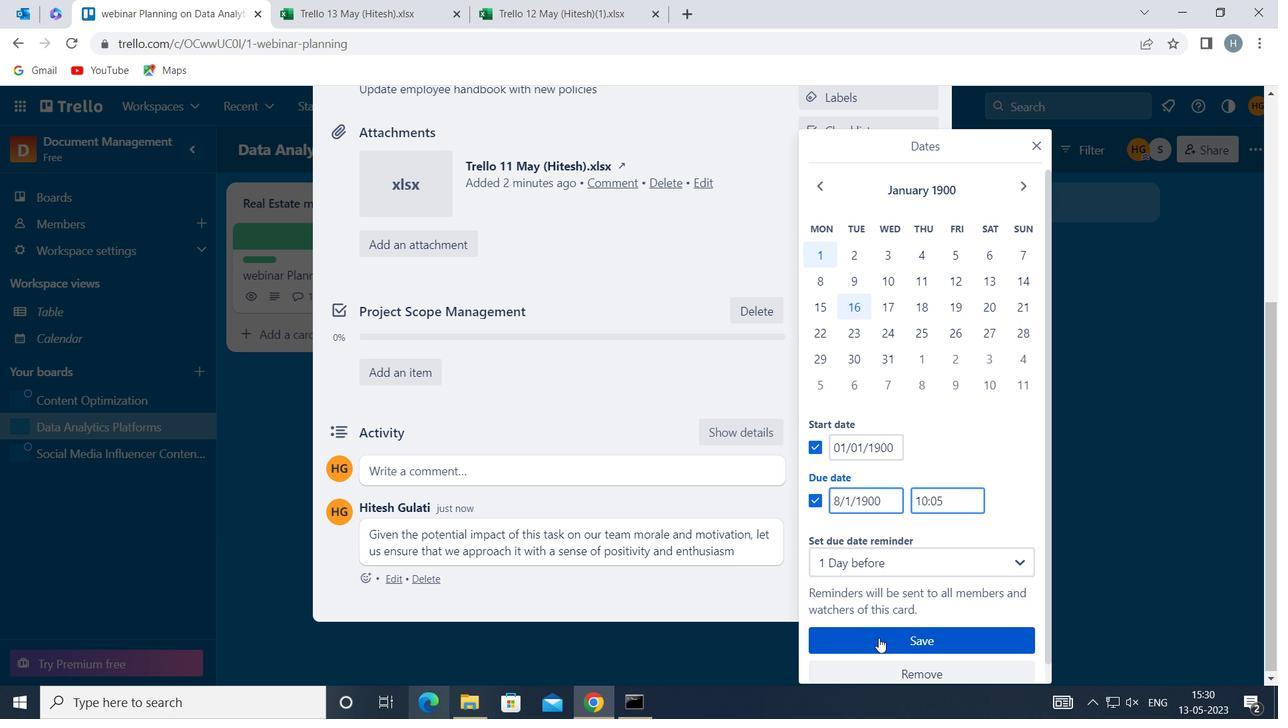 
Action: Mouse moved to (765, 406)
Screenshot: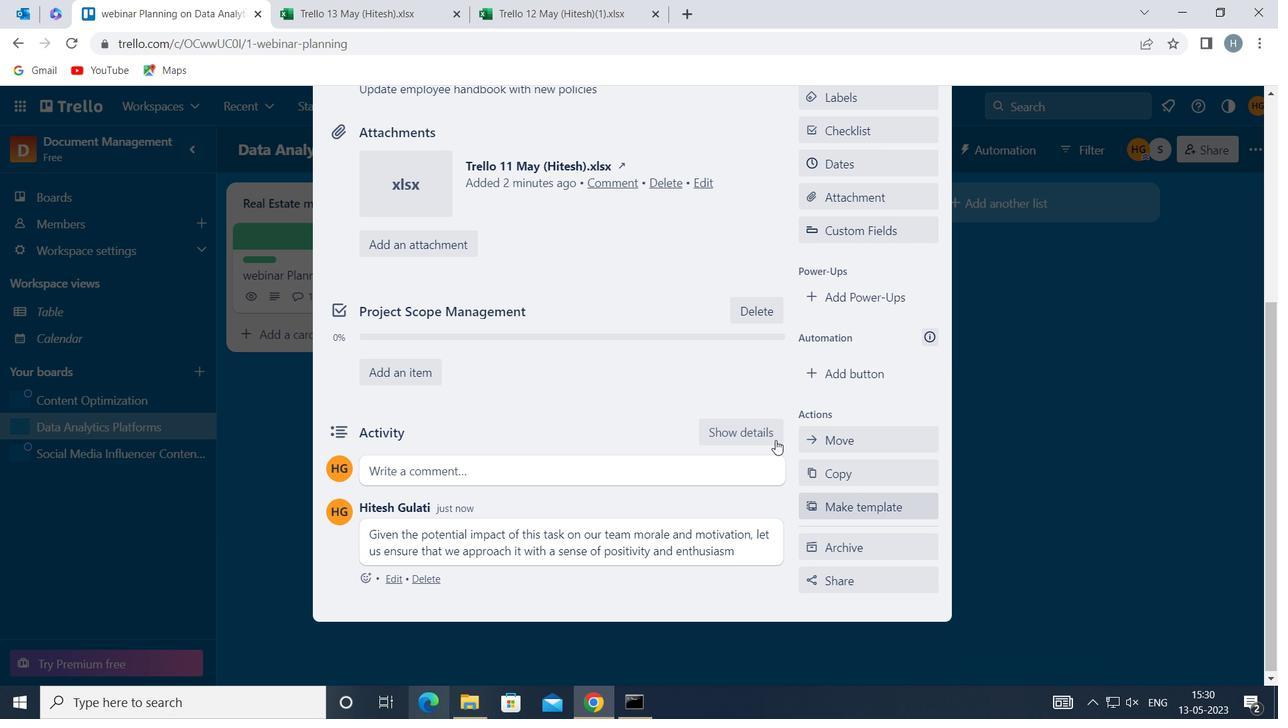 
Action: Key pressed <Key.f8>
Screenshot: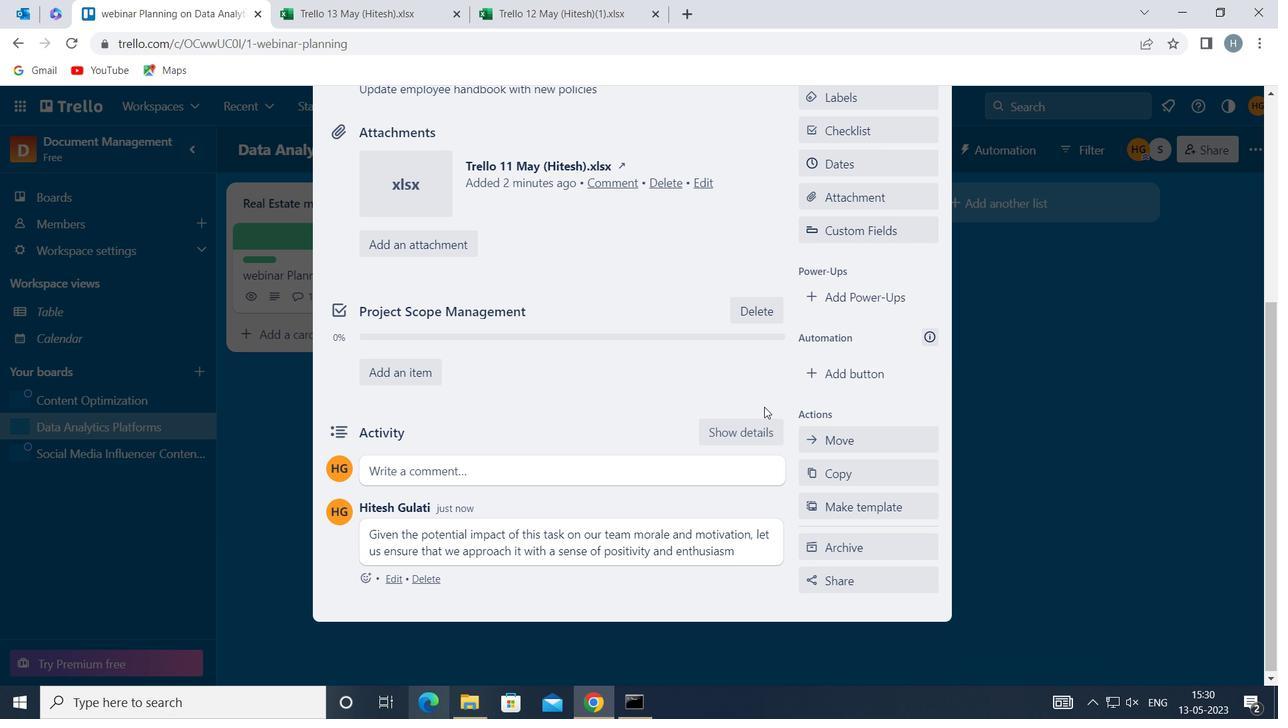 
